 Task: Find connections with filter location El Oued with filter topic #Bestadvicewith filter profile language English with filter current company Shyam Steel Industries Limited with filter school Hindusthan College of Engineering and Technology with filter industry Wholesale Paper Products with filter service category Writing with filter keywords title Credit Counselor
Action: Mouse moved to (541, 718)
Screenshot: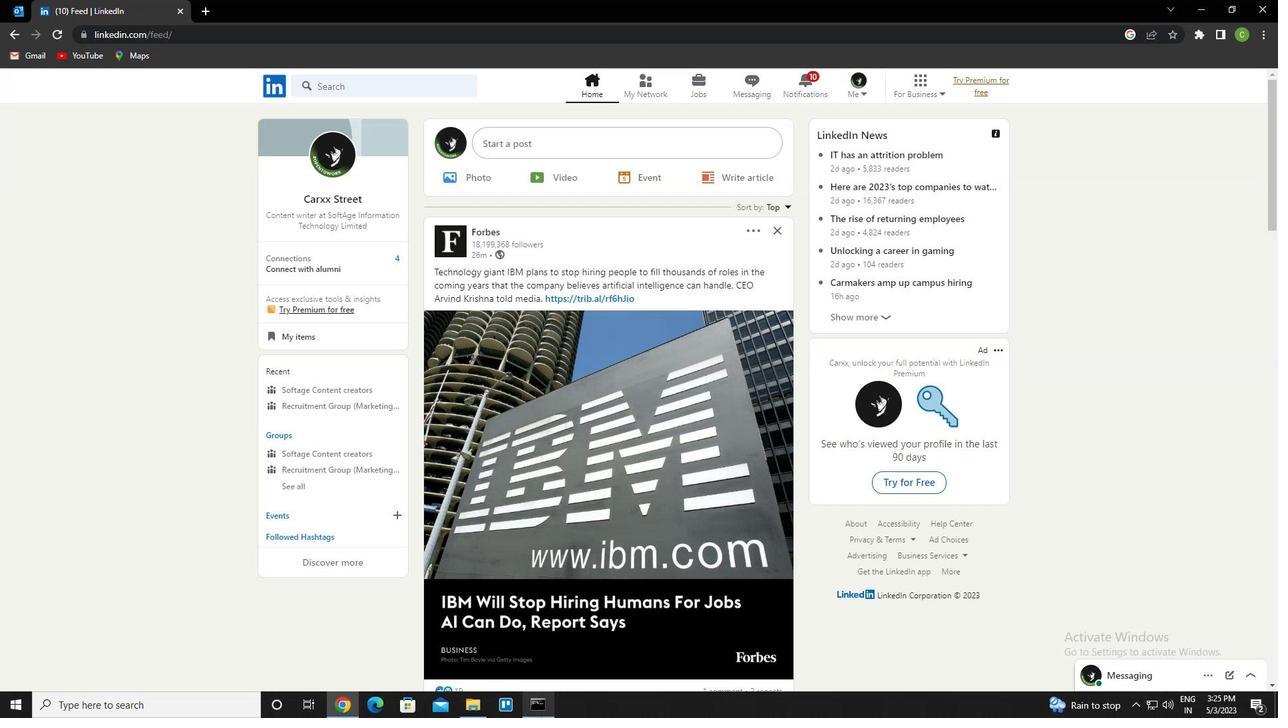 
Action: Mouse scrolled (541, 718) with delta (0, 0)
Screenshot: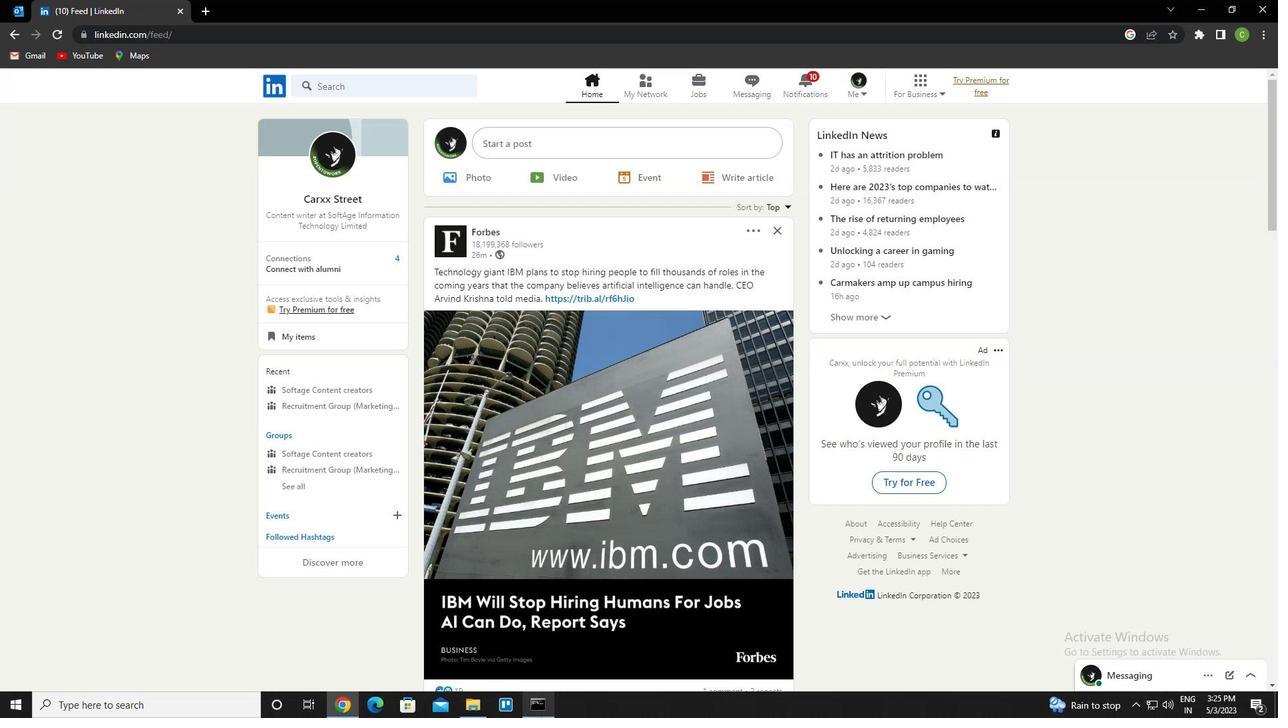 
Action: Mouse moved to (654, 95)
Screenshot: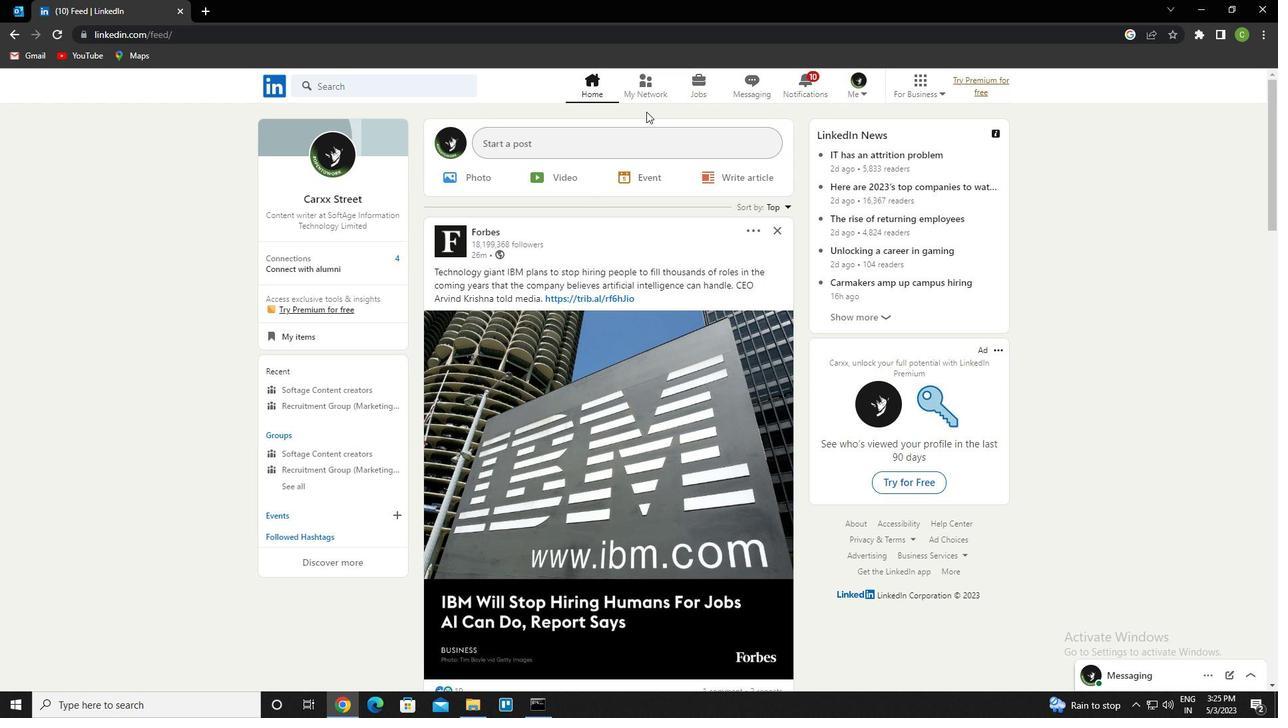 
Action: Mouse pressed left at (654, 95)
Screenshot: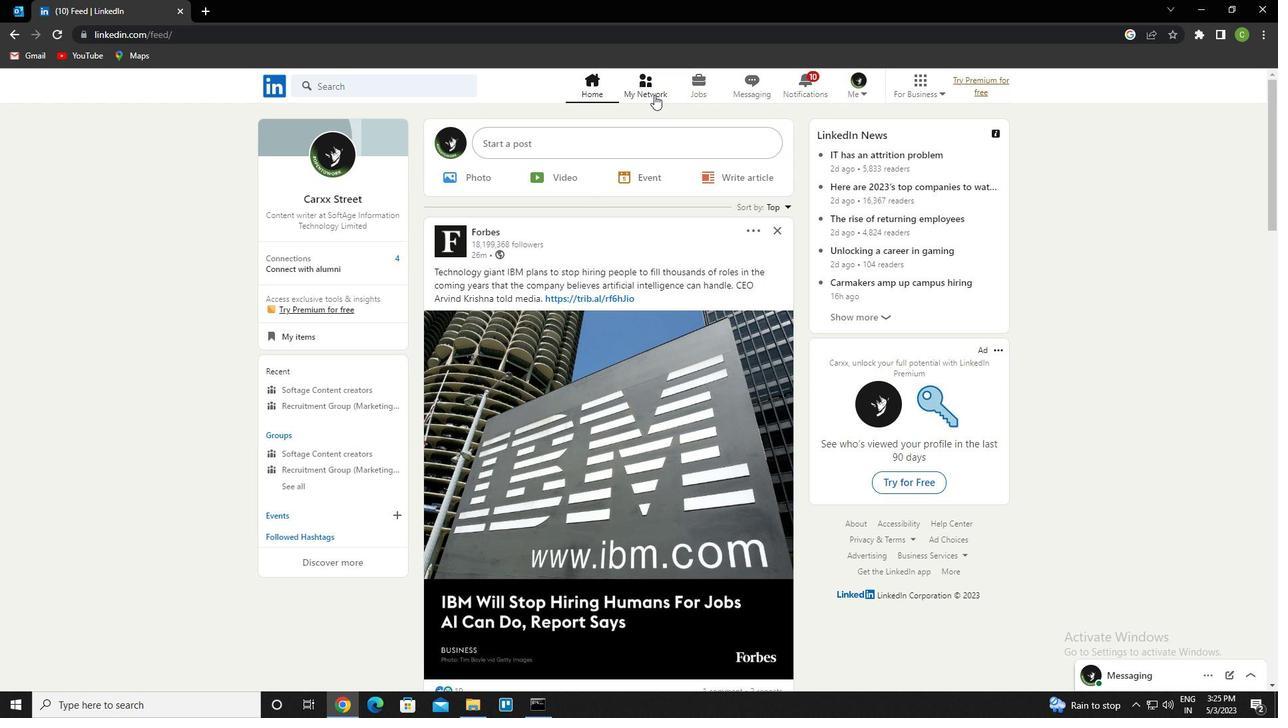 
Action: Mouse moved to (416, 159)
Screenshot: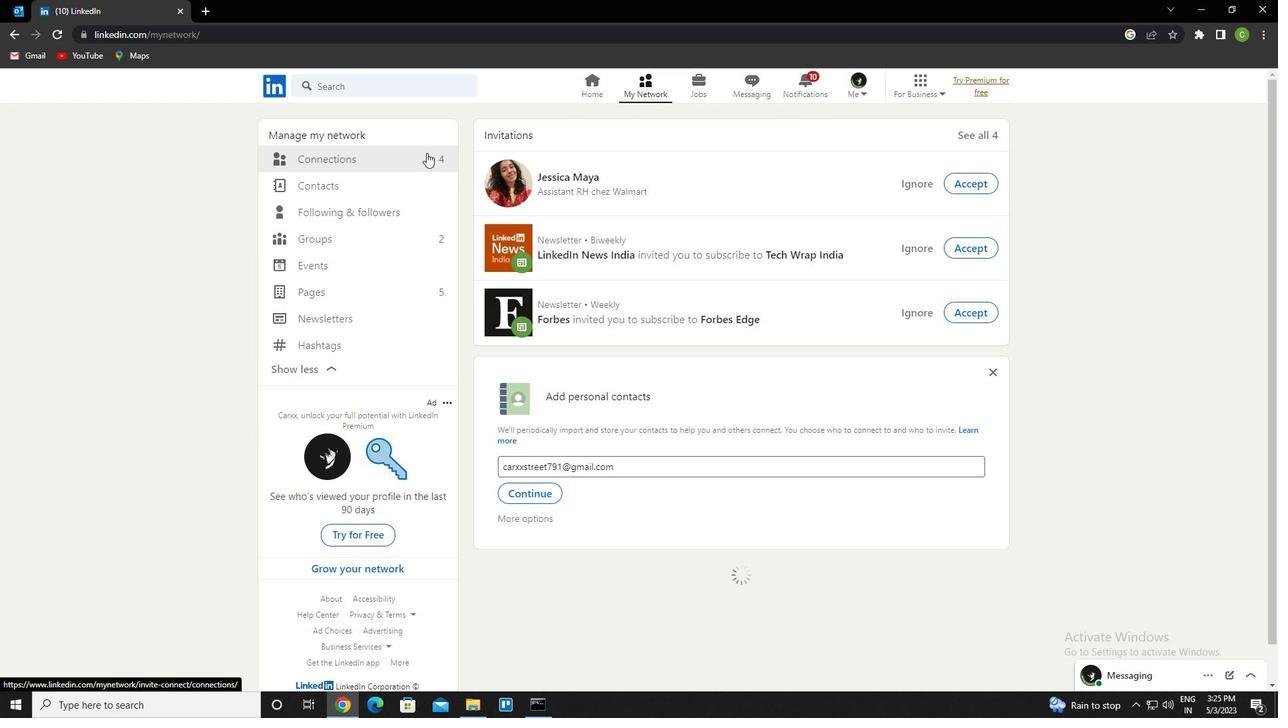 
Action: Mouse pressed left at (416, 159)
Screenshot: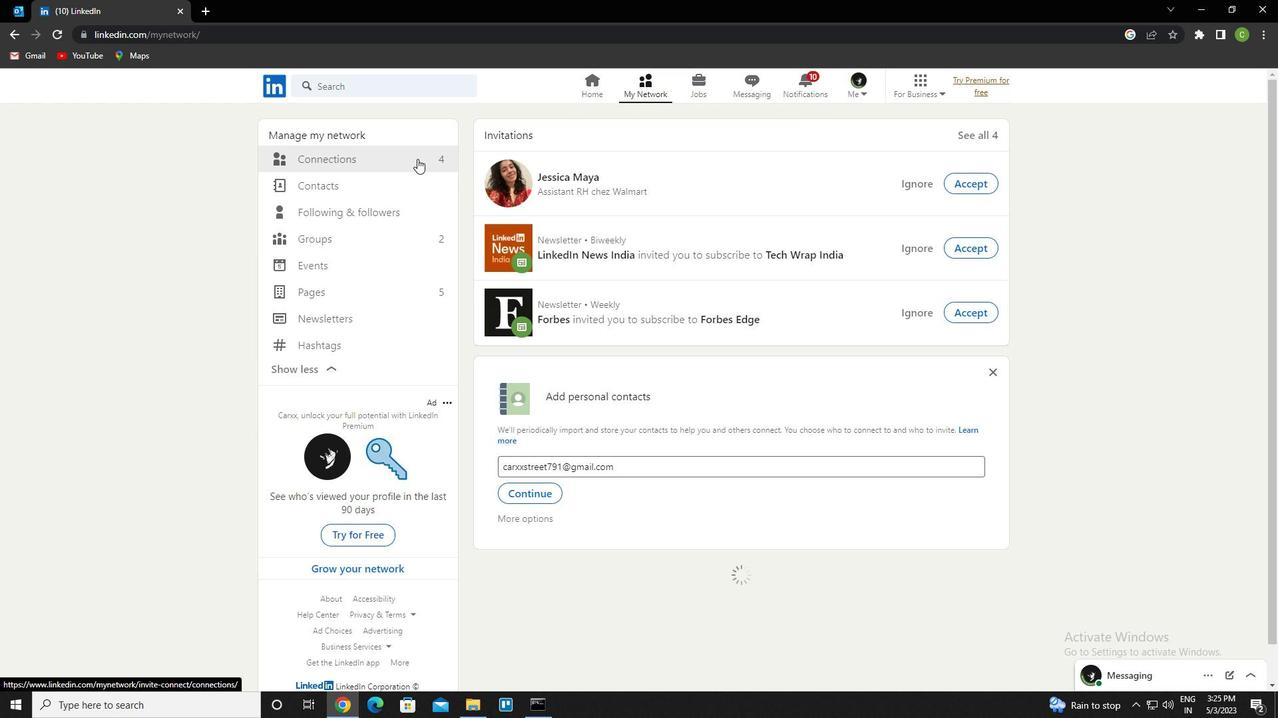 
Action: Mouse moved to (751, 162)
Screenshot: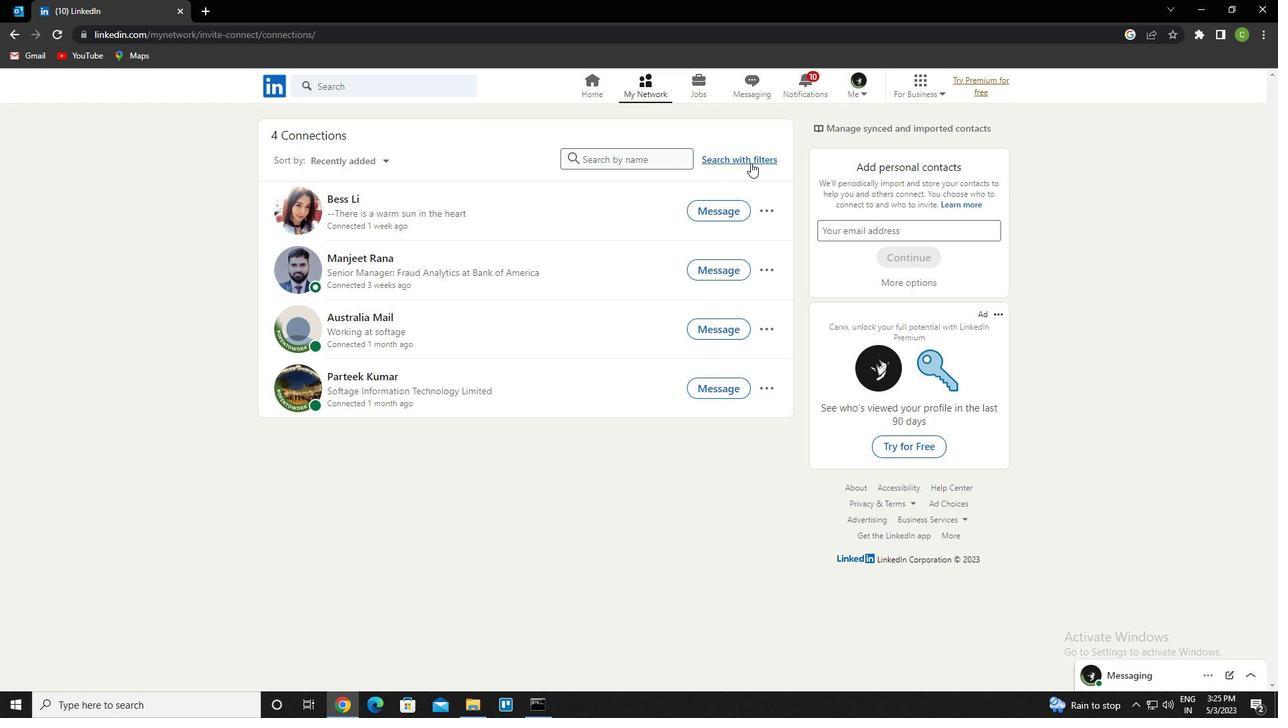 
Action: Mouse pressed left at (751, 162)
Screenshot: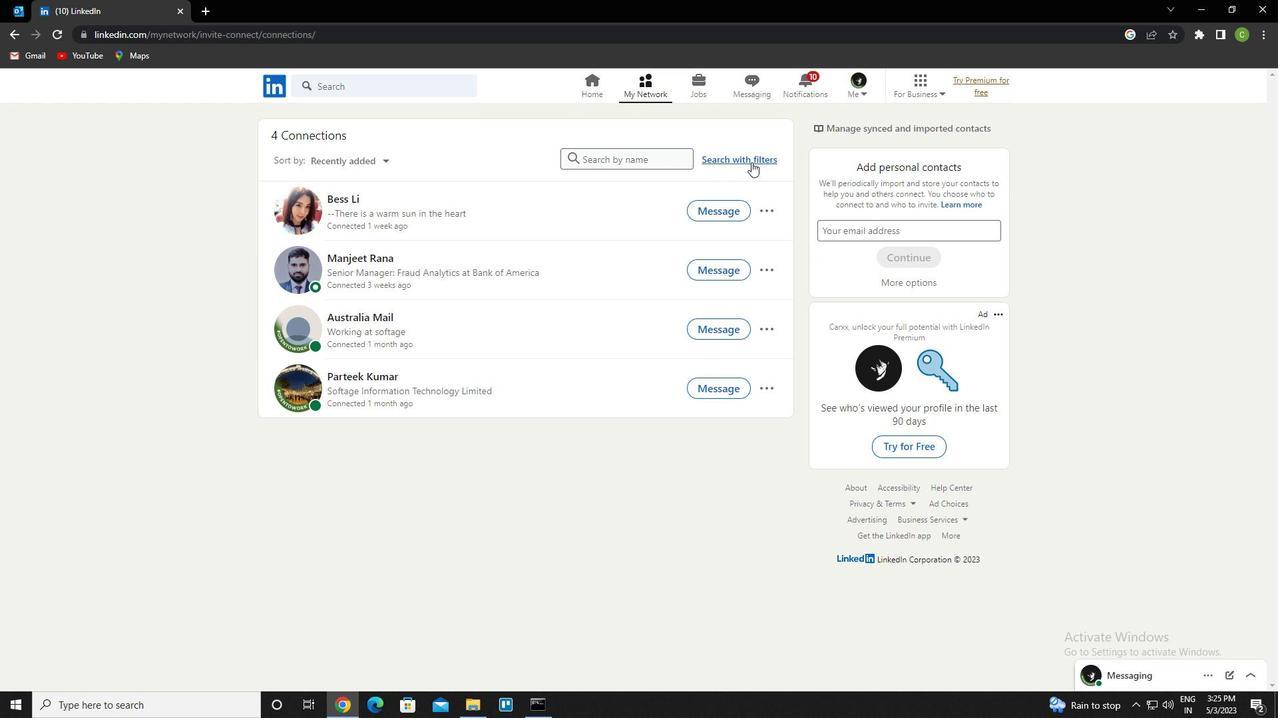 
Action: Mouse moved to (687, 127)
Screenshot: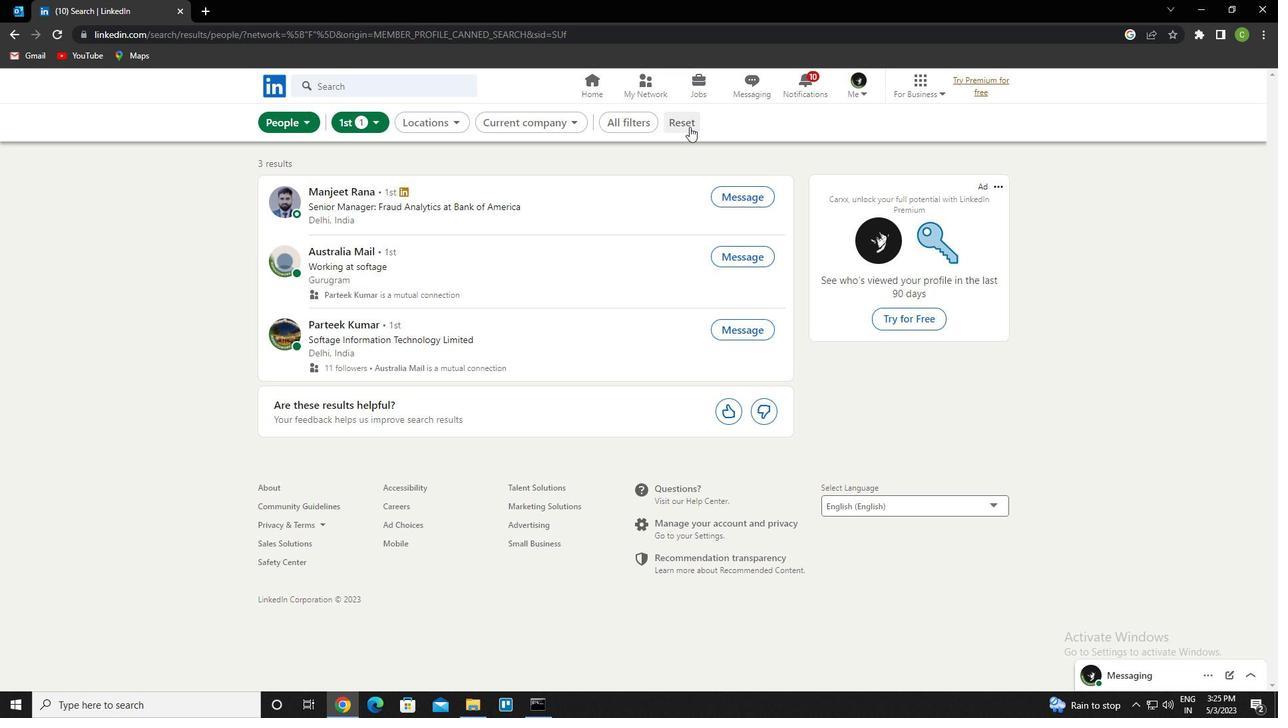 
Action: Mouse pressed left at (687, 127)
Screenshot: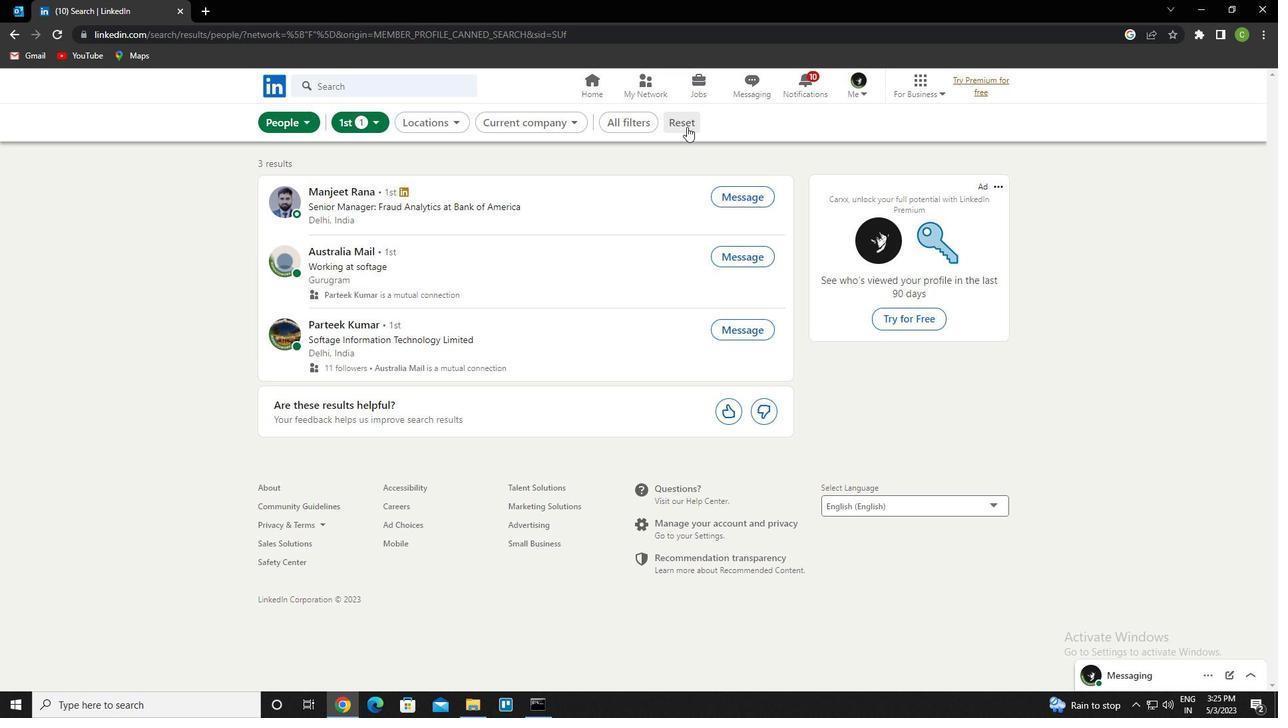 
Action: Mouse moved to (673, 126)
Screenshot: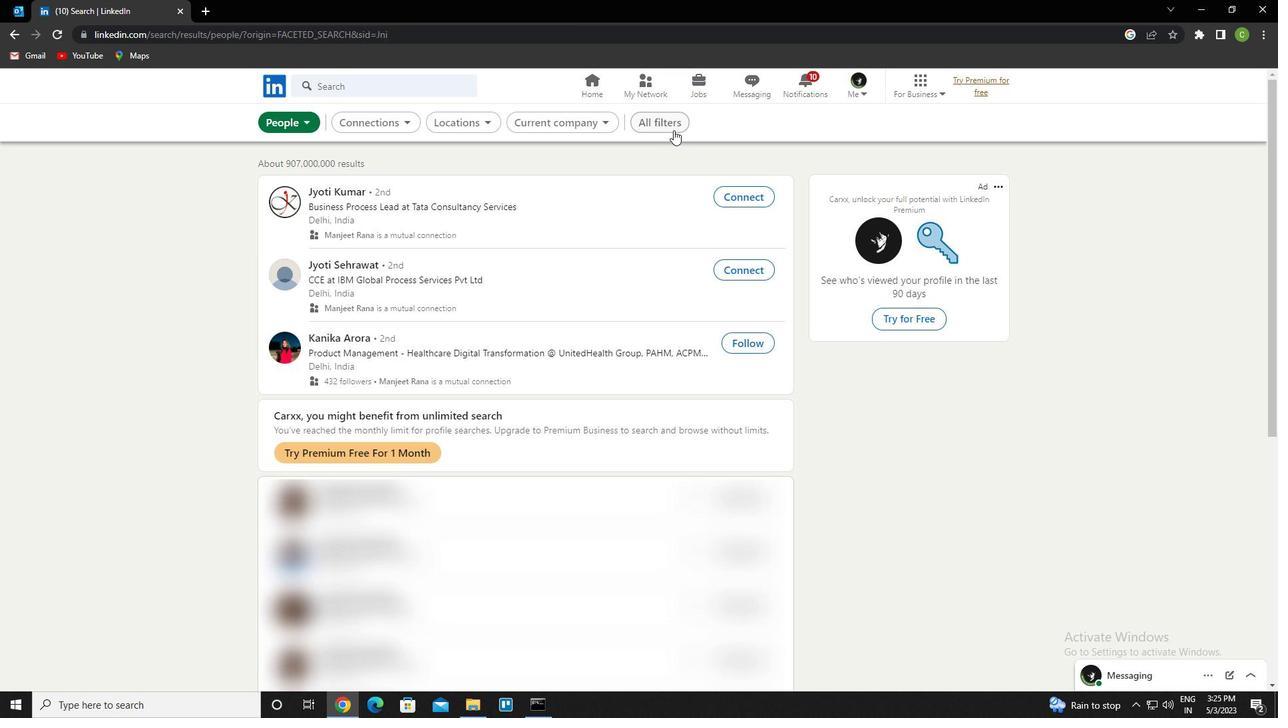 
Action: Mouse pressed left at (673, 126)
Screenshot: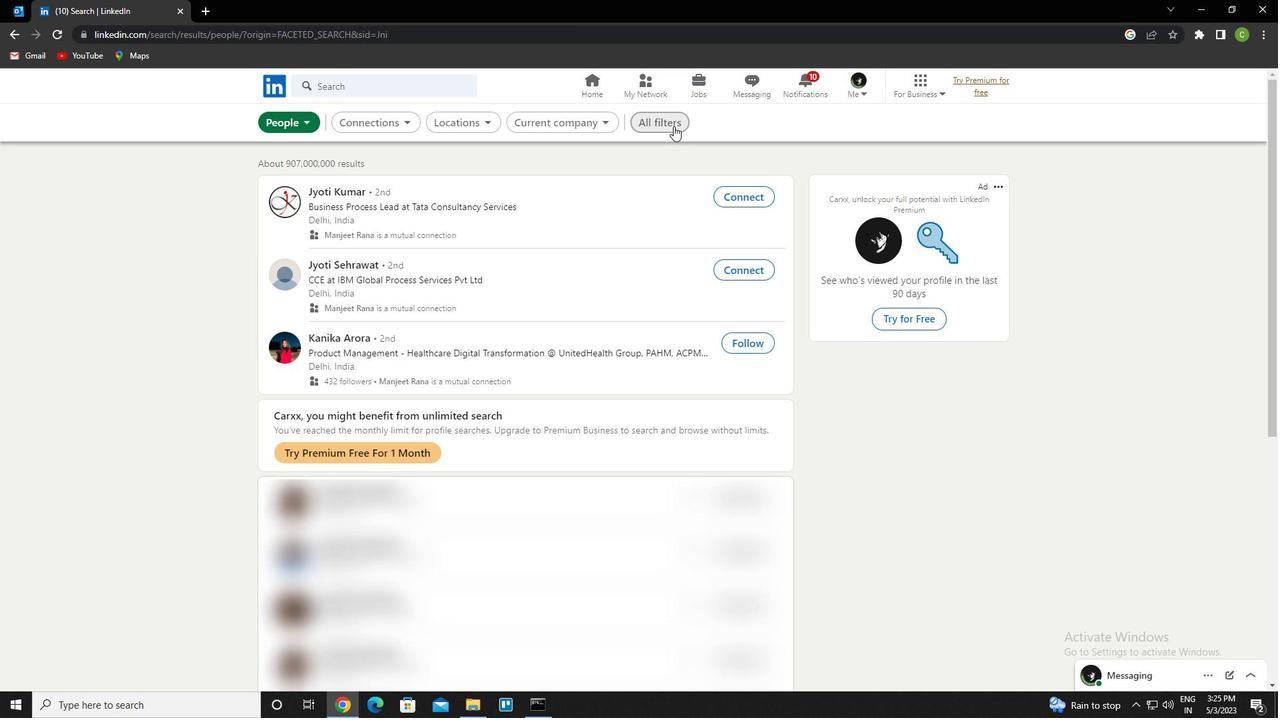 
Action: Mouse moved to (1138, 422)
Screenshot: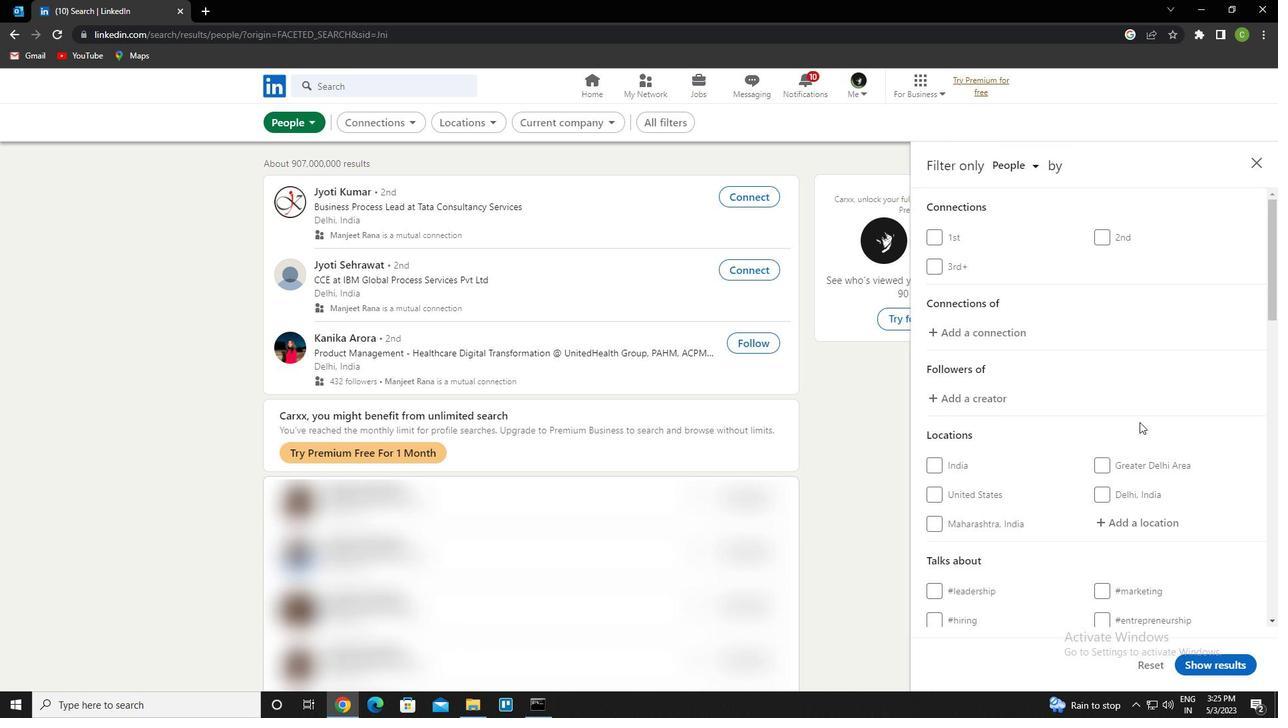 
Action: Mouse scrolled (1138, 422) with delta (0, 0)
Screenshot: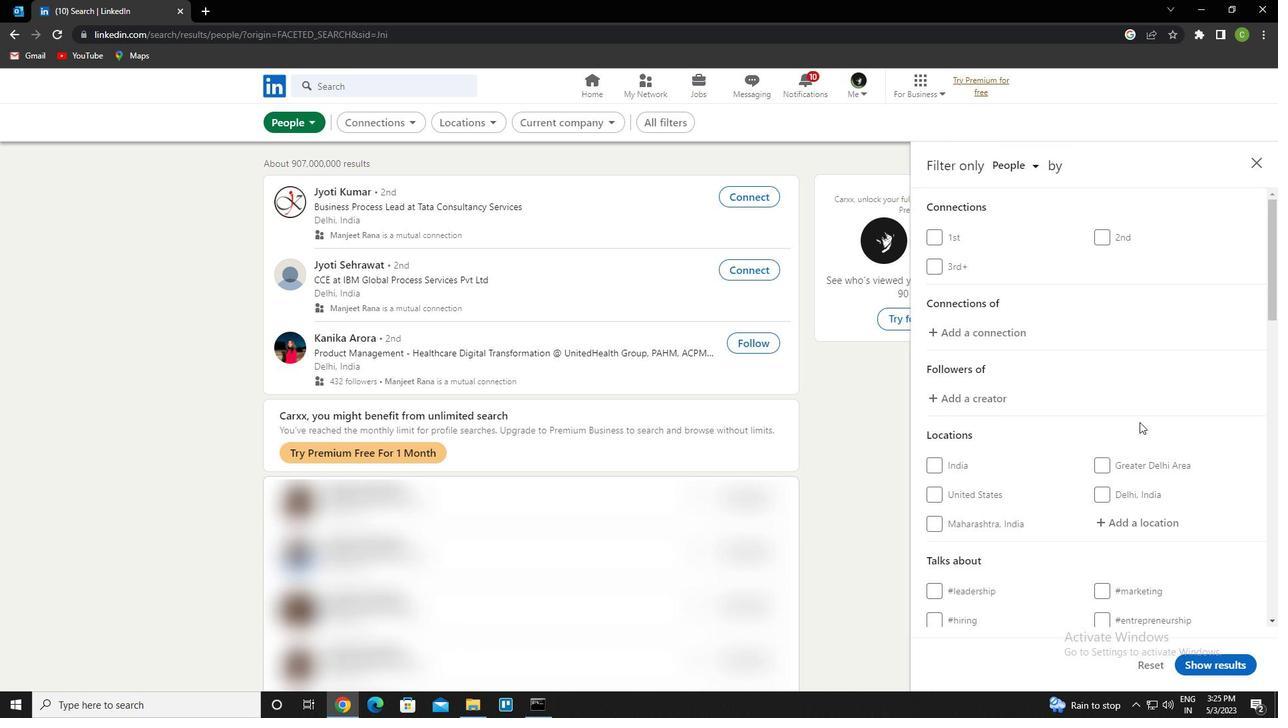 
Action: Mouse moved to (1137, 424)
Screenshot: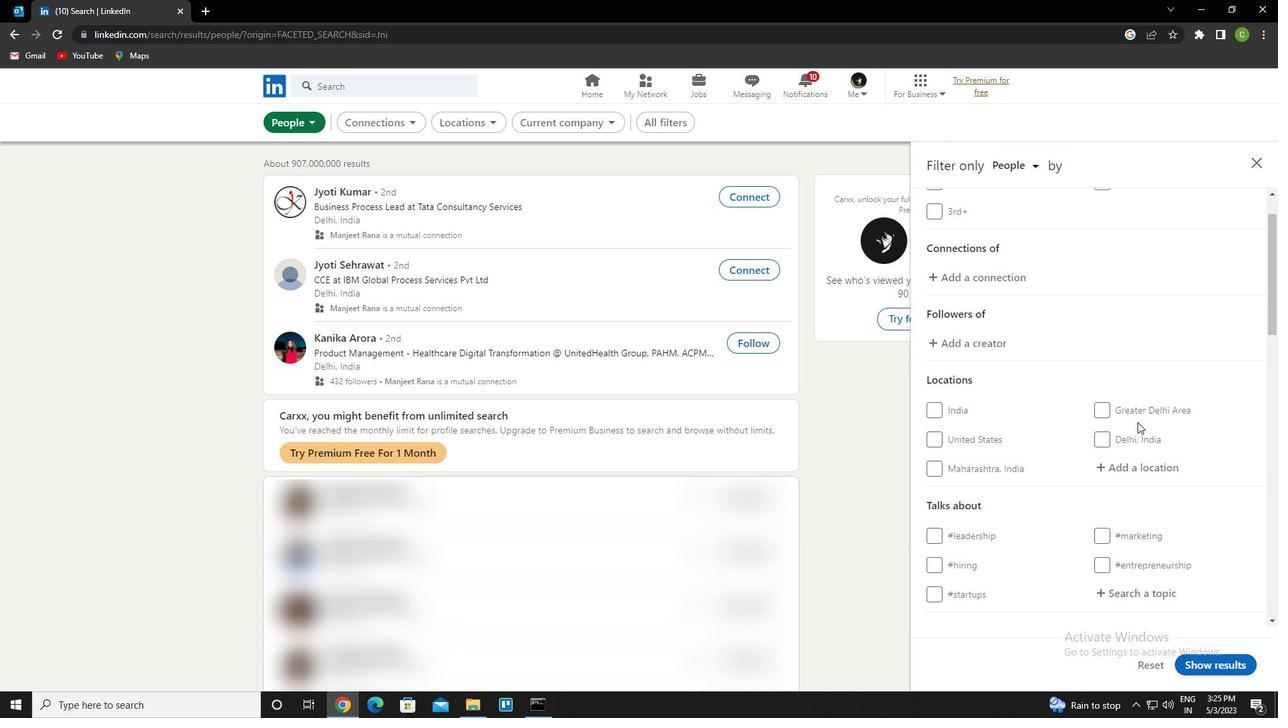 
Action: Mouse scrolled (1137, 423) with delta (0, 0)
Screenshot: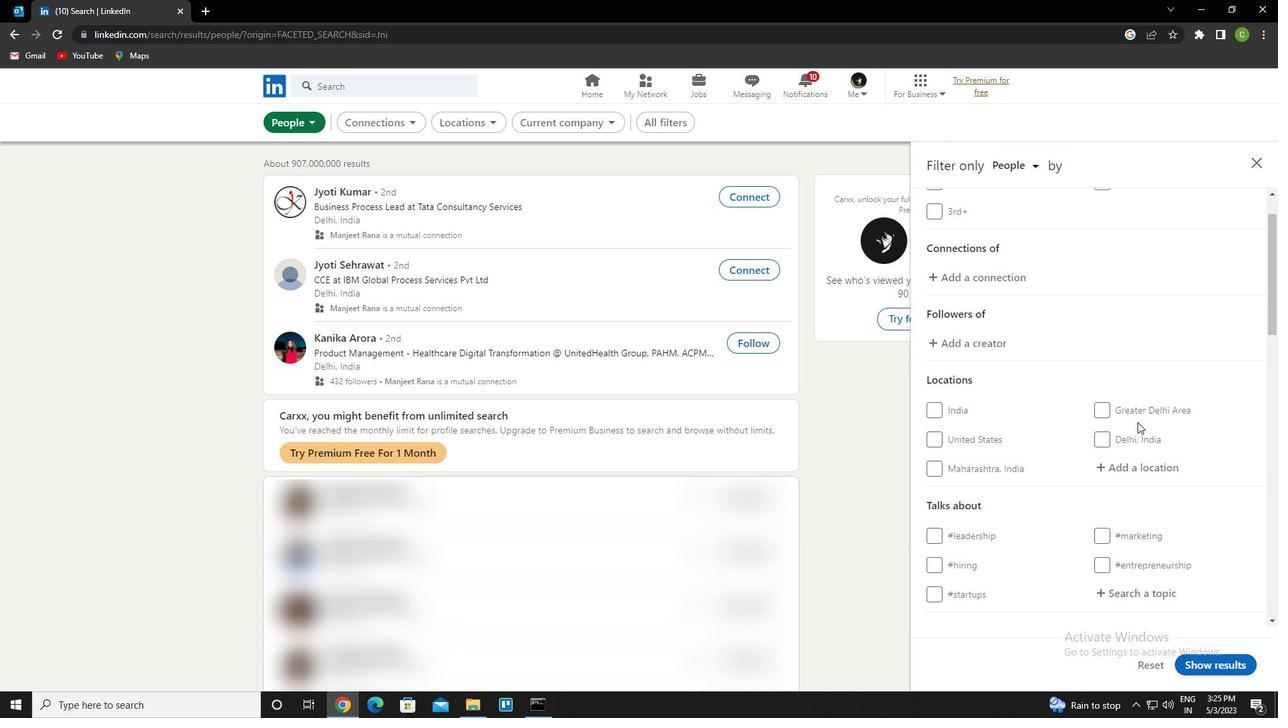 
Action: Mouse moved to (1136, 424)
Screenshot: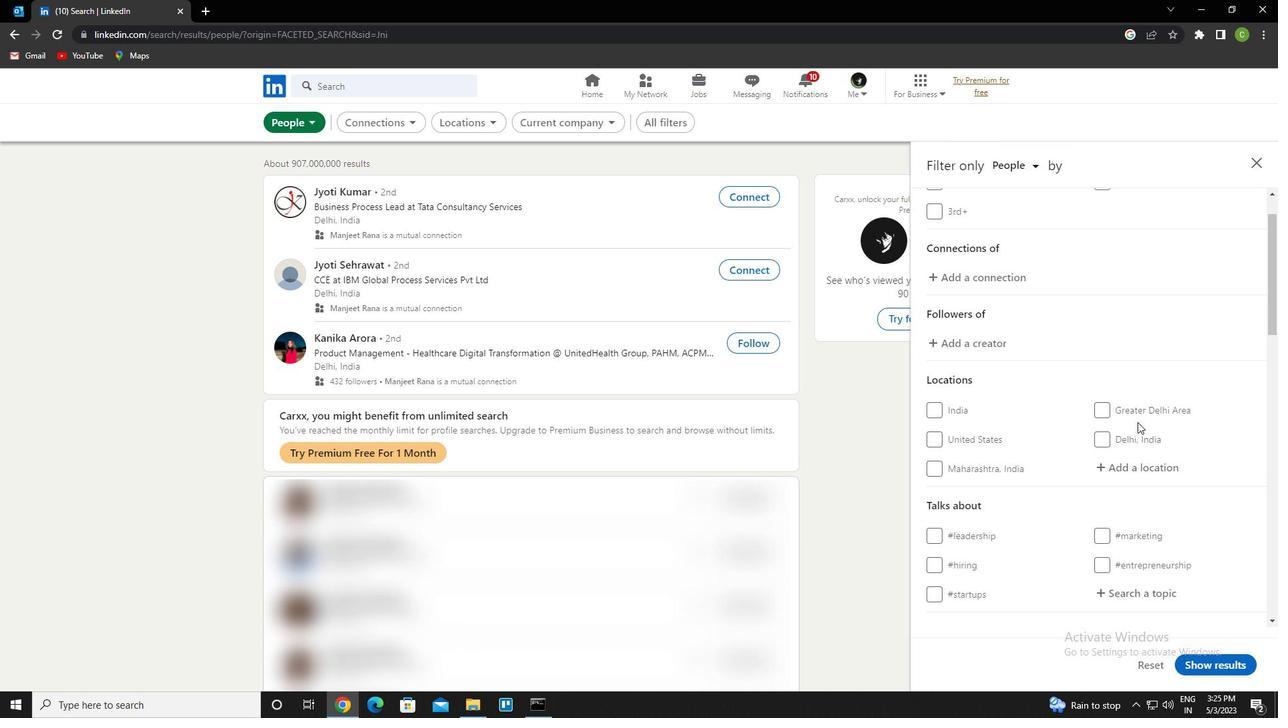 
Action: Mouse scrolled (1136, 423) with delta (0, 0)
Screenshot: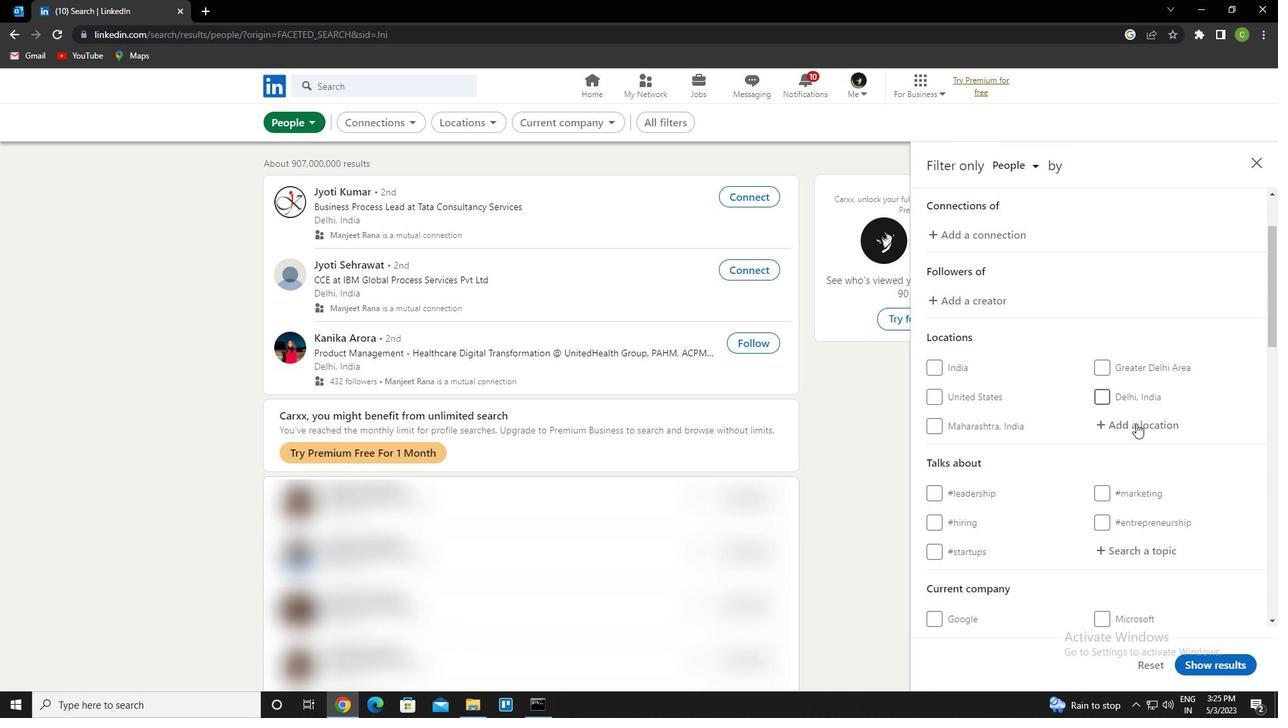 
Action: Mouse moved to (1147, 325)
Screenshot: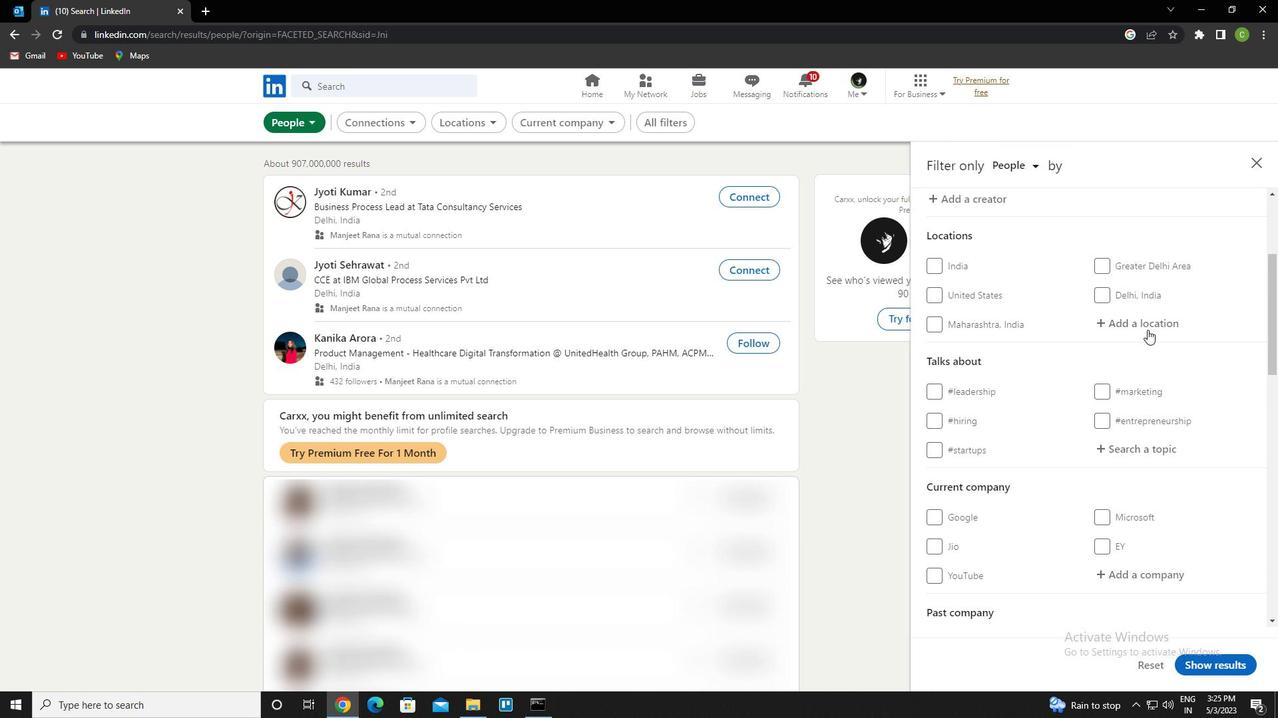
Action: Mouse pressed left at (1147, 325)
Screenshot: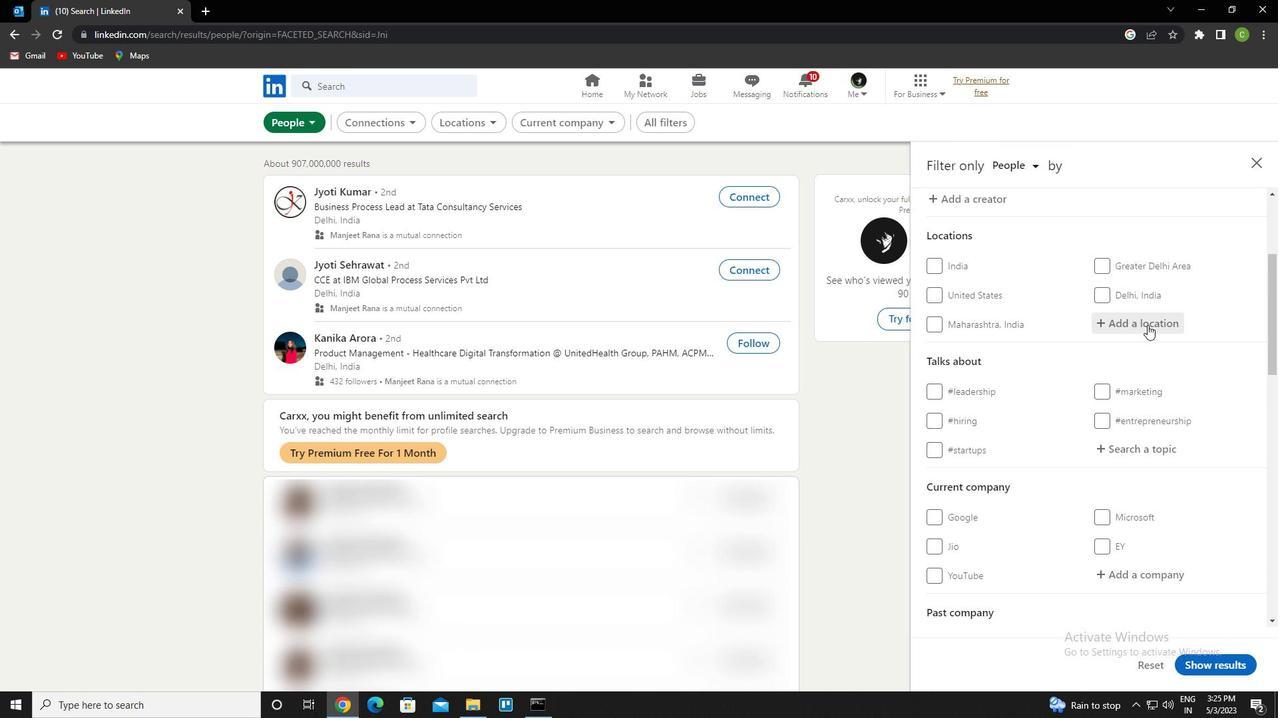 
Action: Key pressed <Key.caps_lock>
Screenshot: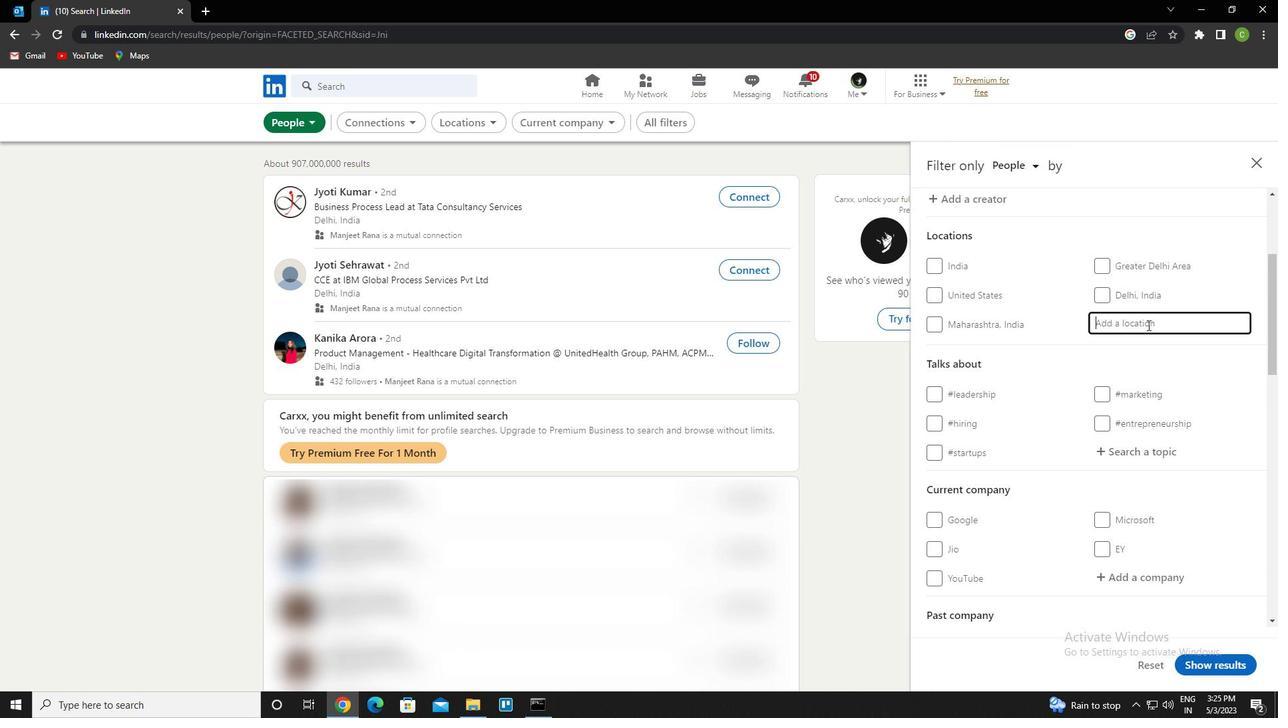 
Action: Mouse moved to (1149, 324)
Screenshot: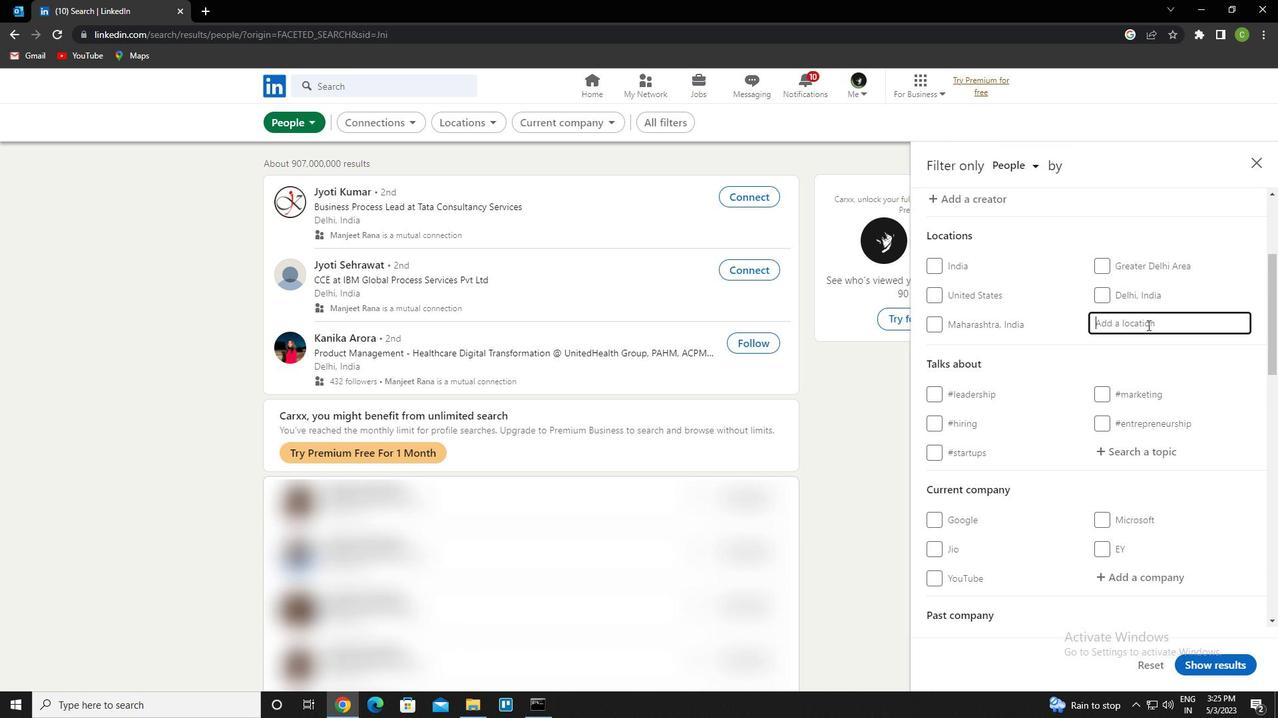 
Action: Key pressed e<Key.caps_lock>l<Key.space><Key.caps_lock>o<Key.caps_lock>ued<Key.left><Key.down><Key.enter>
Screenshot: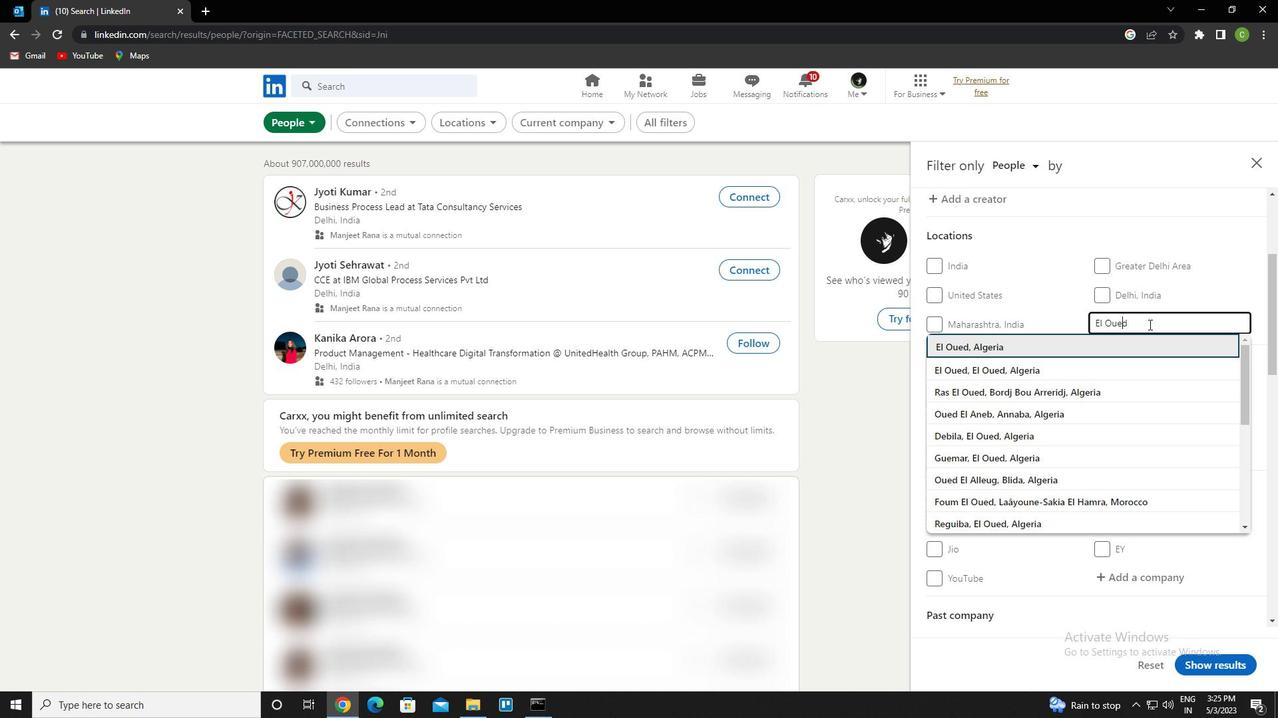 
Action: Mouse scrolled (1149, 324) with delta (0, 0)
Screenshot: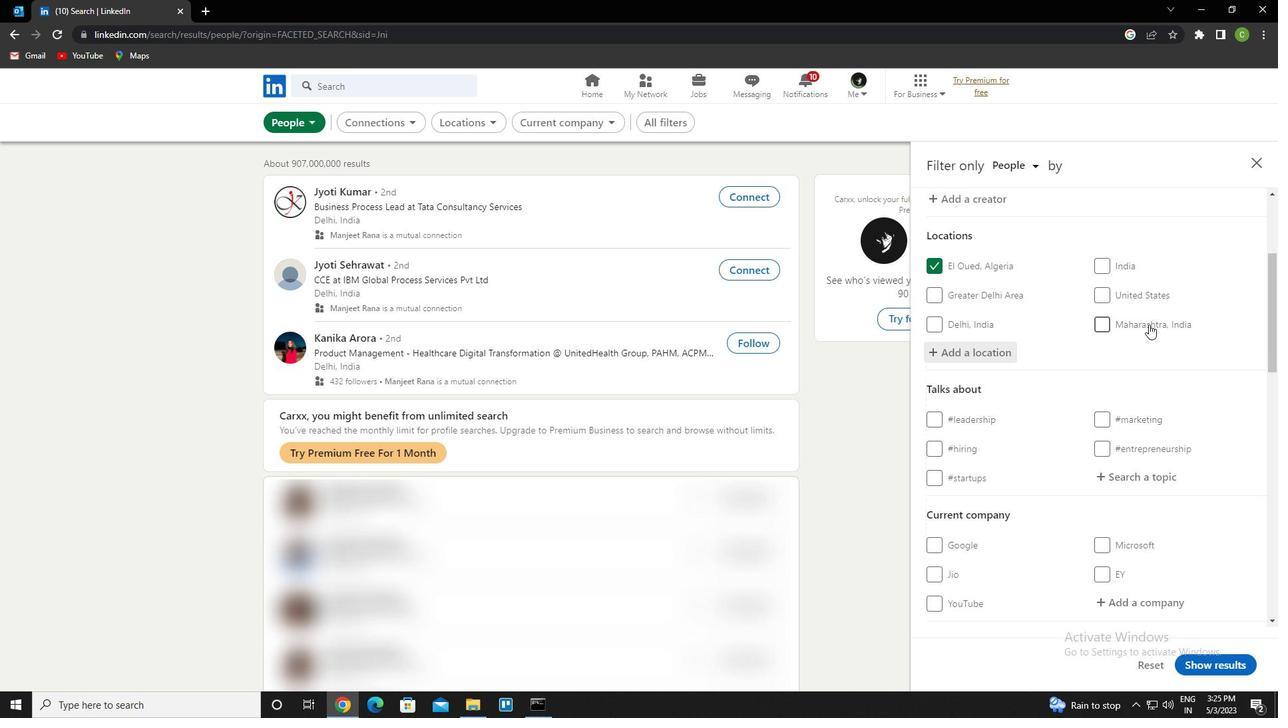 
Action: Mouse scrolled (1149, 324) with delta (0, 0)
Screenshot: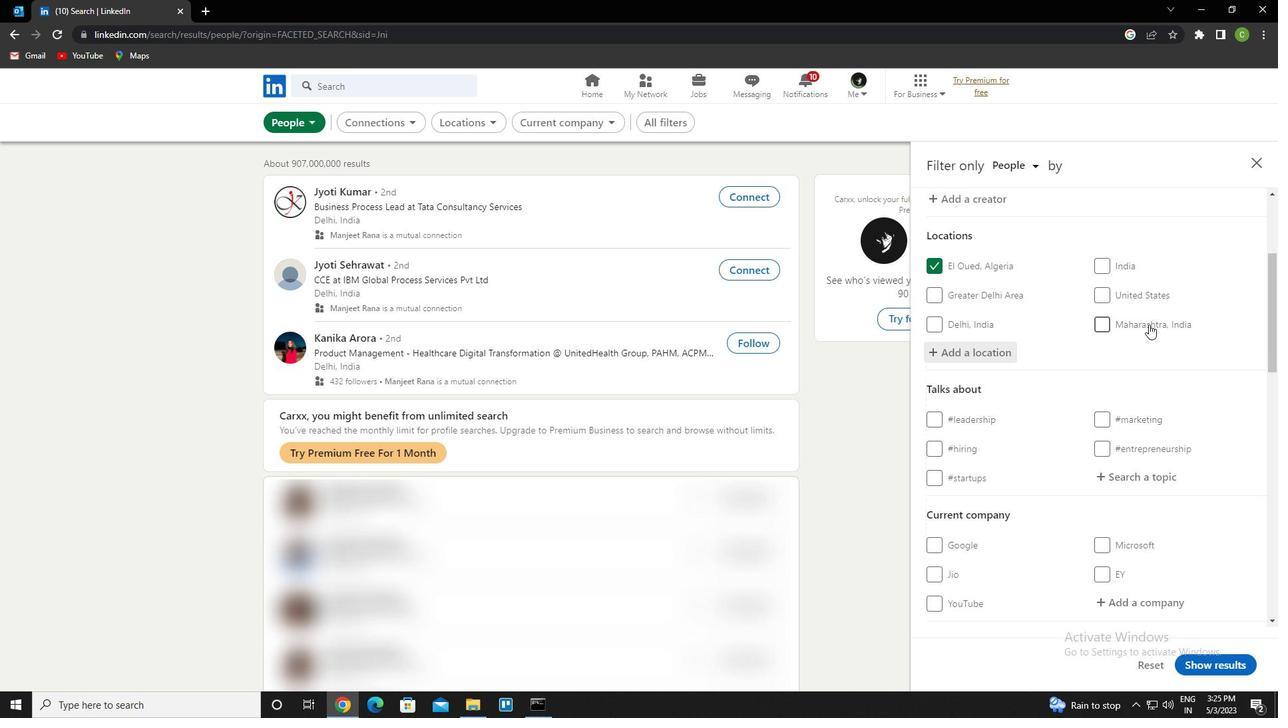 
Action: Mouse moved to (1141, 353)
Screenshot: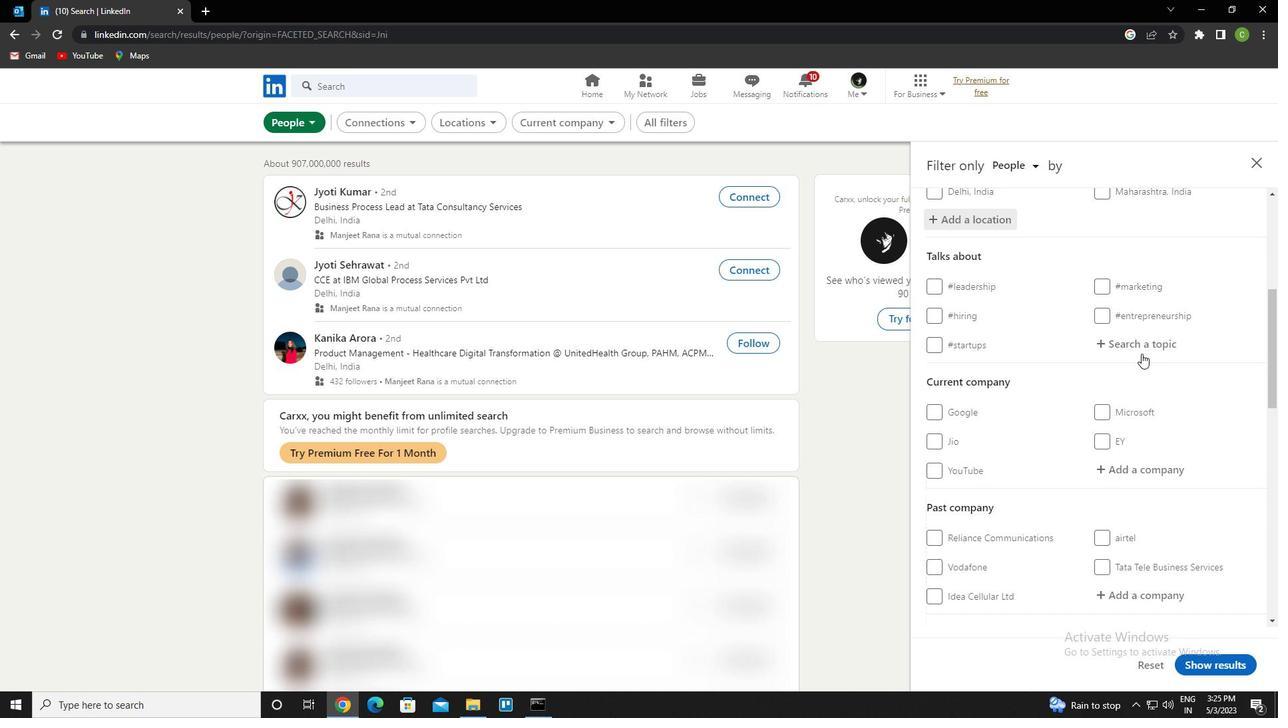 
Action: Mouse pressed left at (1141, 353)
Screenshot: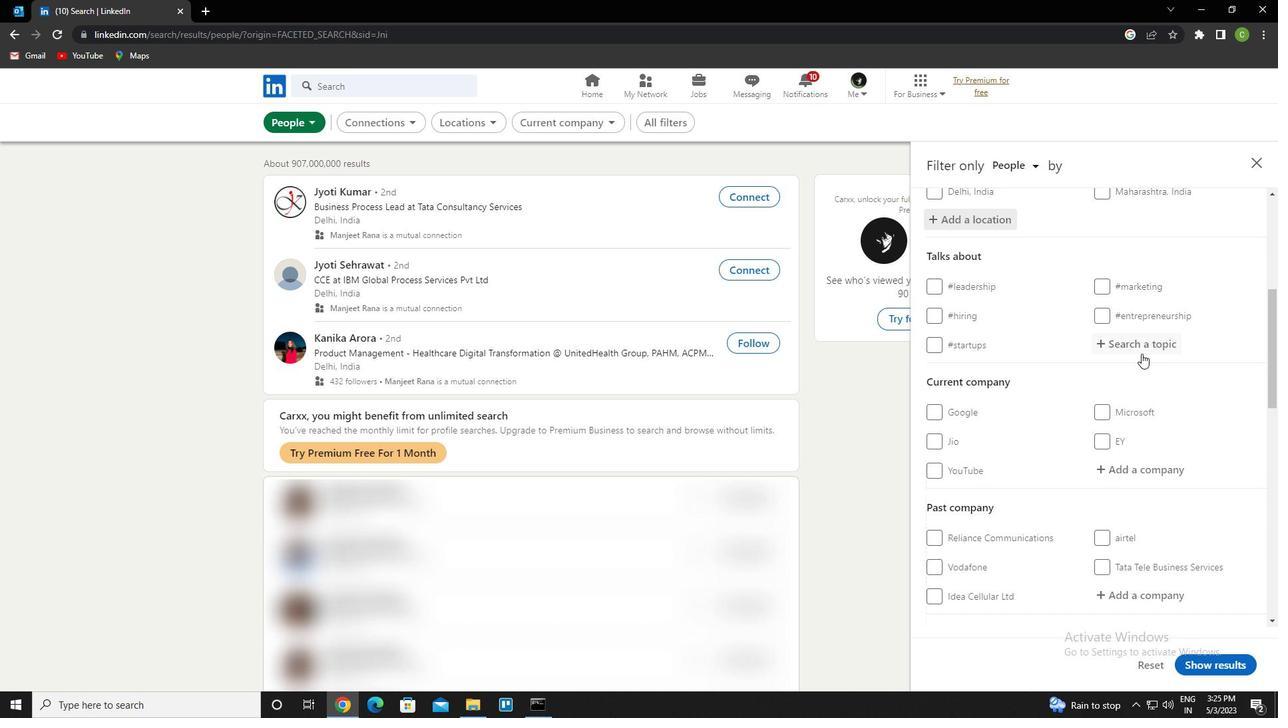 
Action: Key pressed <Key.caps_lock>b<Key.caps_lock>estadvice<Key.down><Key.enter>
Screenshot: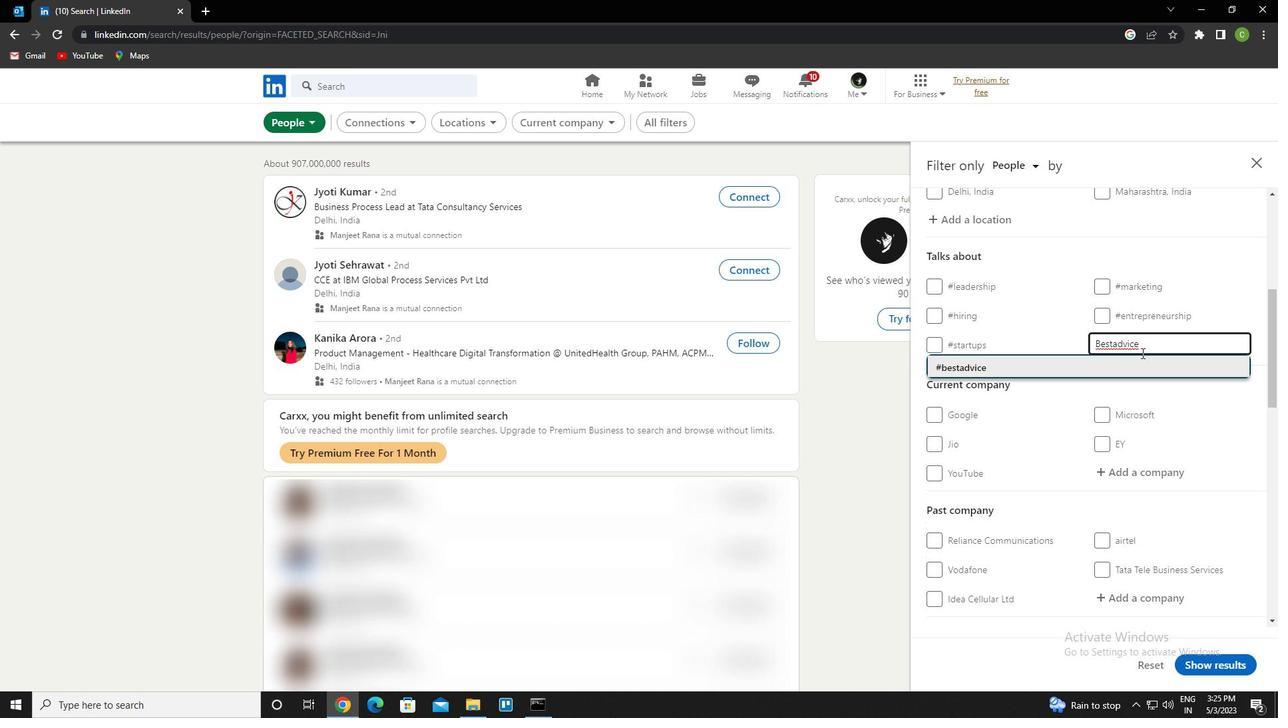
Action: Mouse moved to (1153, 344)
Screenshot: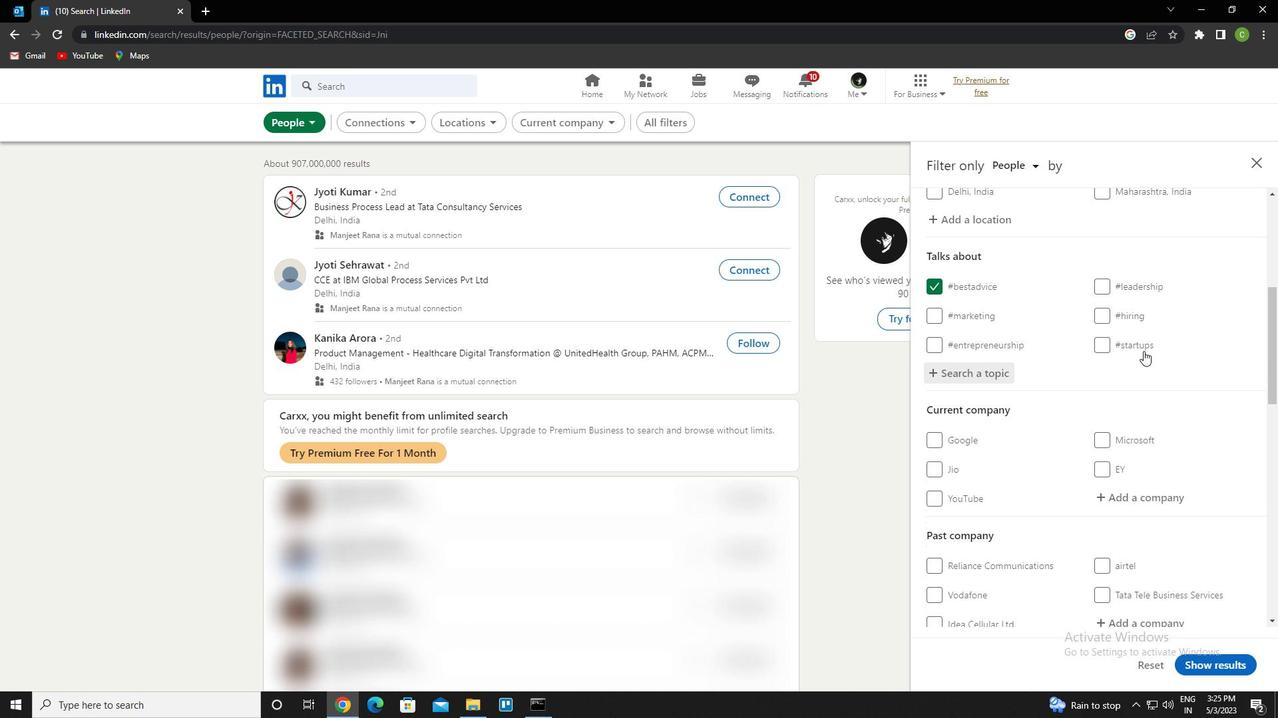 
Action: Mouse scrolled (1153, 344) with delta (0, 0)
Screenshot: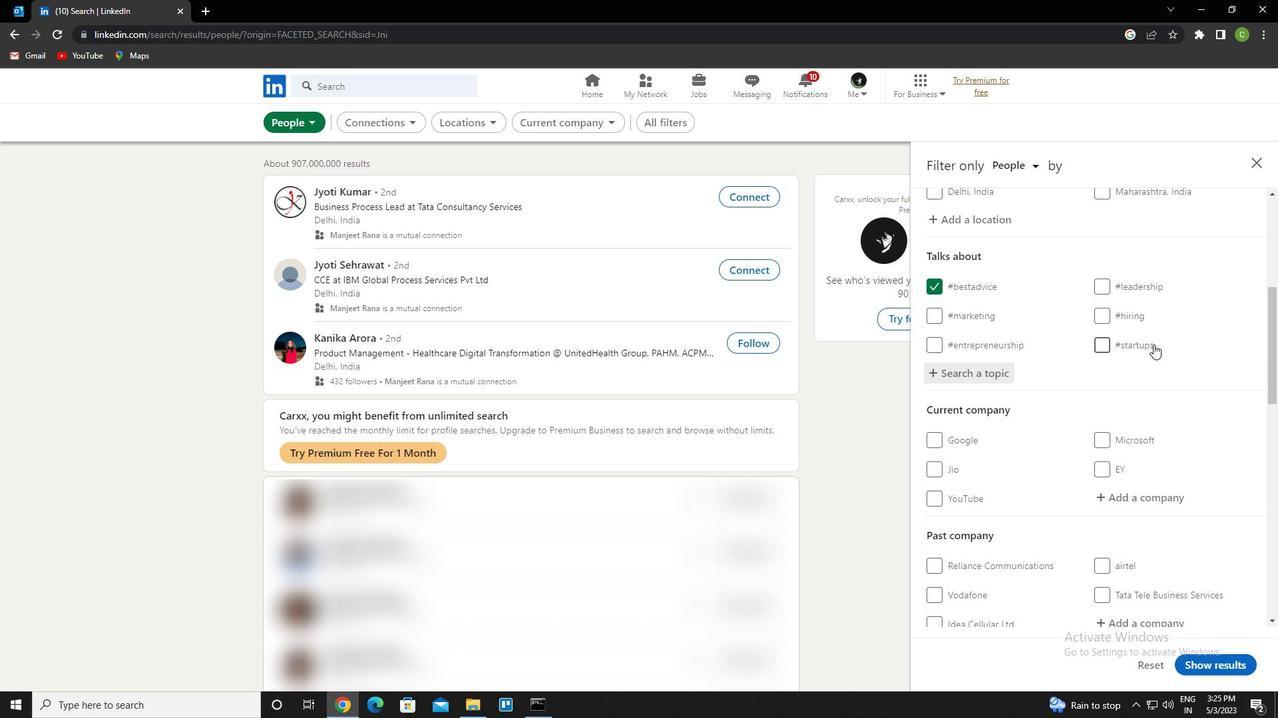 
Action: Mouse scrolled (1153, 344) with delta (0, 0)
Screenshot: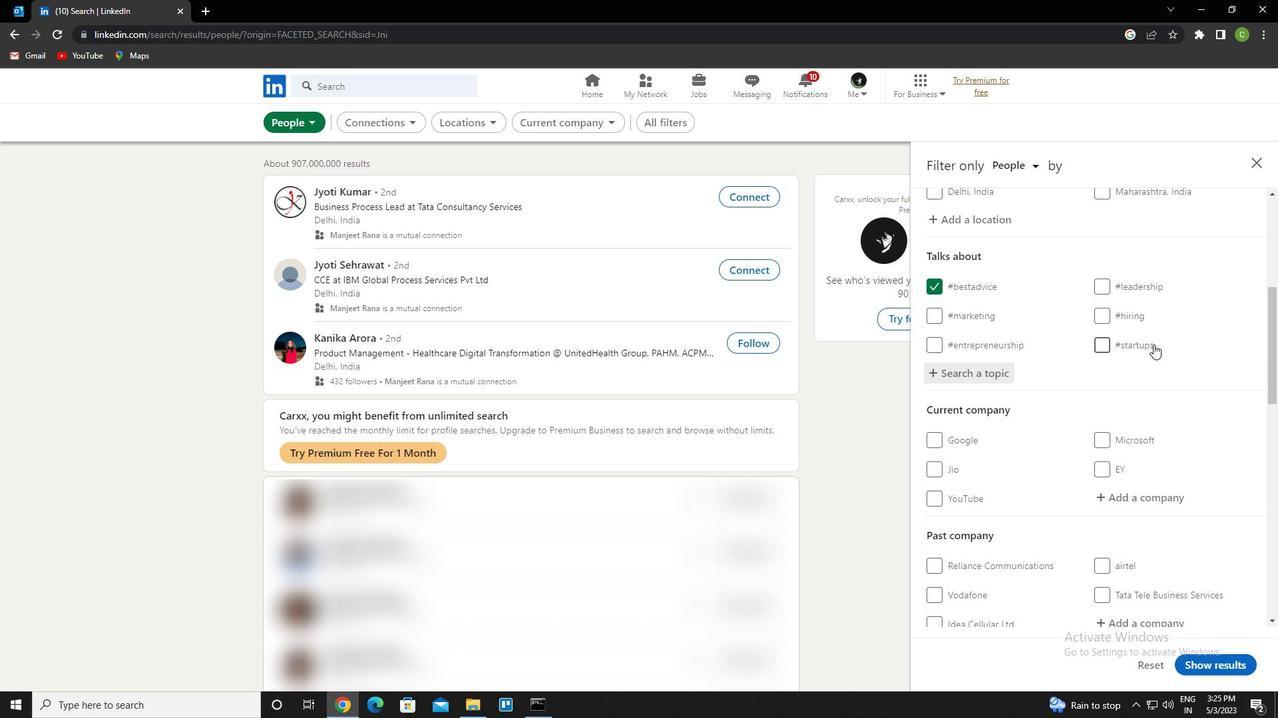 
Action: Mouse scrolled (1153, 344) with delta (0, 0)
Screenshot: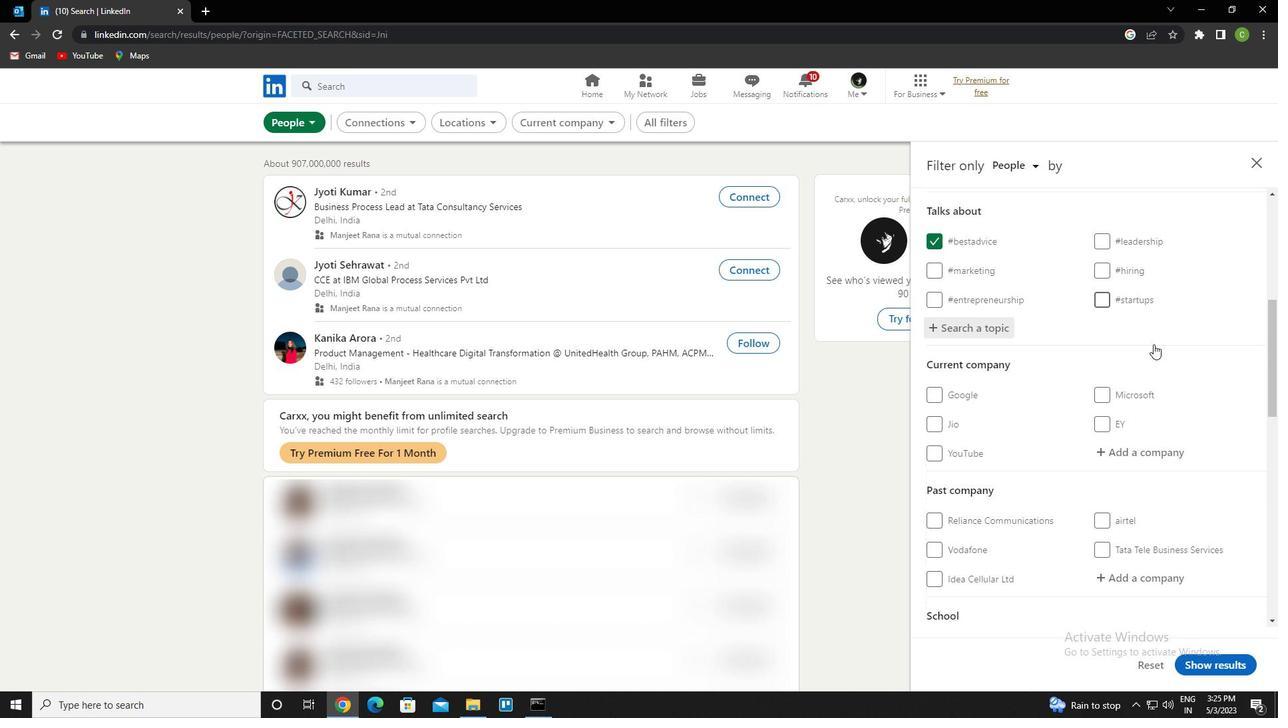 
Action: Mouse scrolled (1153, 344) with delta (0, 0)
Screenshot: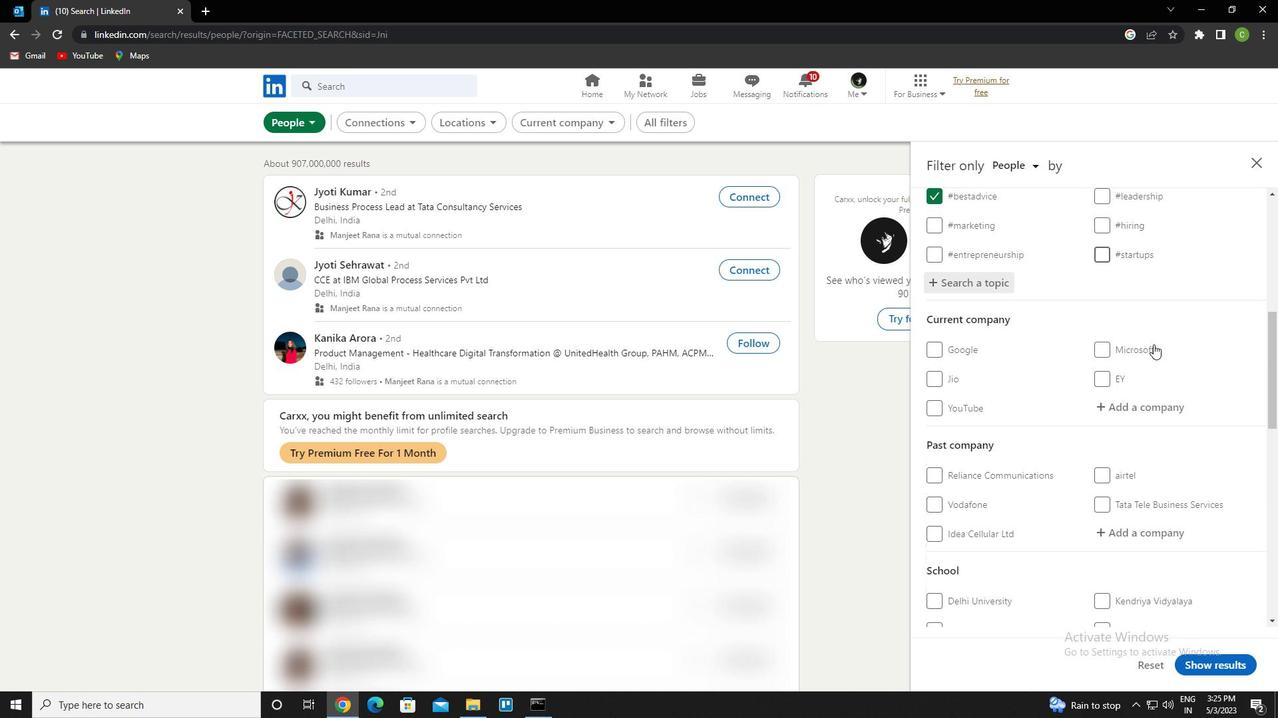 
Action: Mouse scrolled (1153, 344) with delta (0, 0)
Screenshot: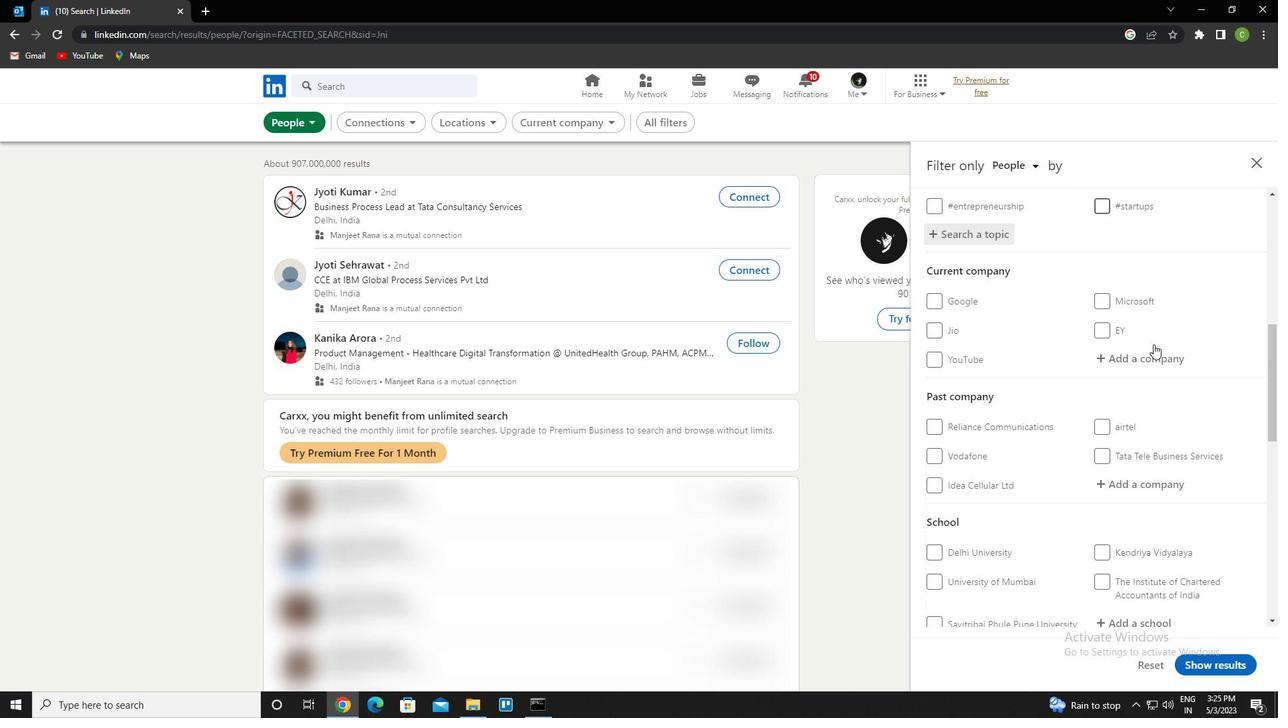 
Action: Mouse scrolled (1153, 344) with delta (0, 0)
Screenshot: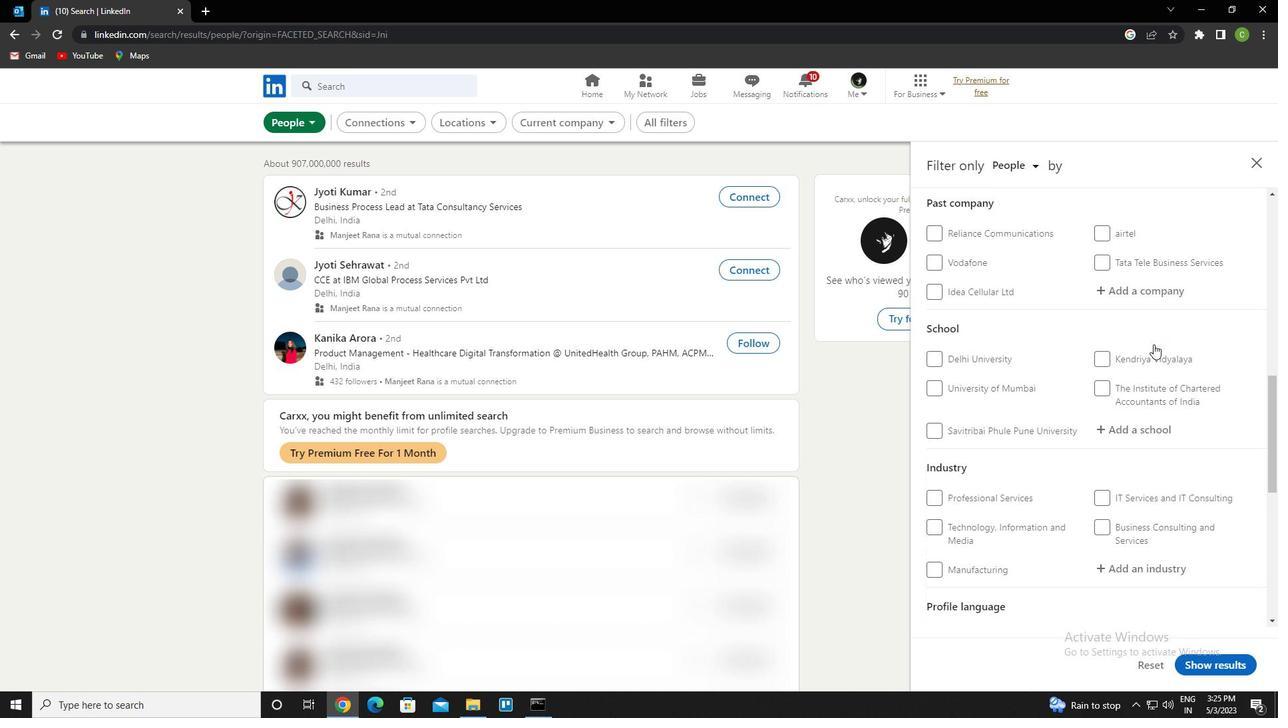 
Action: Mouse moved to (1153, 344)
Screenshot: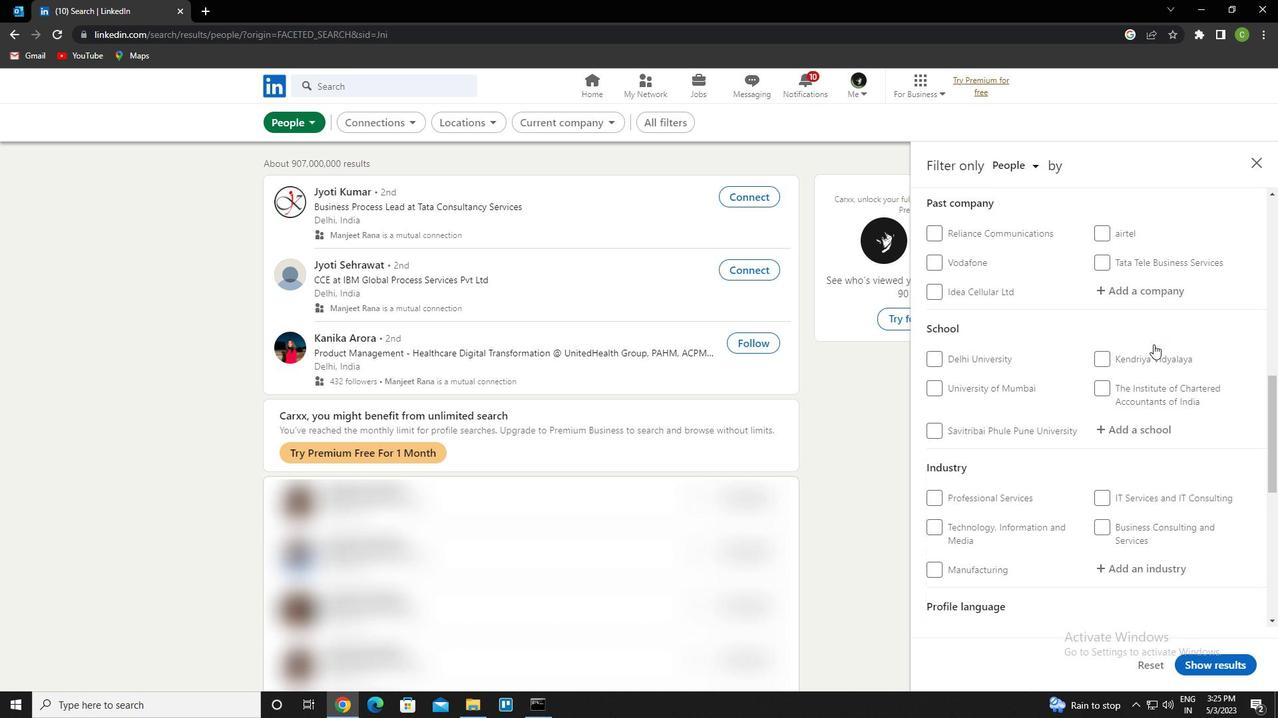 
Action: Mouse scrolled (1153, 344) with delta (0, 0)
Screenshot: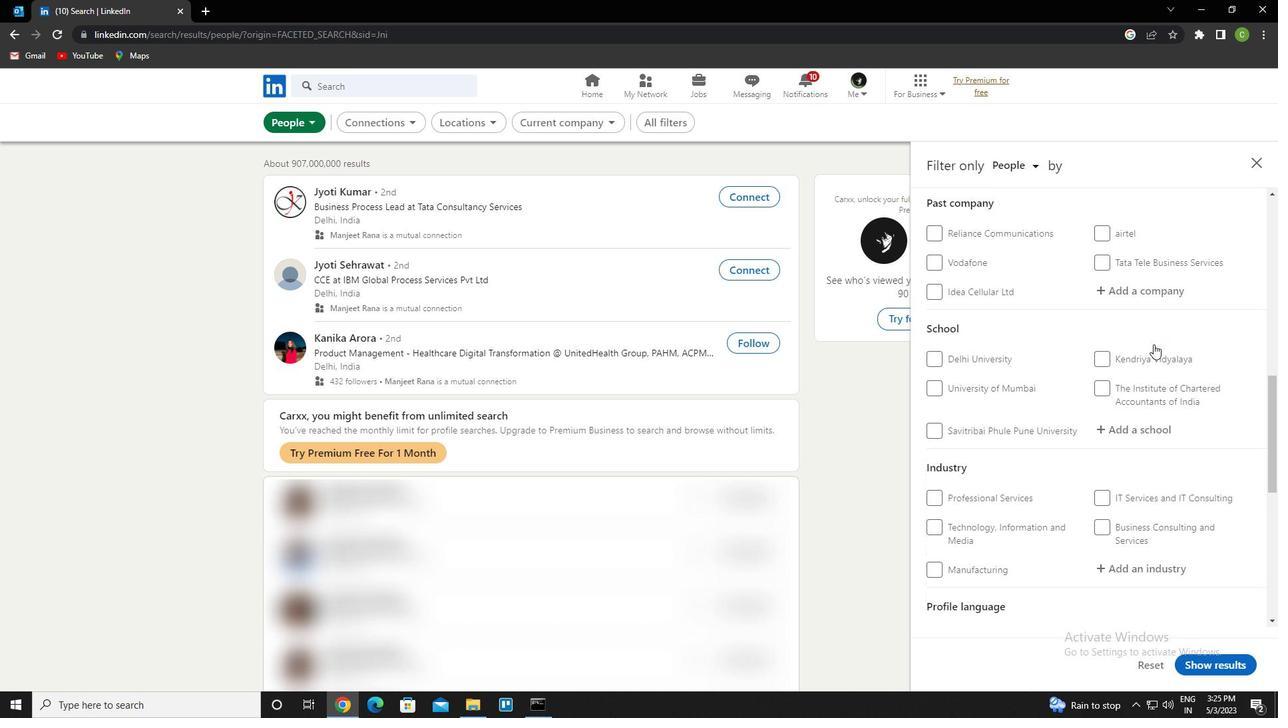 
Action: Mouse scrolled (1153, 344) with delta (0, 0)
Screenshot: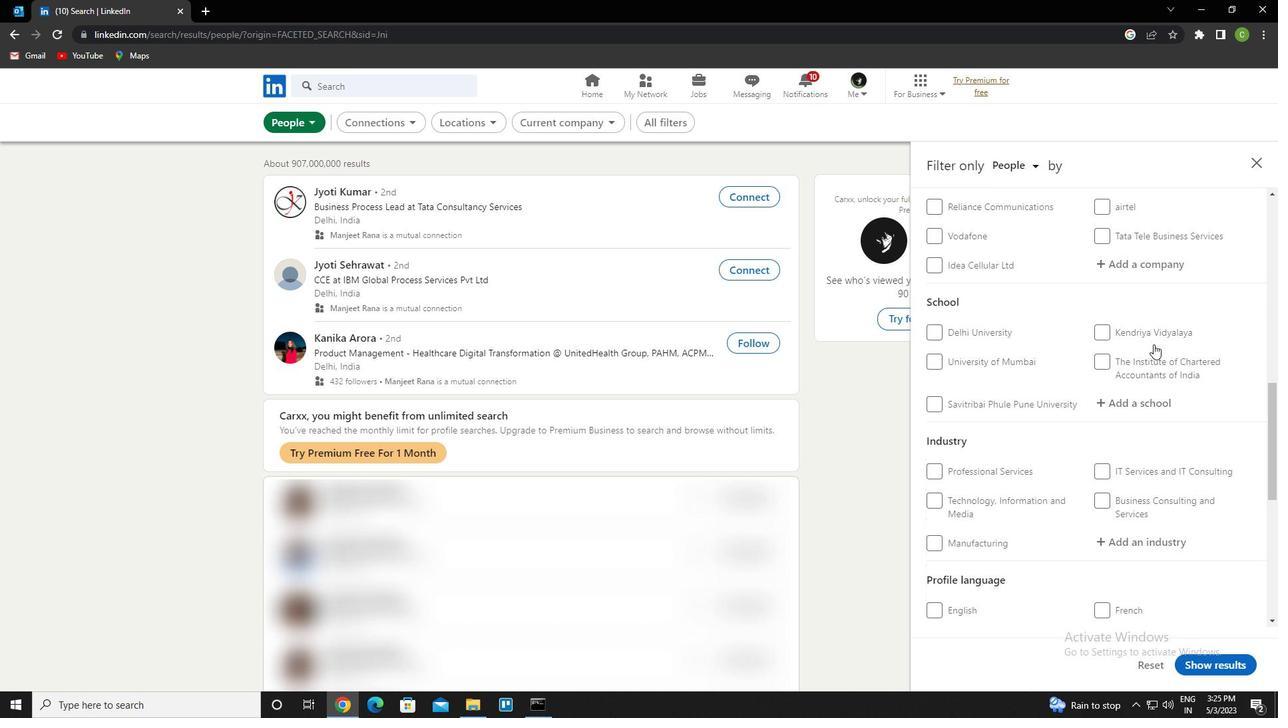 
Action: Mouse scrolled (1153, 344) with delta (0, 0)
Screenshot: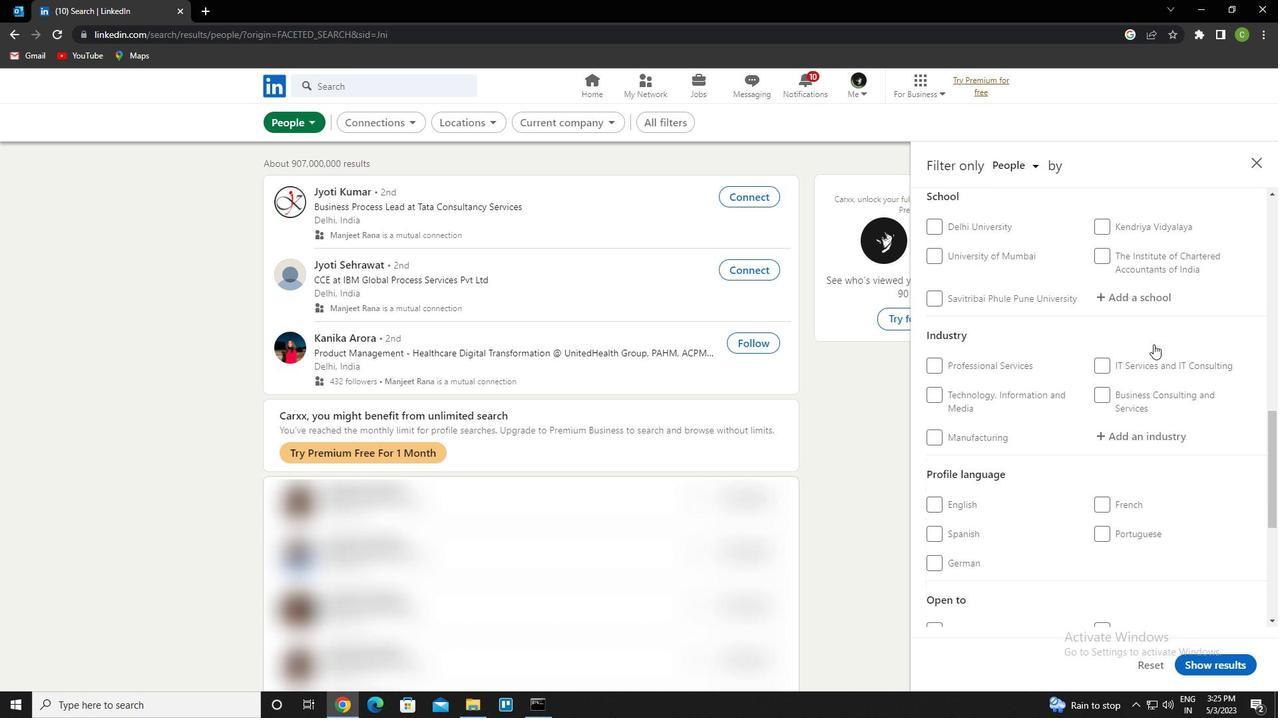 
Action: Mouse moved to (1143, 359)
Screenshot: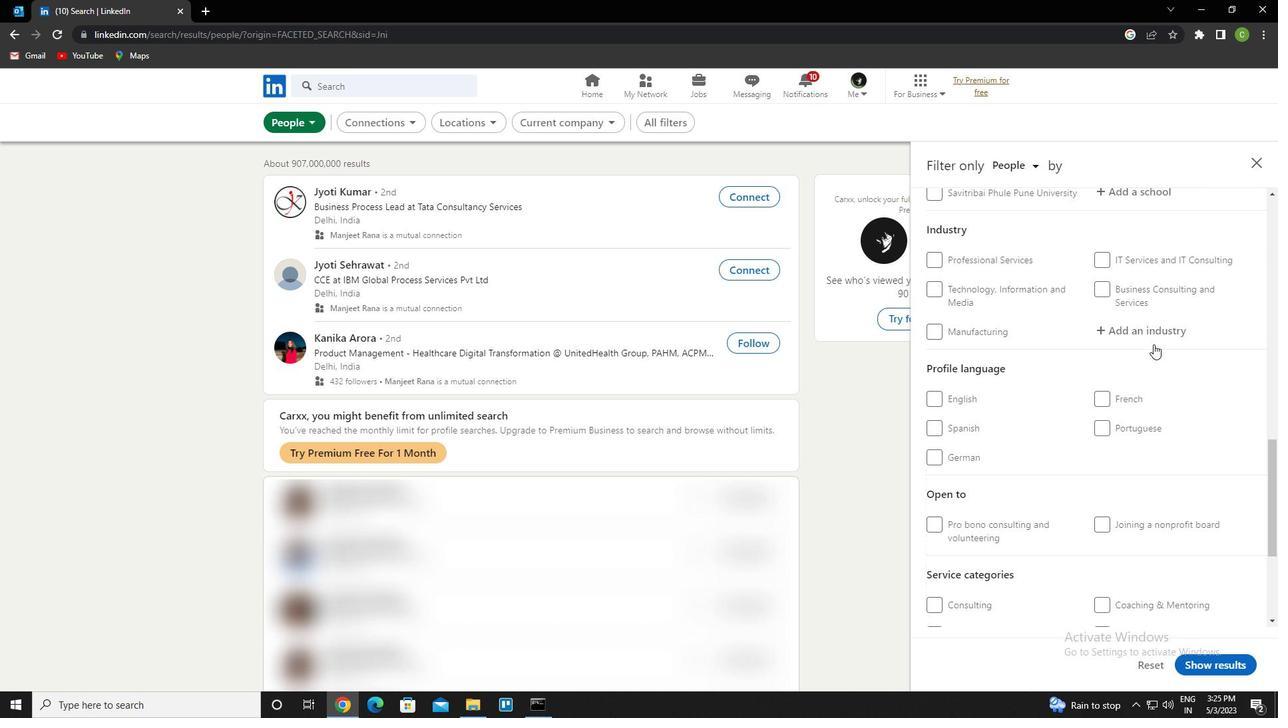 
Action: Mouse scrolled (1143, 358) with delta (0, 0)
Screenshot: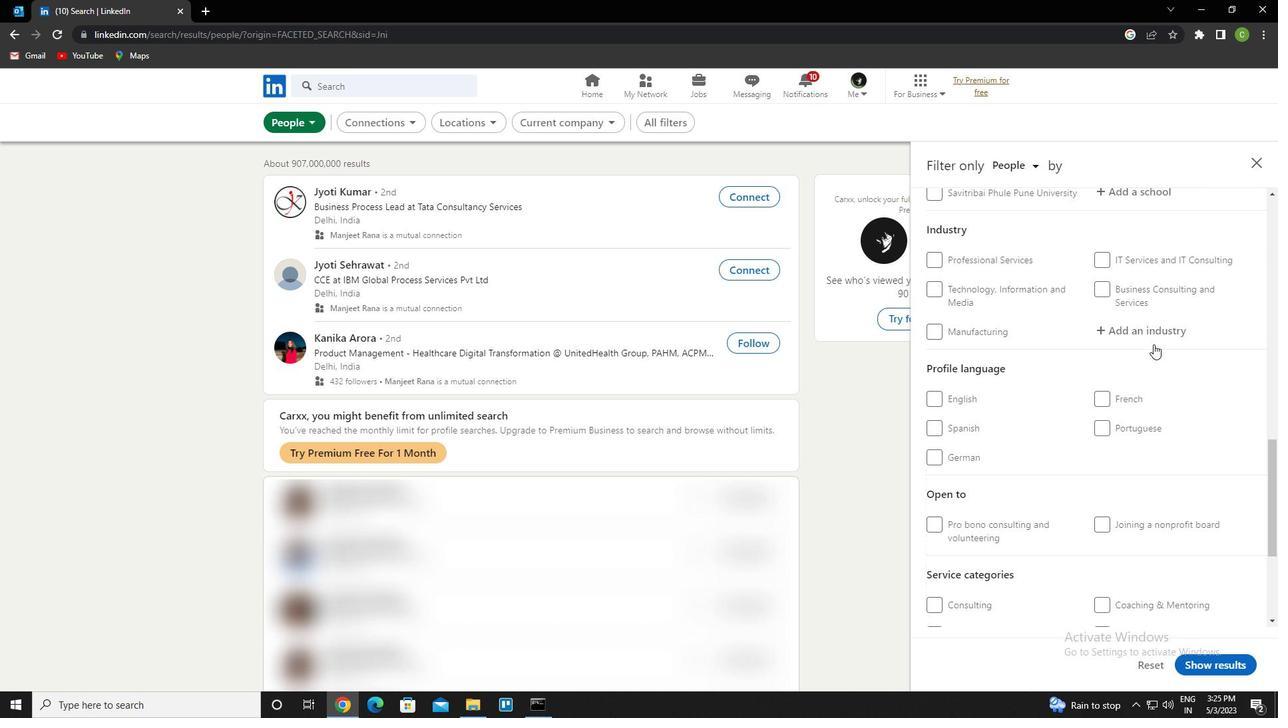 
Action: Mouse moved to (931, 310)
Screenshot: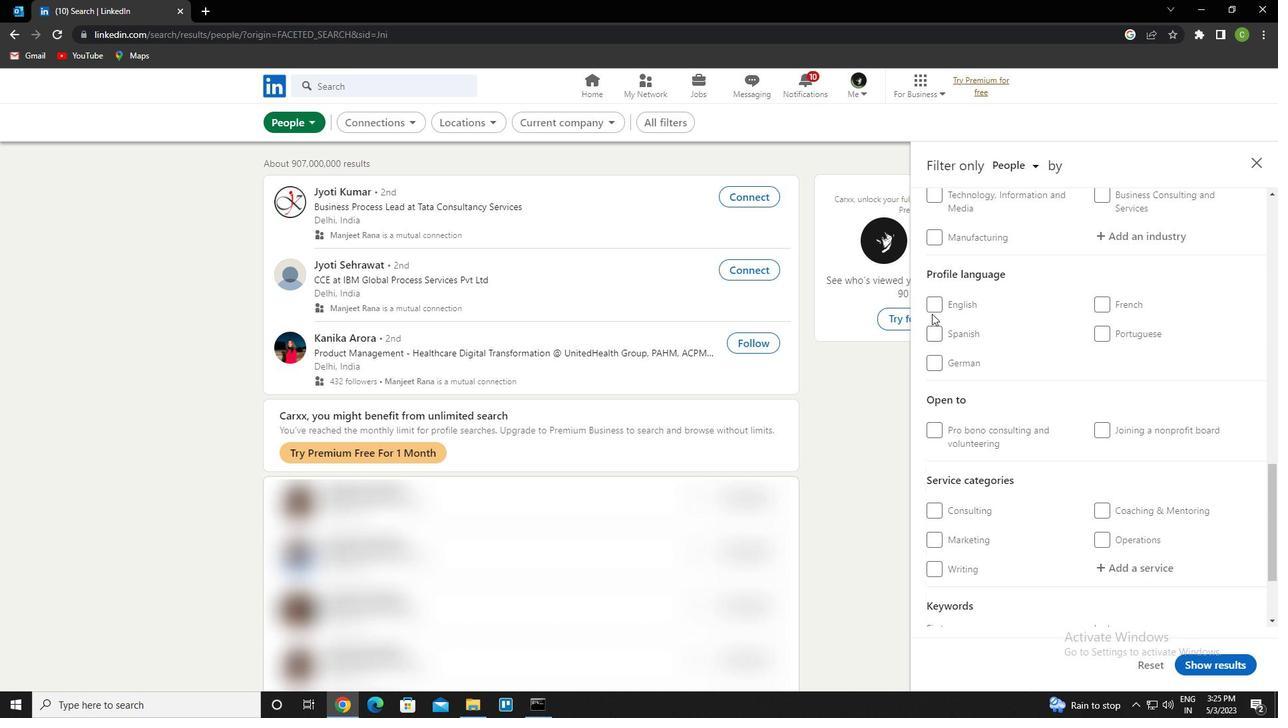 
Action: Mouse pressed left at (931, 310)
Screenshot: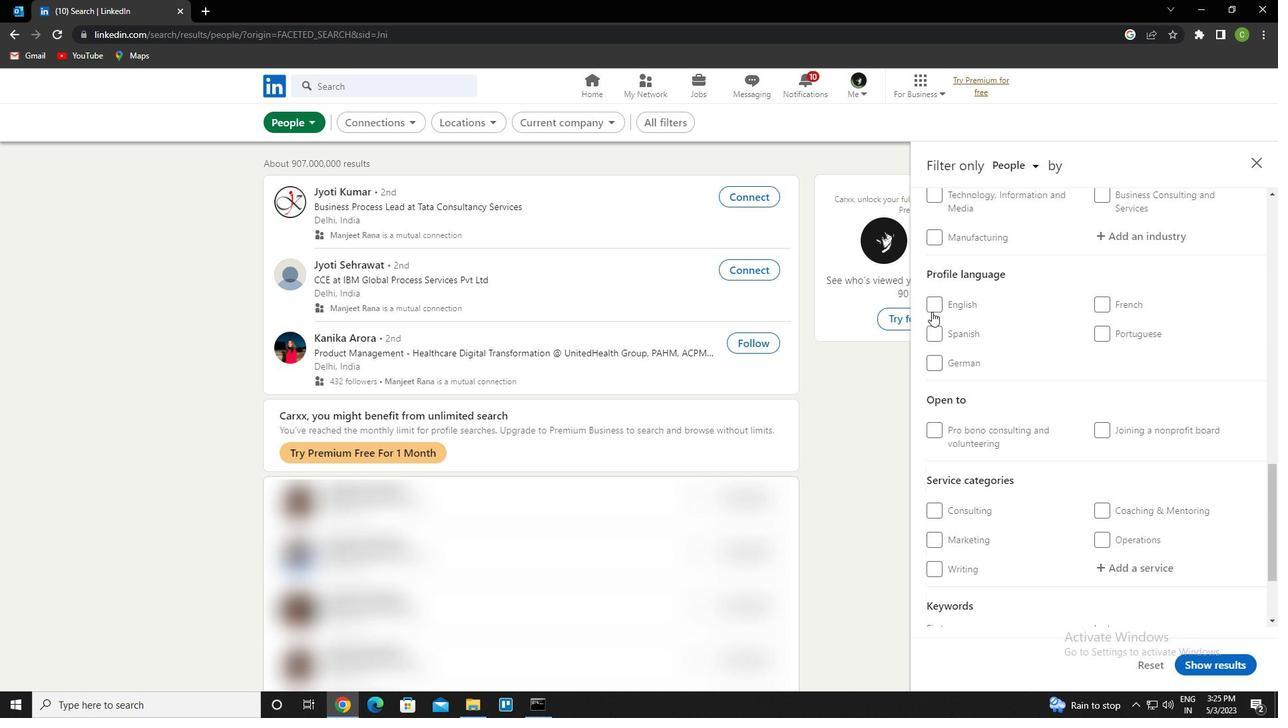 
Action: Mouse moved to (1013, 392)
Screenshot: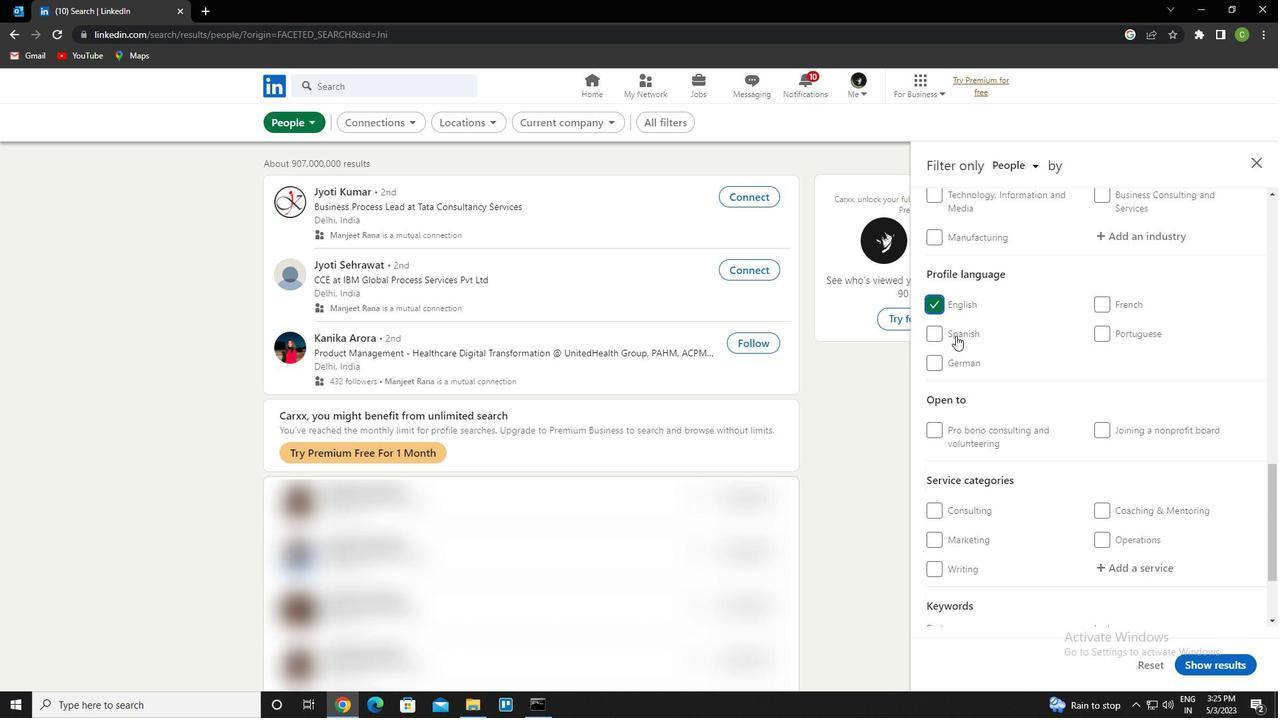 
Action: Mouse scrolled (1013, 392) with delta (0, 0)
Screenshot: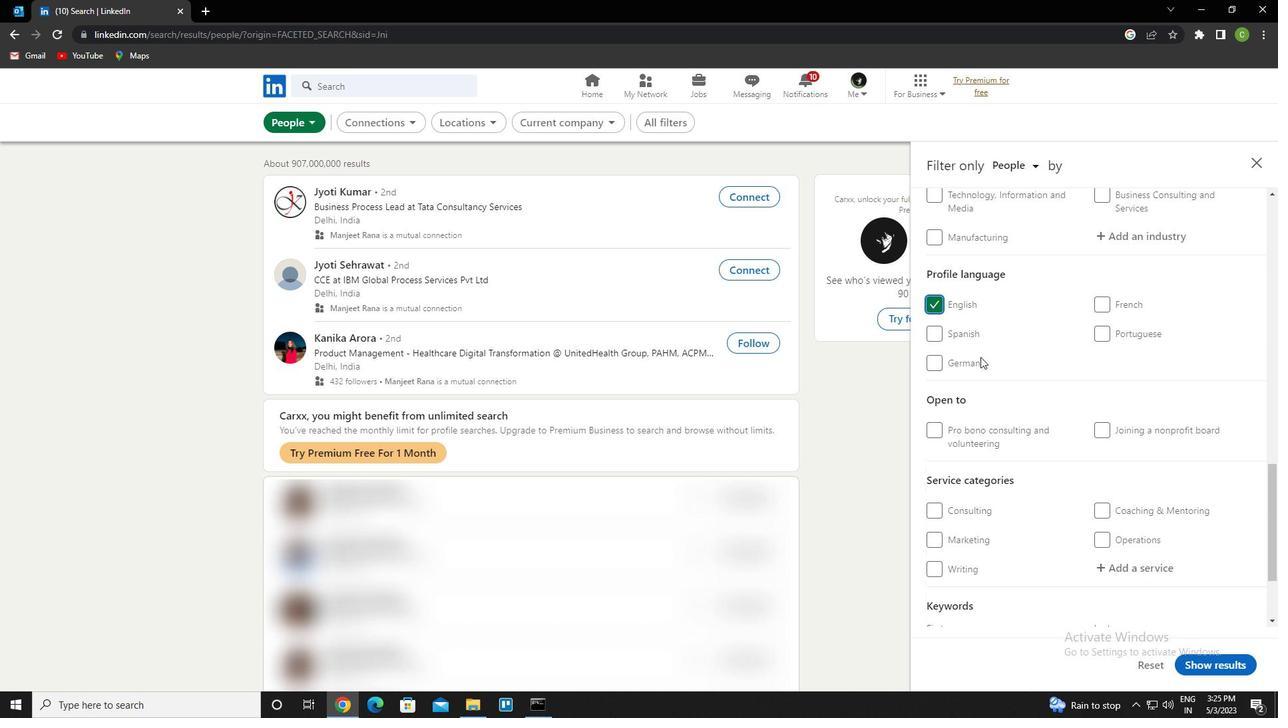 
Action: Mouse scrolled (1013, 392) with delta (0, 0)
Screenshot: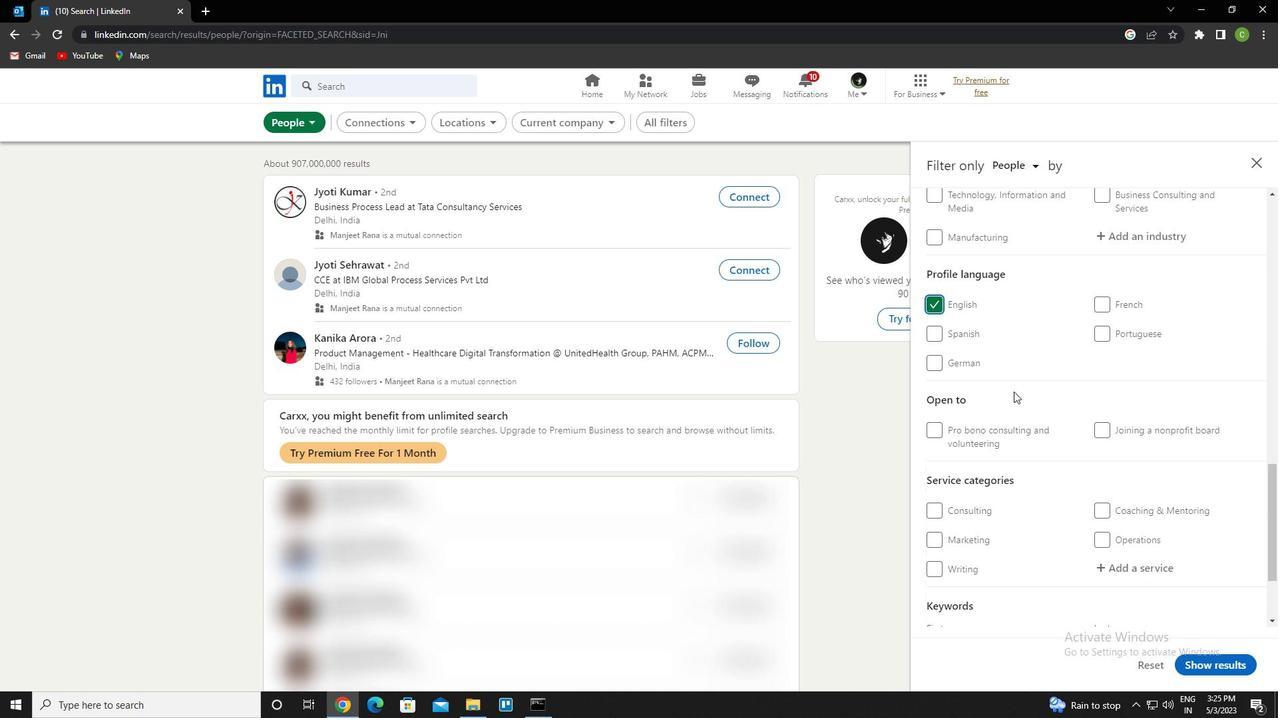 
Action: Mouse scrolled (1013, 392) with delta (0, 0)
Screenshot: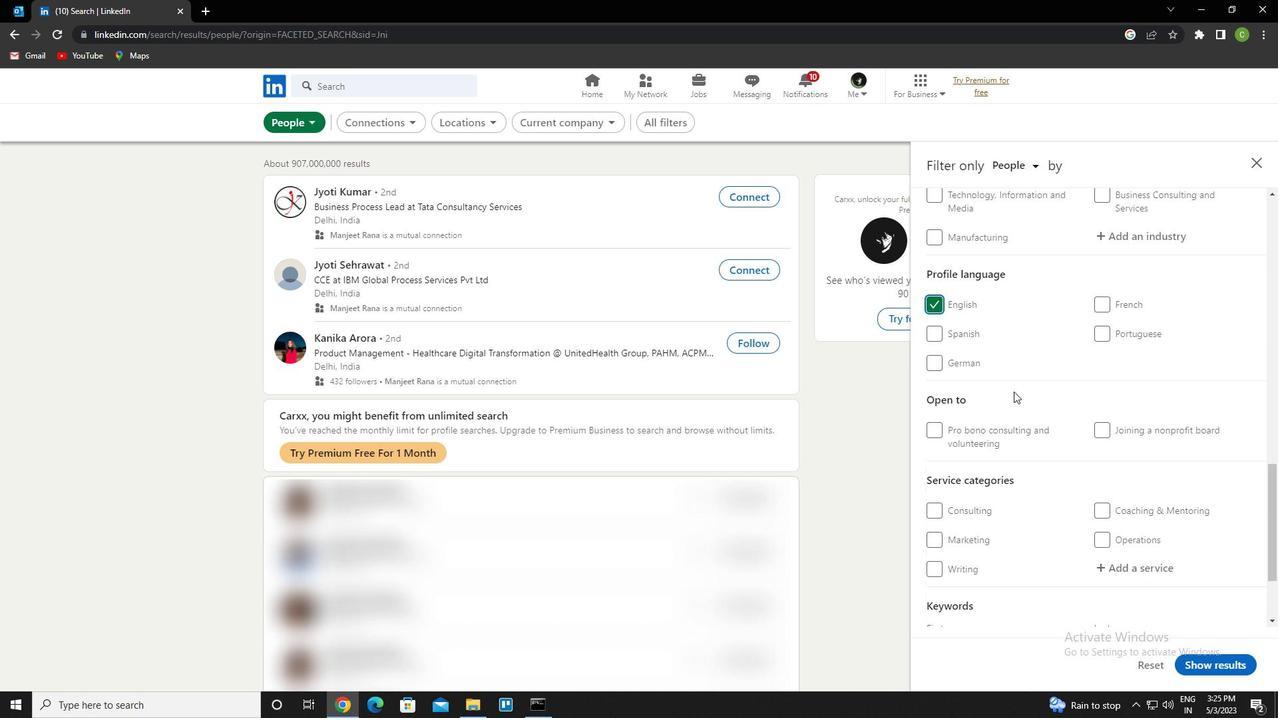 
Action: Mouse scrolled (1013, 392) with delta (0, 0)
Screenshot: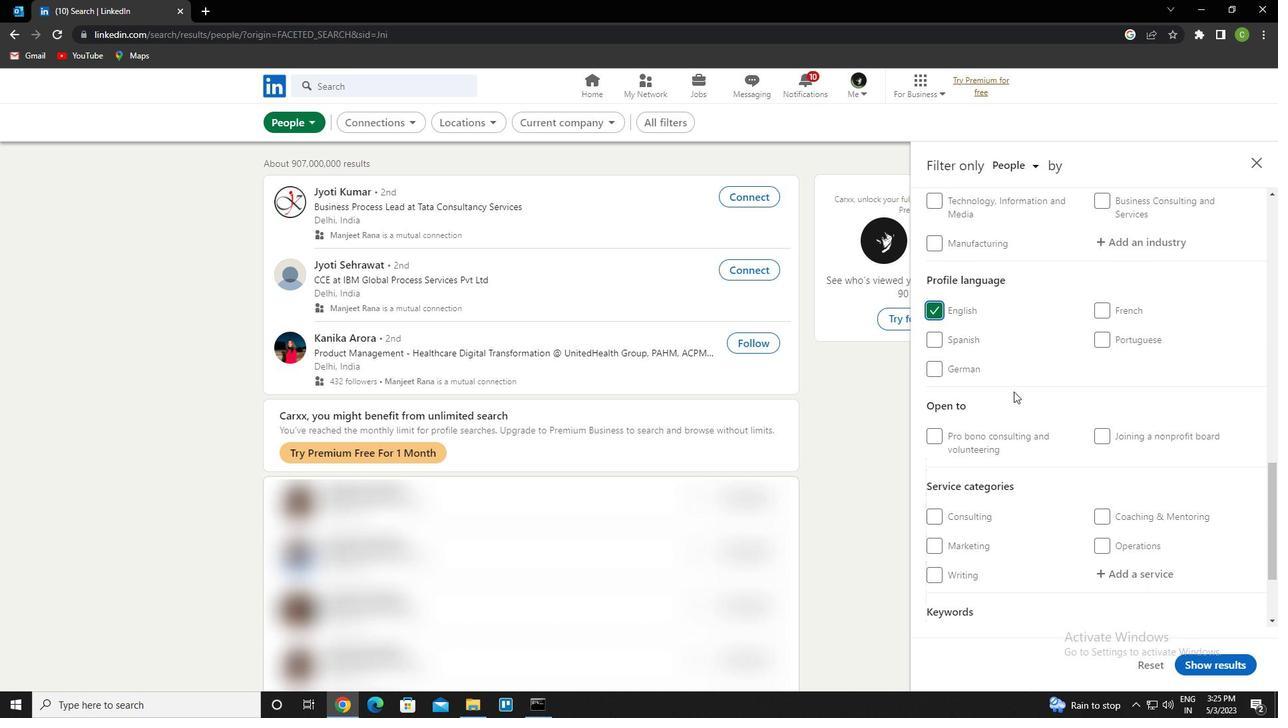 
Action: Mouse scrolled (1013, 392) with delta (0, 0)
Screenshot: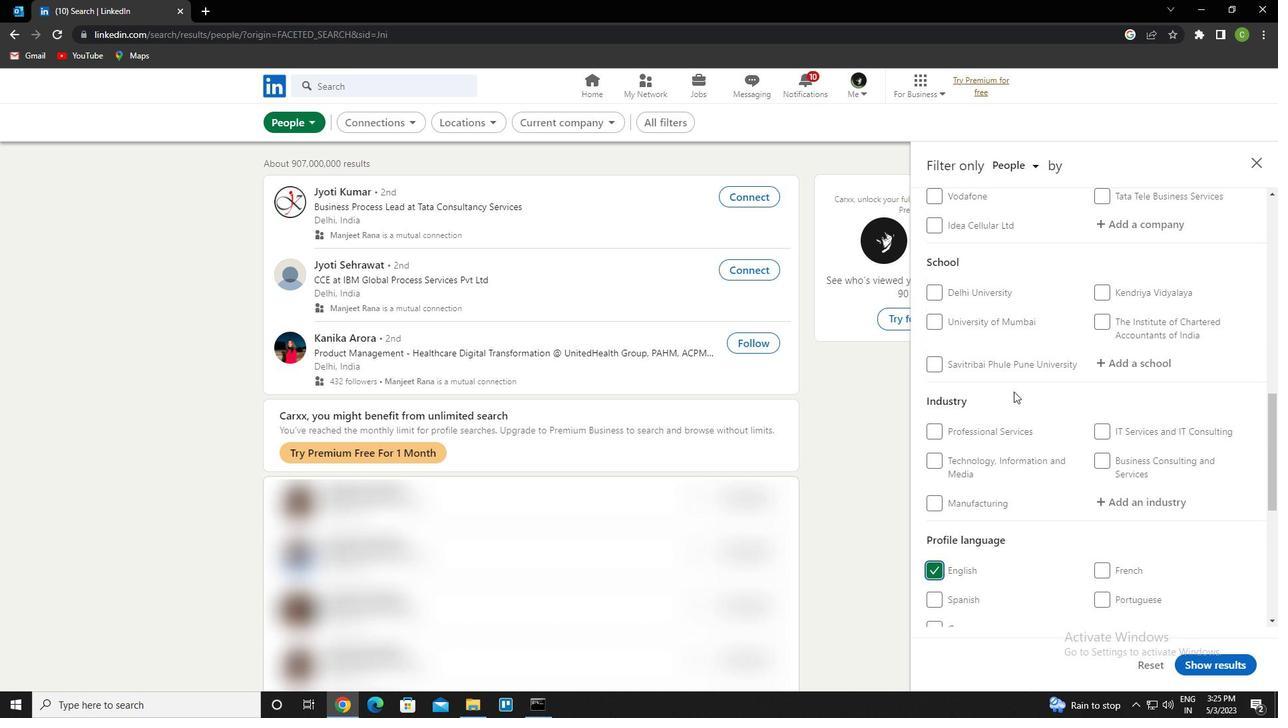 
Action: Mouse scrolled (1013, 392) with delta (0, 0)
Screenshot: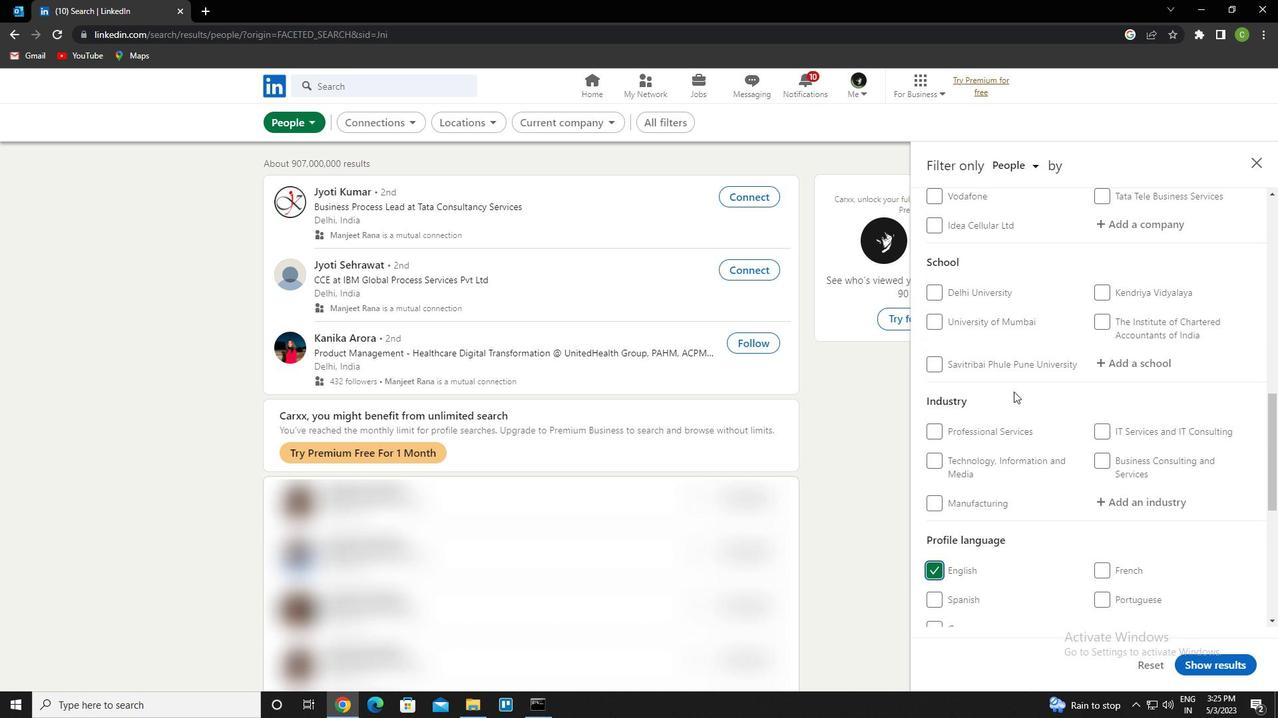 
Action: Mouse scrolled (1013, 392) with delta (0, 0)
Screenshot: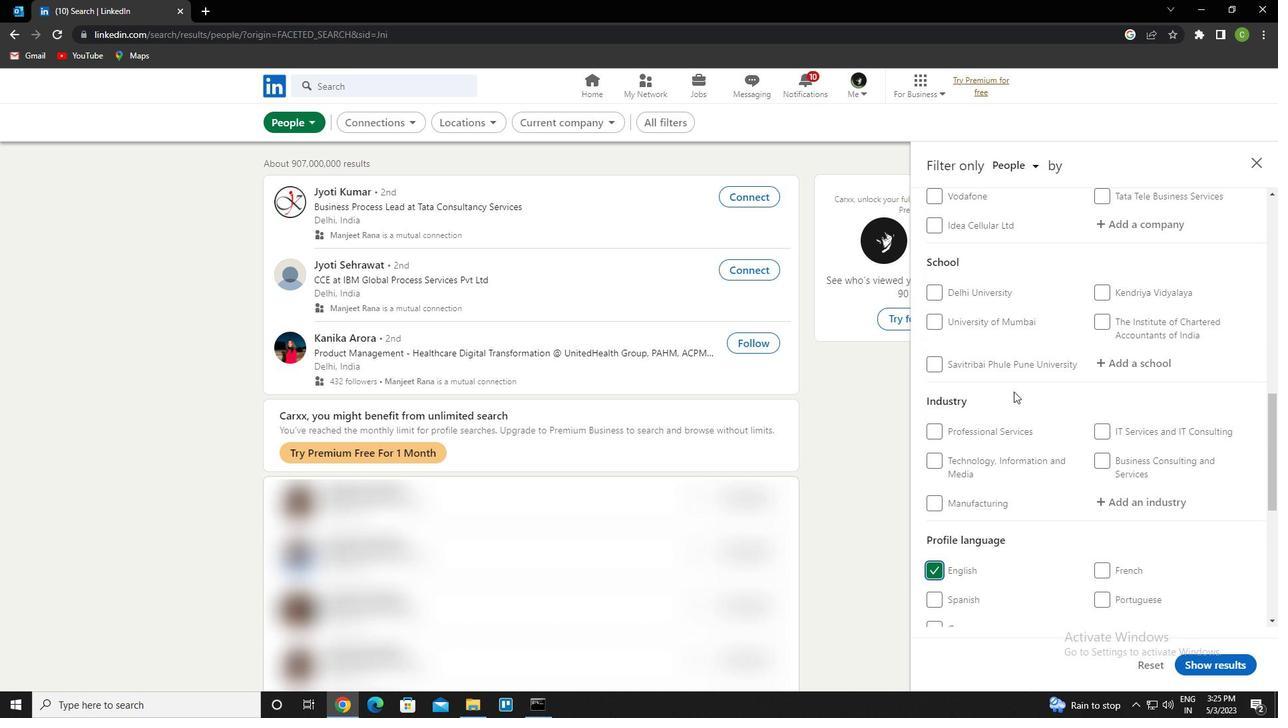 
Action: Mouse moved to (1013, 391)
Screenshot: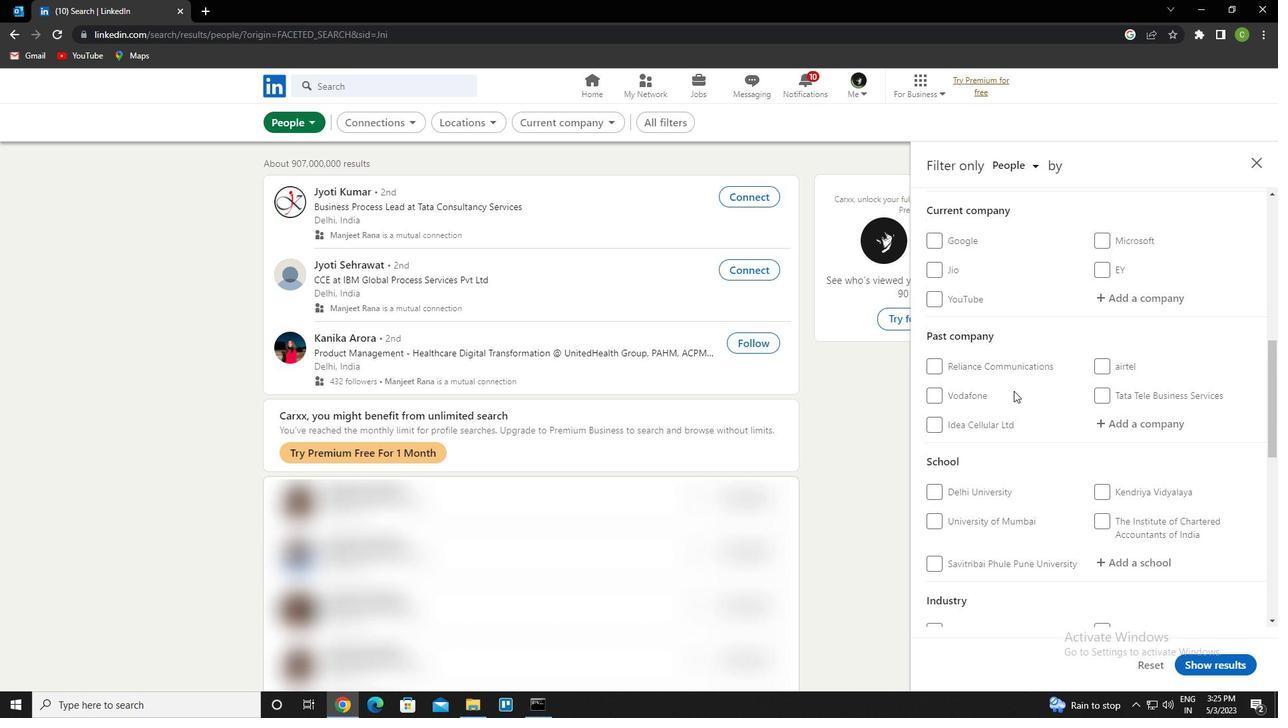 
Action: Mouse scrolled (1013, 392) with delta (0, 0)
Screenshot: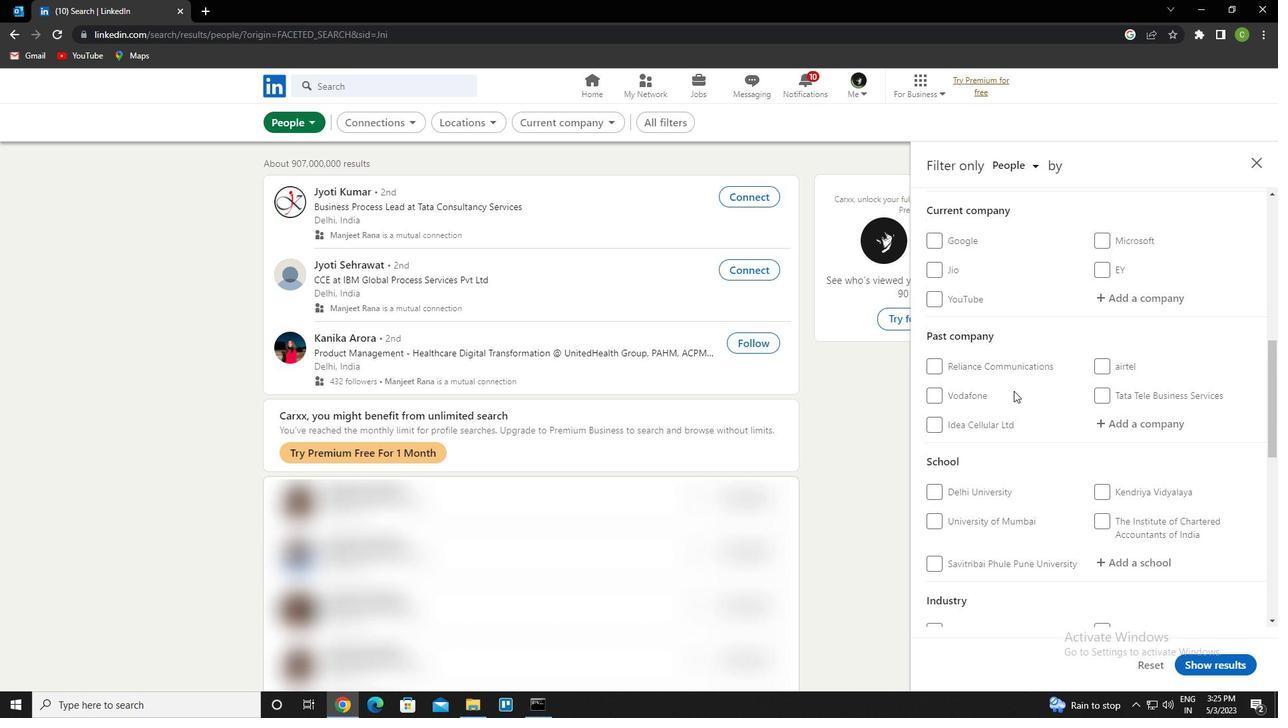 
Action: Mouse moved to (1107, 369)
Screenshot: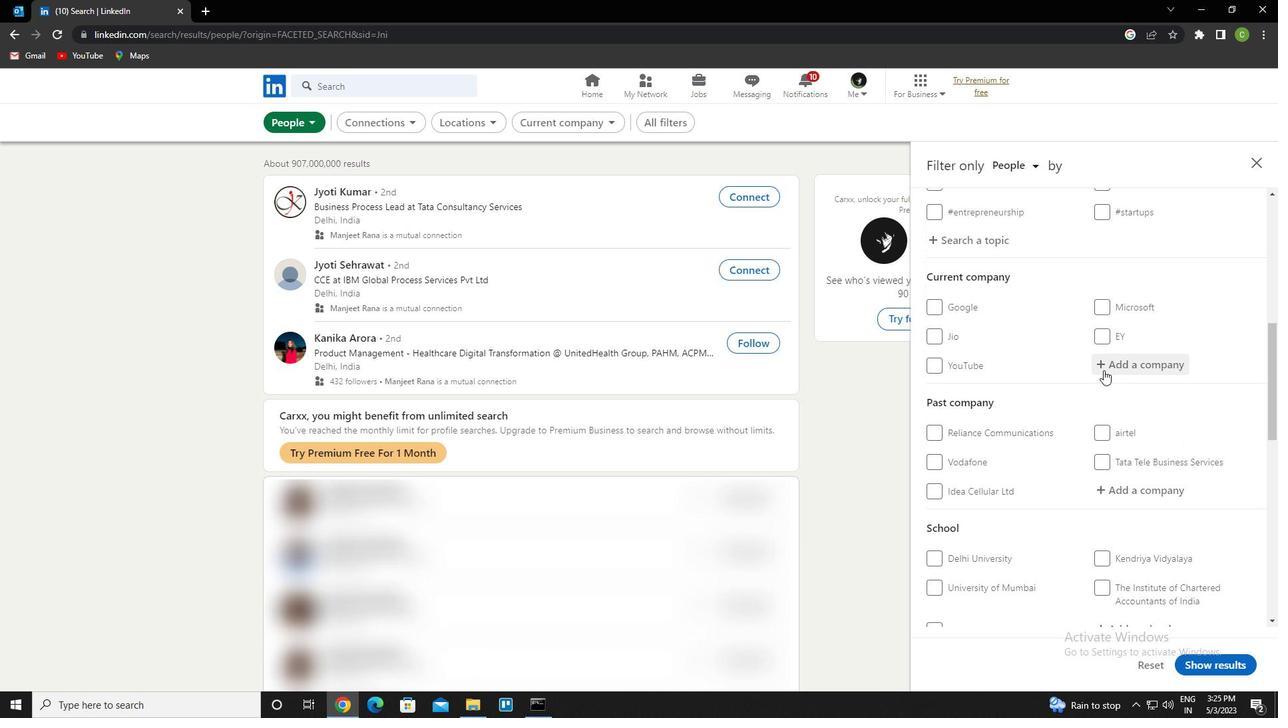 
Action: Mouse pressed left at (1107, 369)
Screenshot: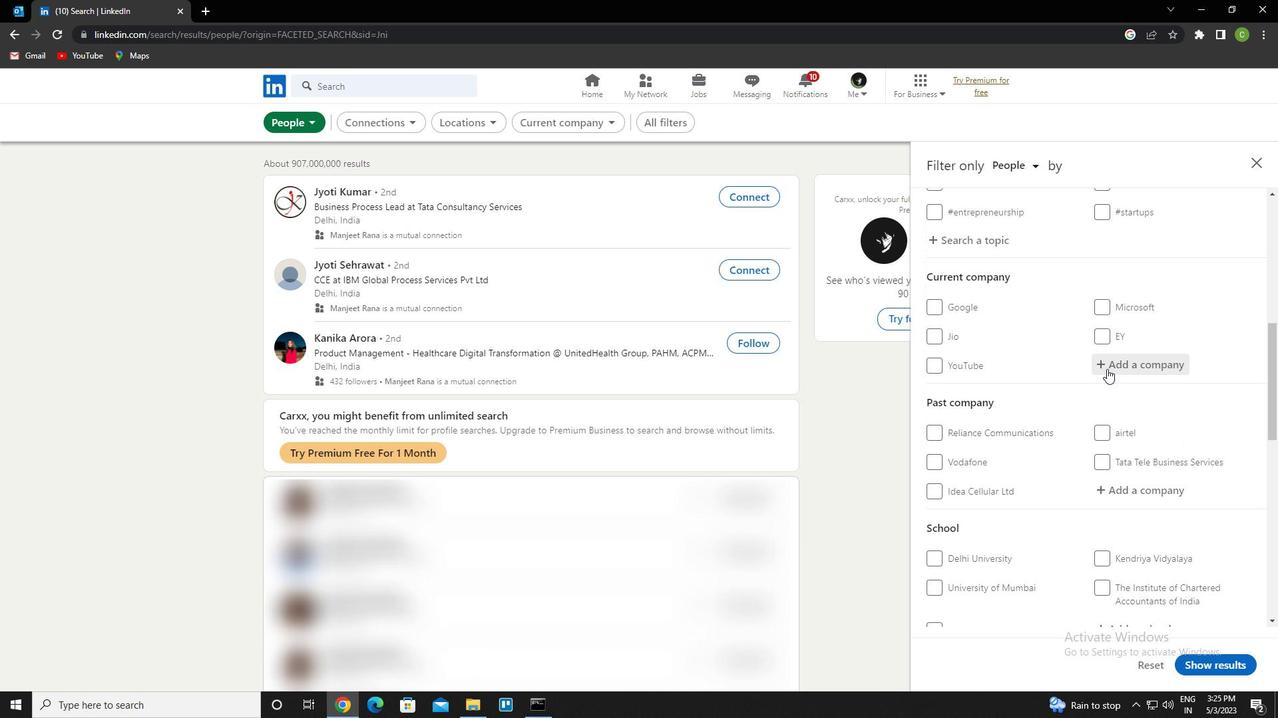 
Action: Key pressed <Key.caps_lock>s<Key.caps_lock>hyam<Key.space>steel<Key.space>indus<Key.down><Key.enter>
Screenshot: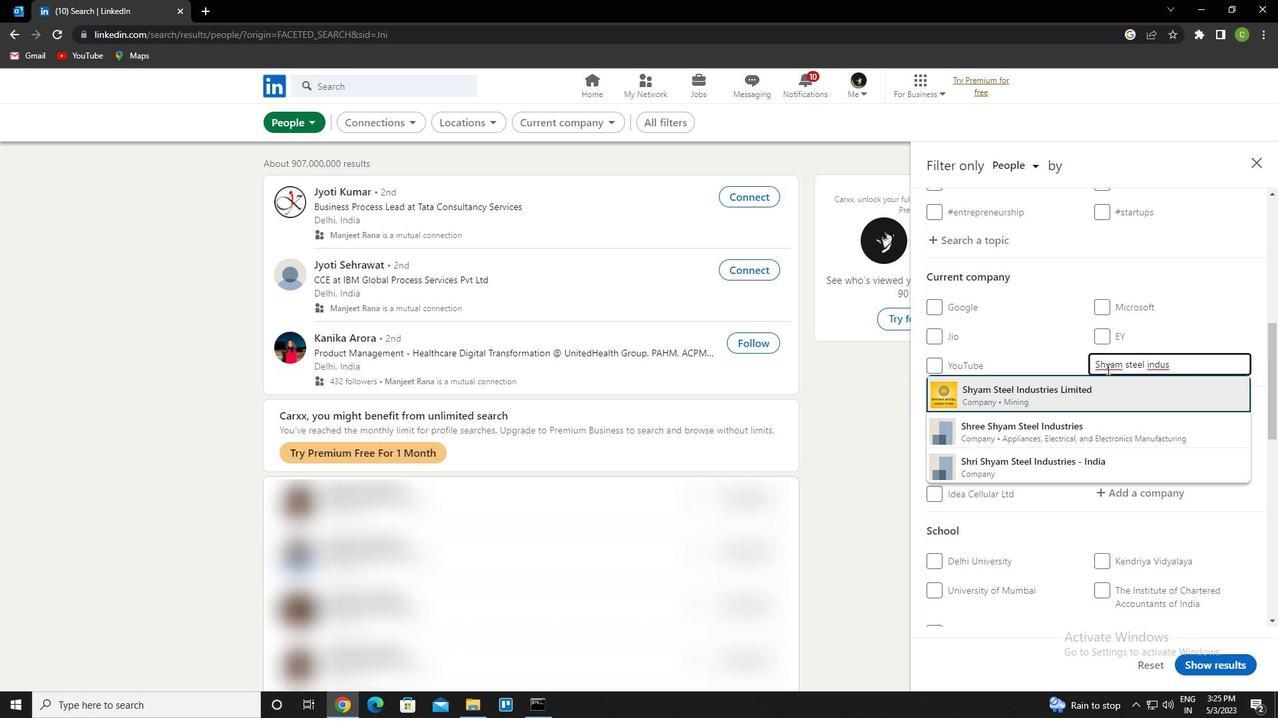 
Action: Mouse scrolled (1107, 368) with delta (0, 0)
Screenshot: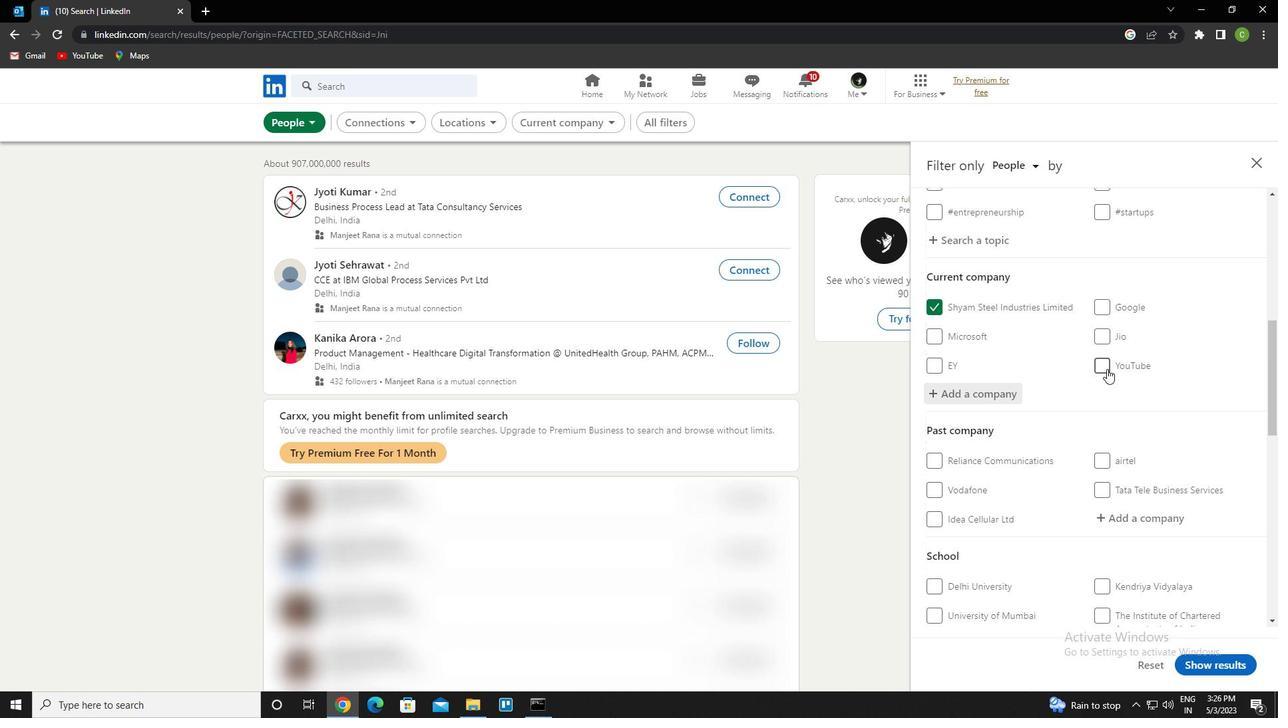 
Action: Mouse scrolled (1107, 368) with delta (0, 0)
Screenshot: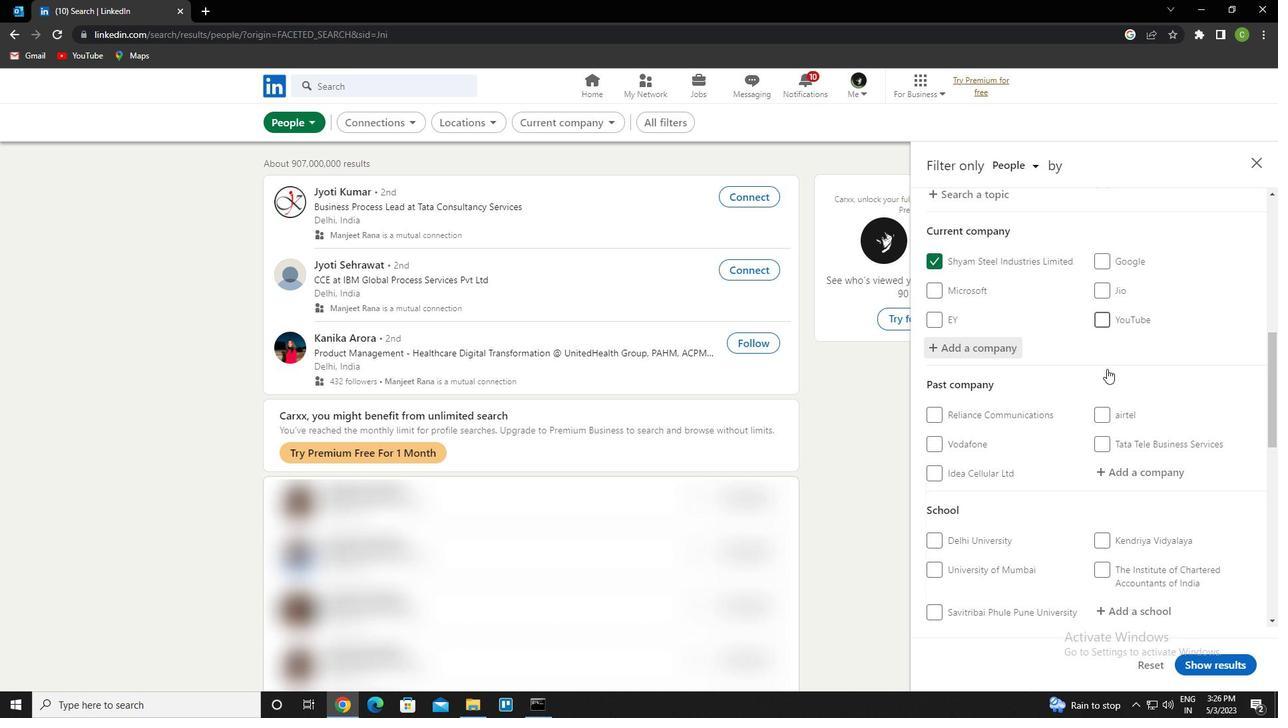 
Action: Mouse scrolled (1107, 368) with delta (0, 0)
Screenshot: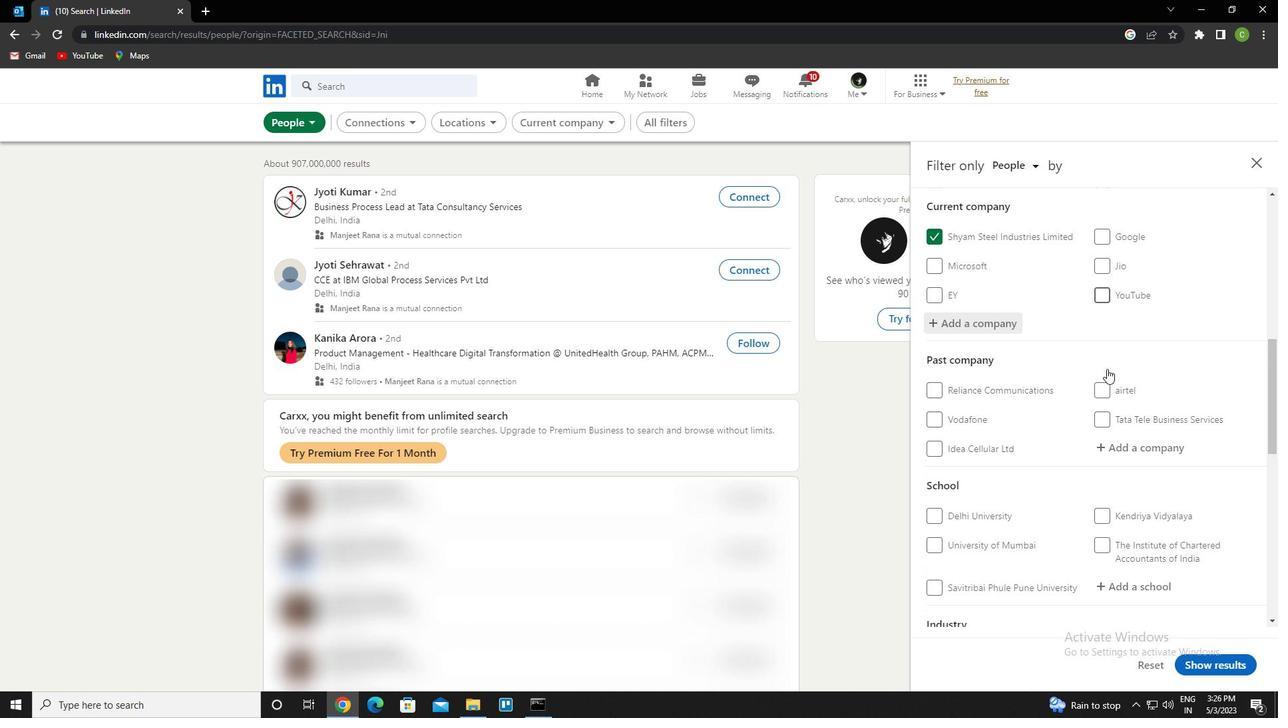 
Action: Mouse scrolled (1107, 368) with delta (0, 0)
Screenshot: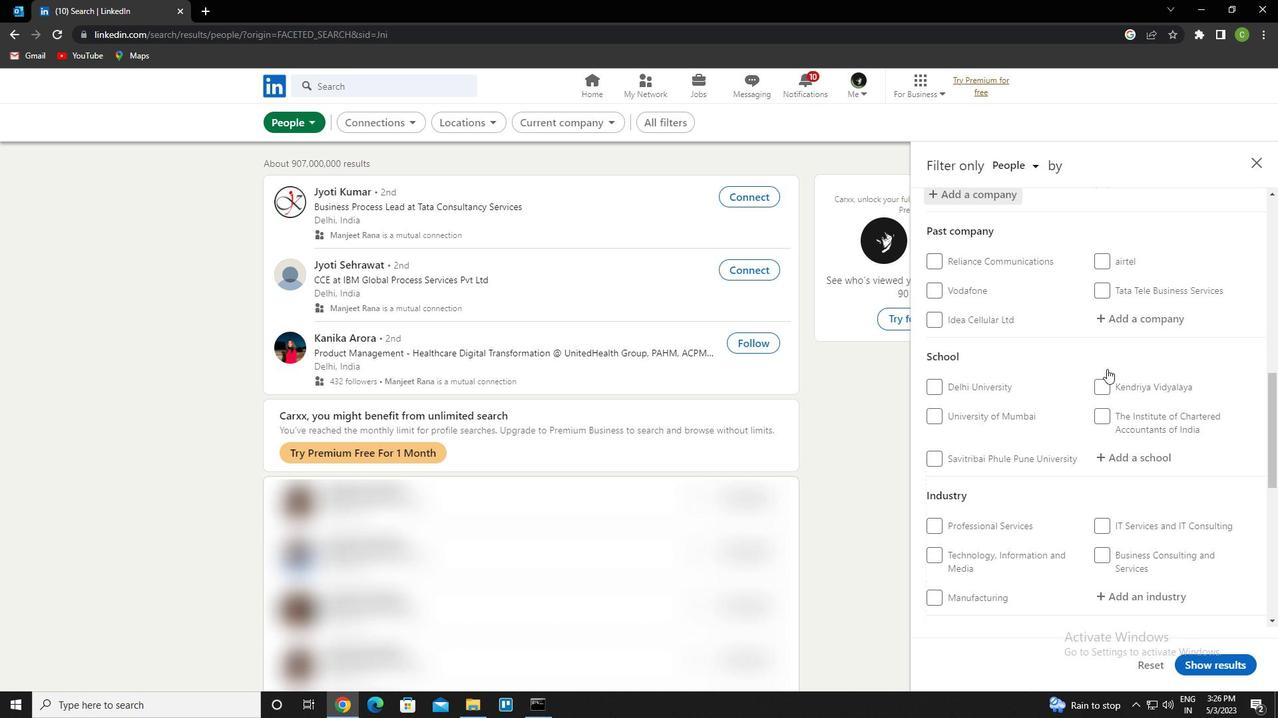 
Action: Mouse moved to (1116, 386)
Screenshot: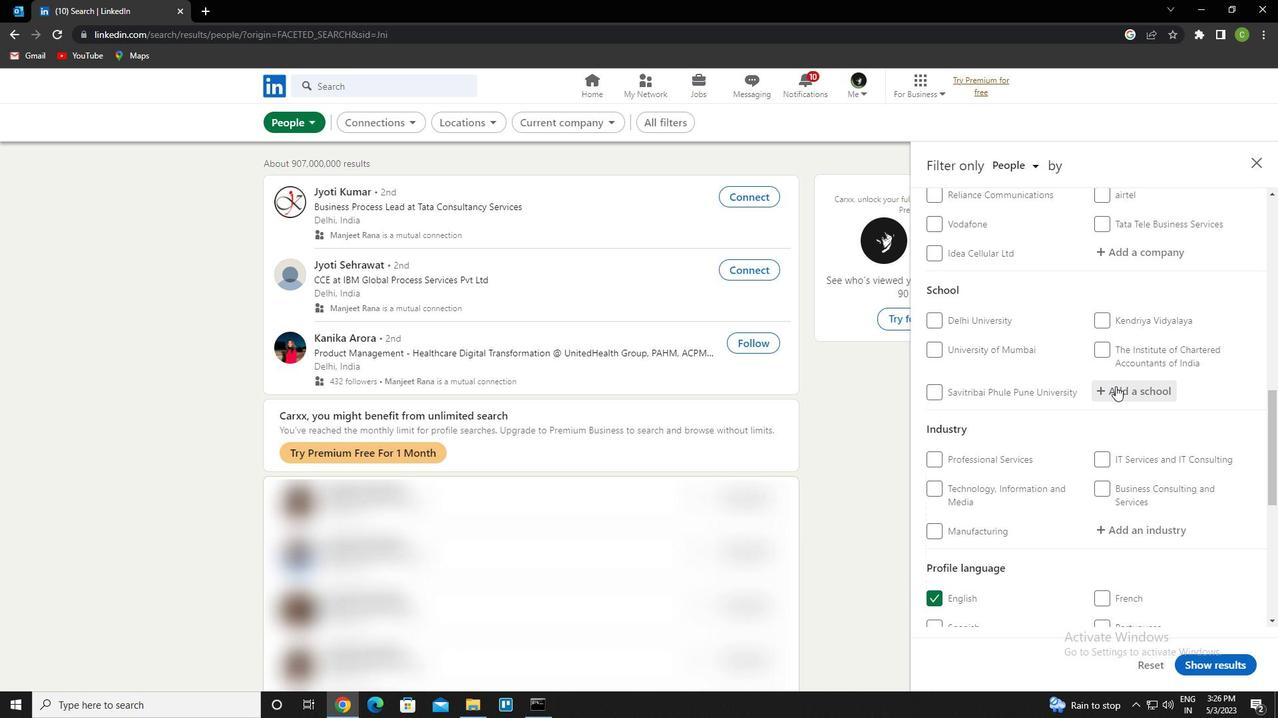 
Action: Mouse pressed left at (1116, 386)
Screenshot: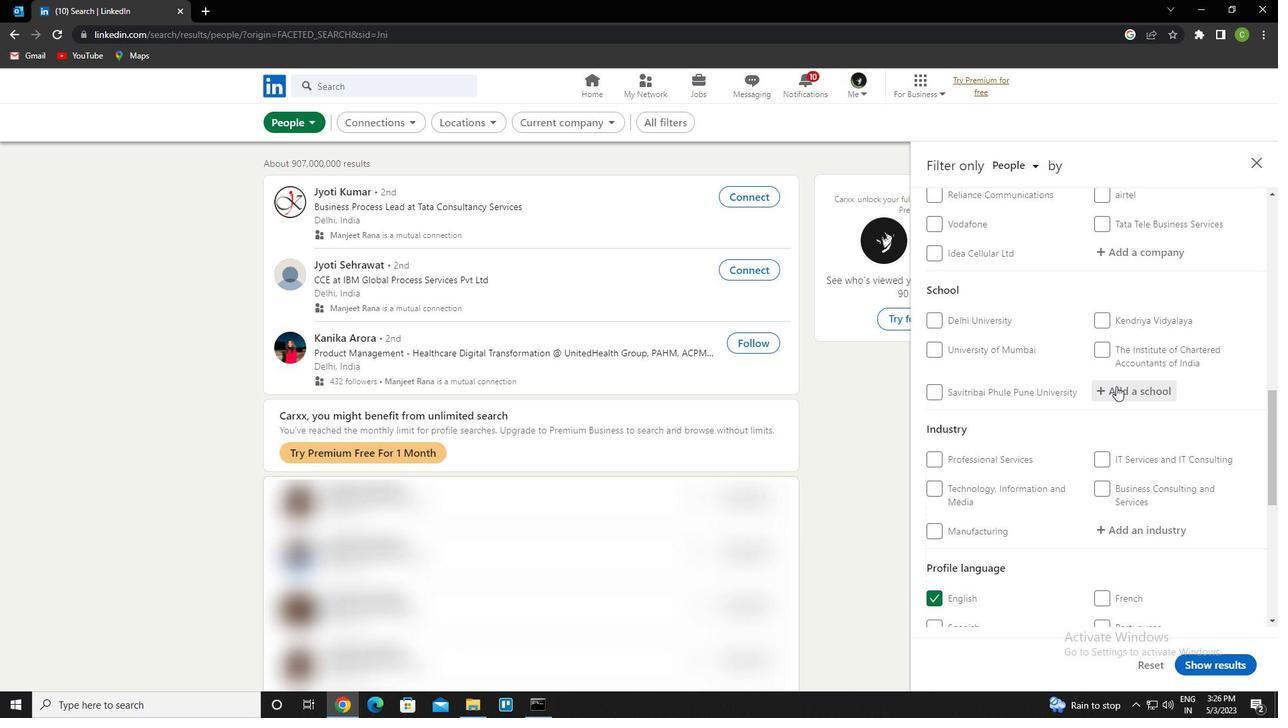 
Action: Key pressed <Key.caps_lock>h<Key.caps_lock>industhan<Key.space>coll<Key.down><Key.enter>
Screenshot: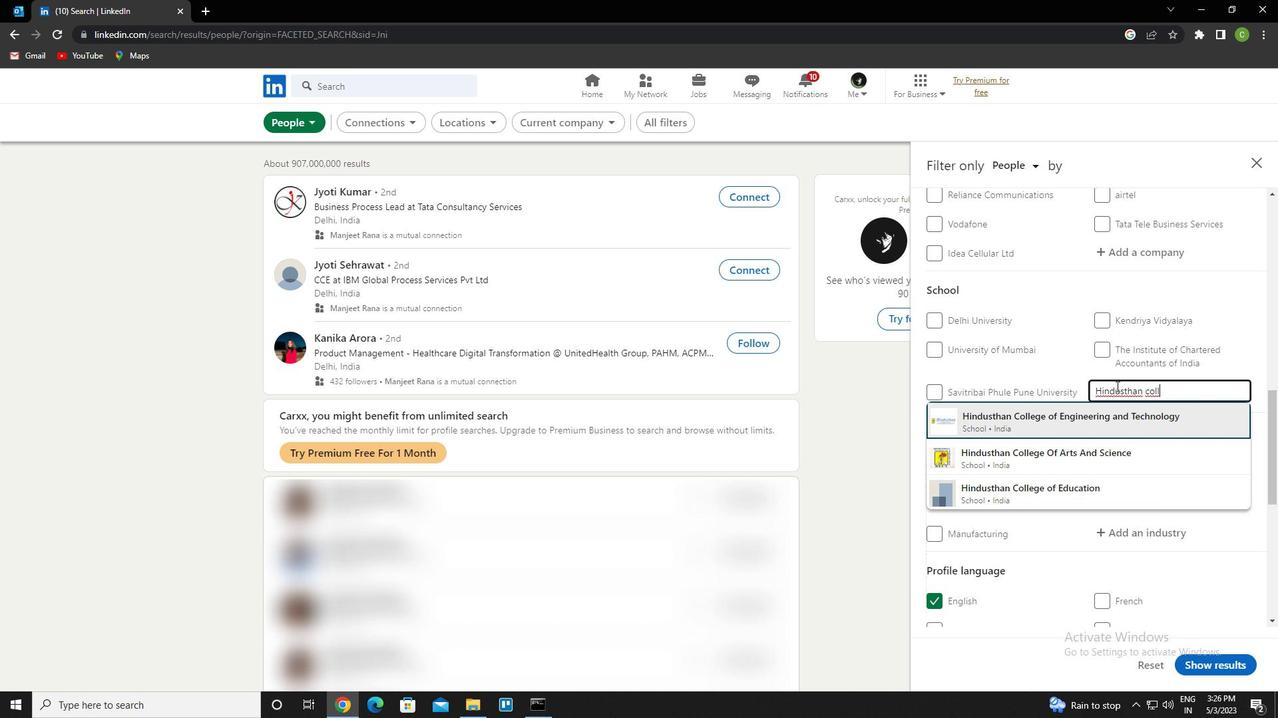 
Action: Mouse moved to (1106, 386)
Screenshot: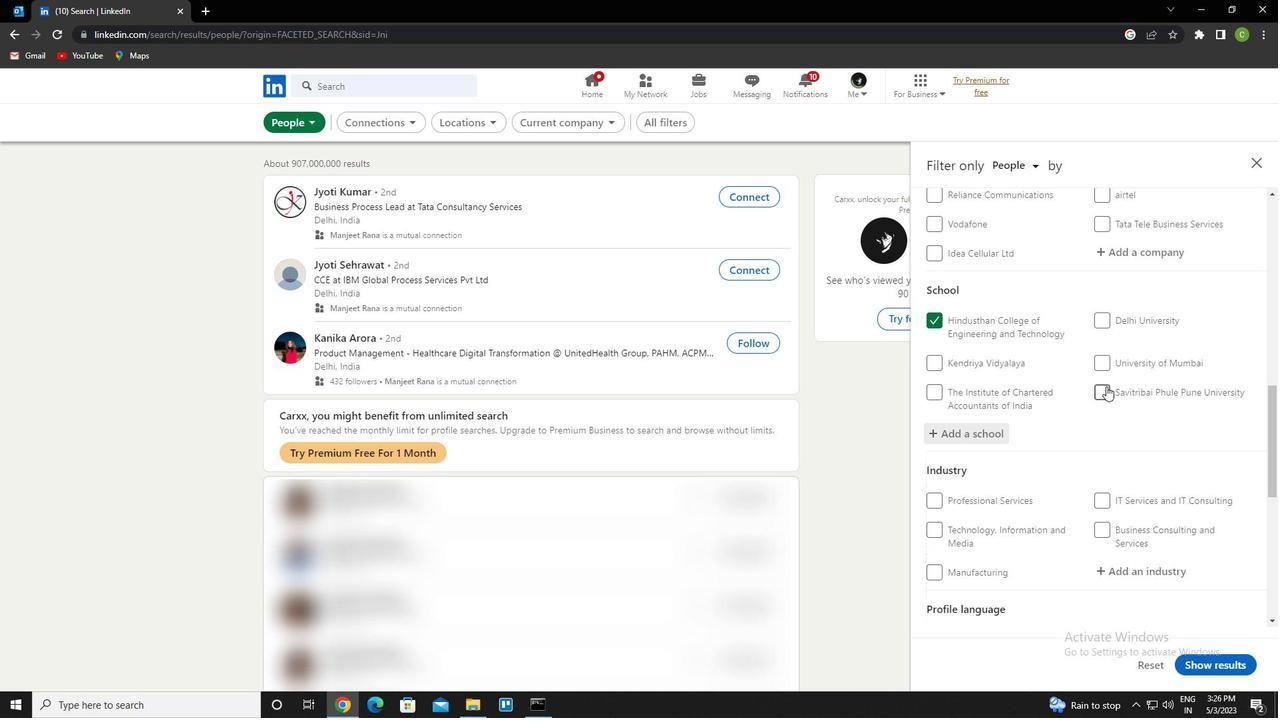 
Action: Mouse scrolled (1106, 386) with delta (0, 0)
Screenshot: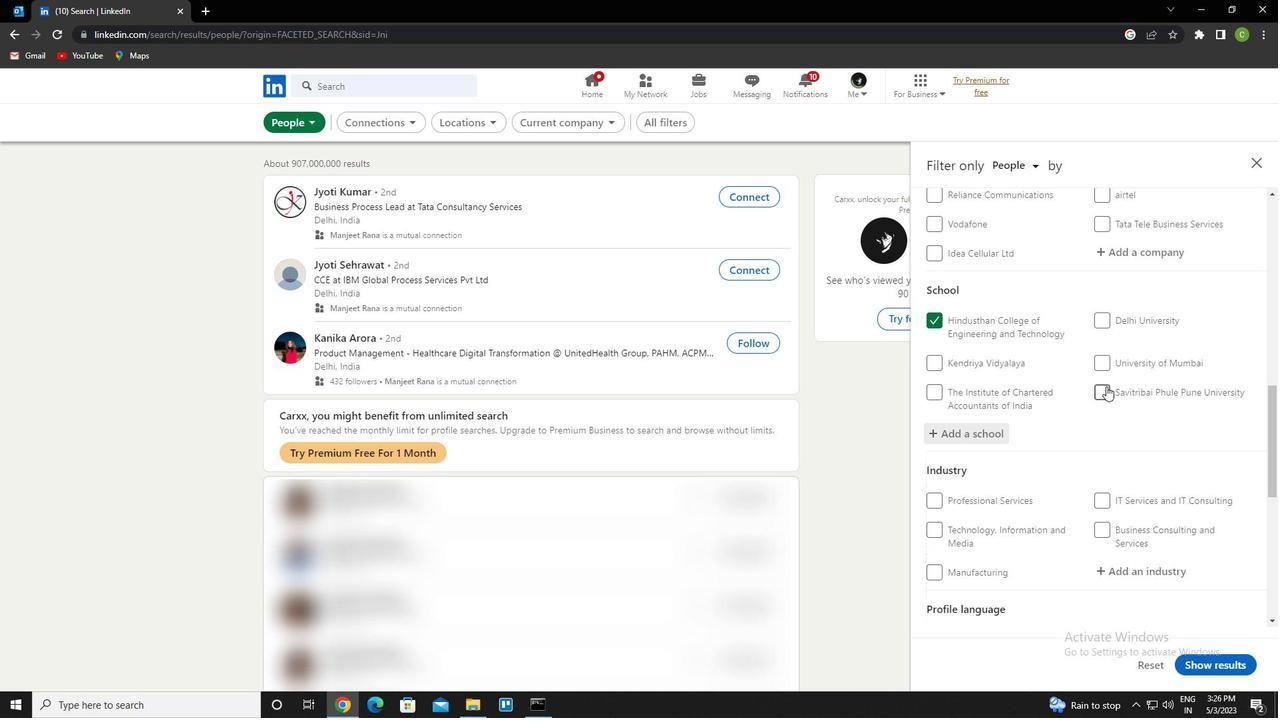 
Action: Mouse scrolled (1106, 386) with delta (0, 0)
Screenshot: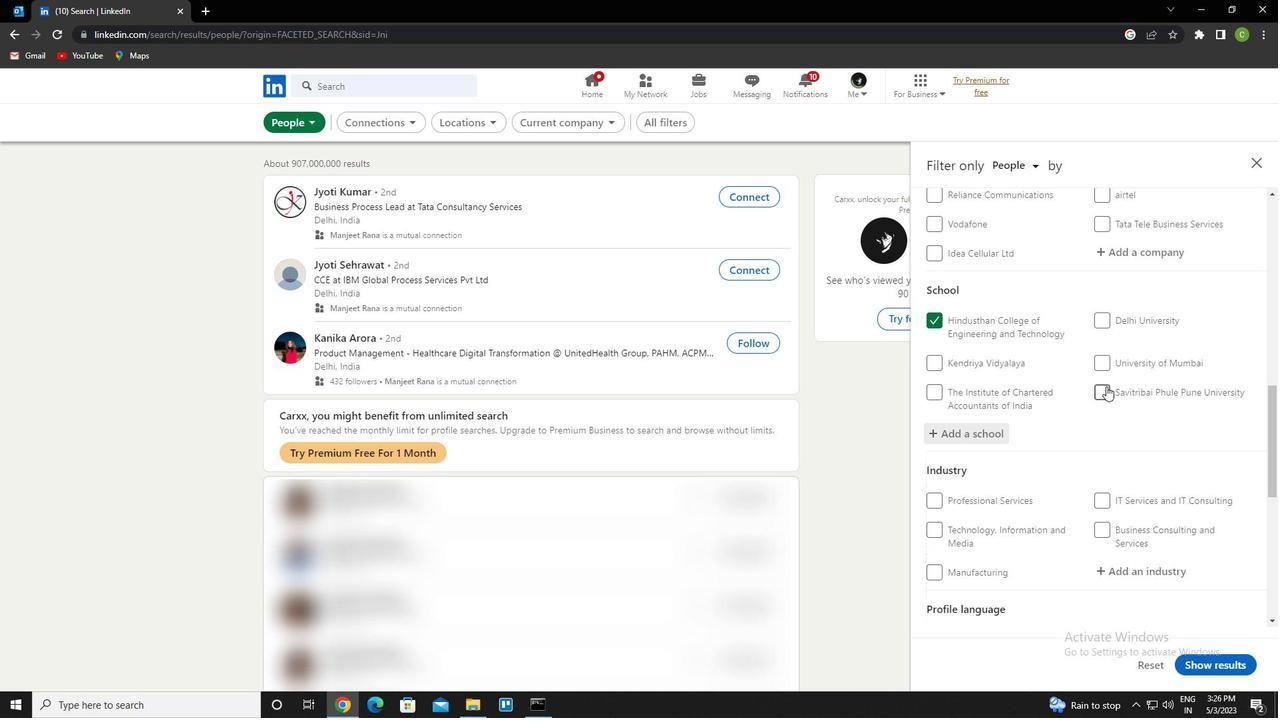 
Action: Mouse moved to (1119, 436)
Screenshot: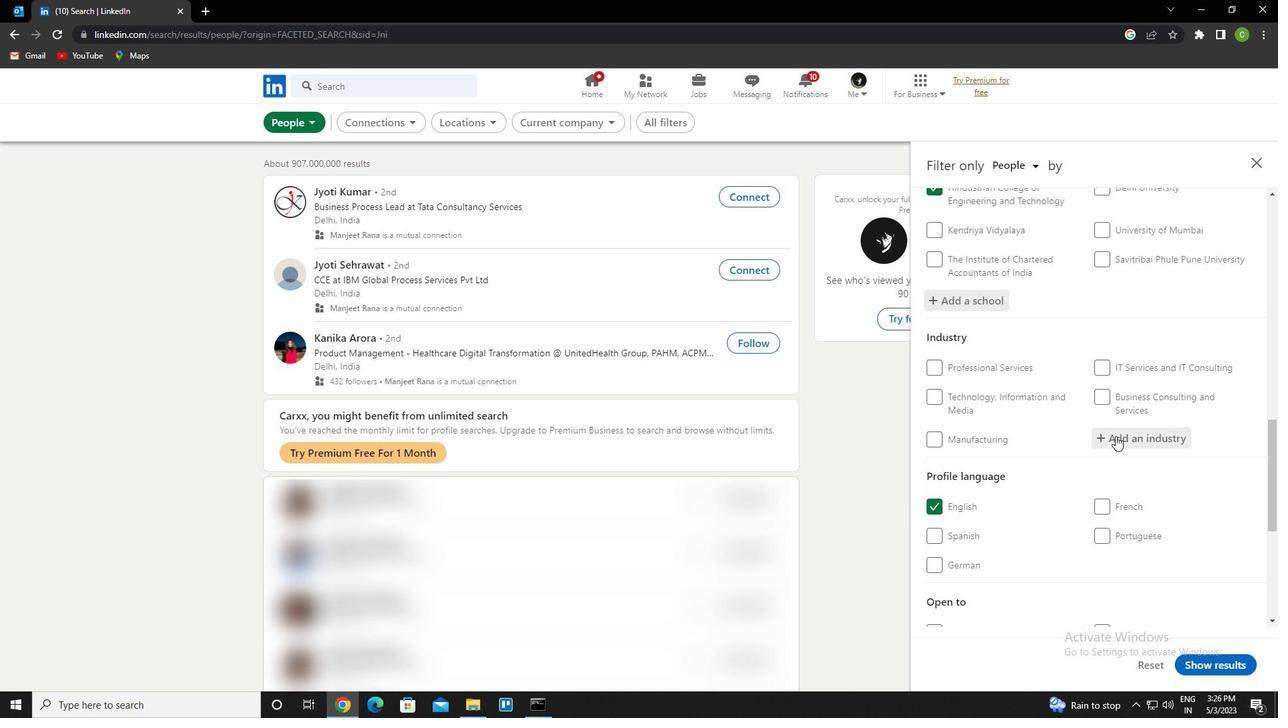 
Action: Mouse pressed left at (1119, 436)
Screenshot: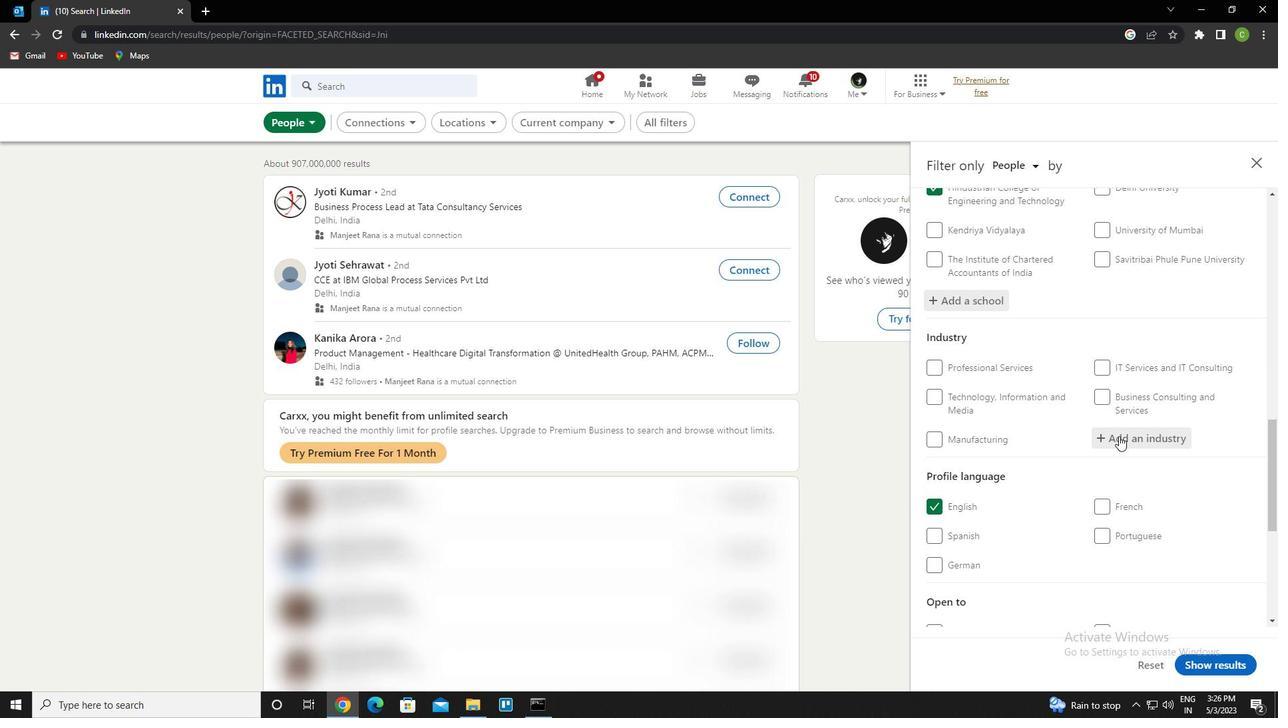
Action: Key pressed <Key.caps_lock>w<Key.caps_lock>holesale<Key.space>pape
Screenshot: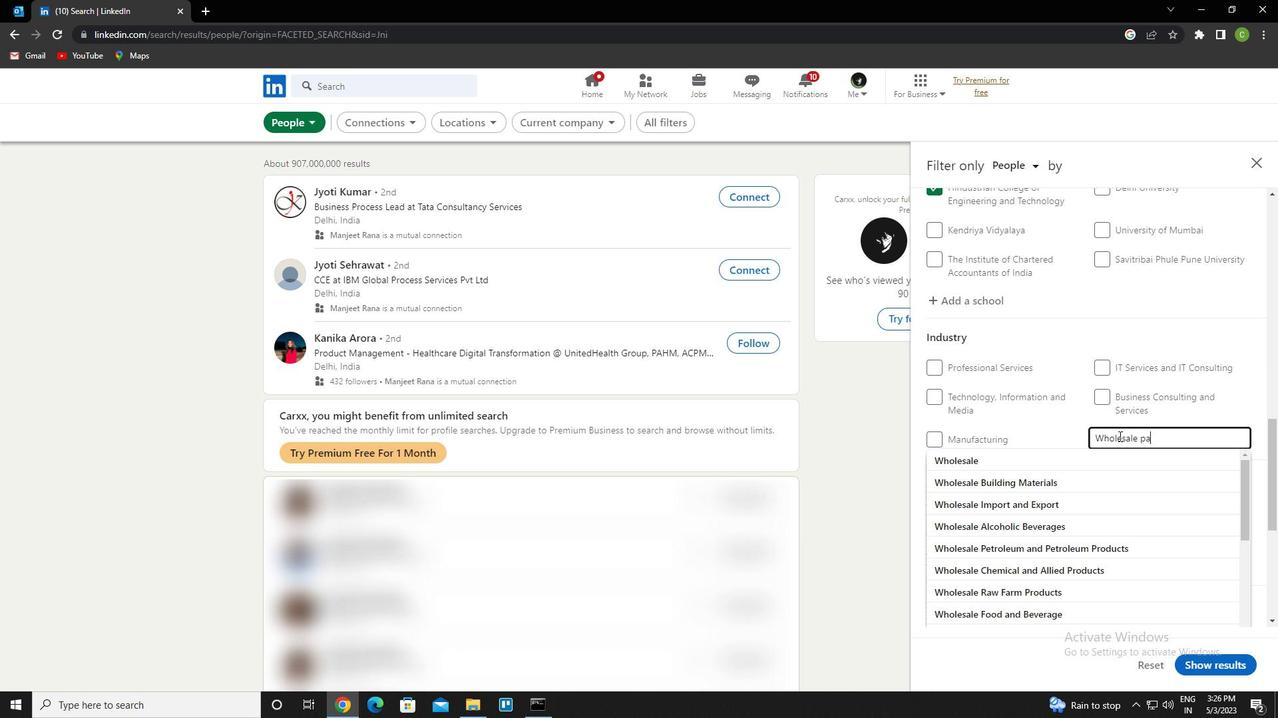 
Action: Mouse moved to (1119, 436)
Screenshot: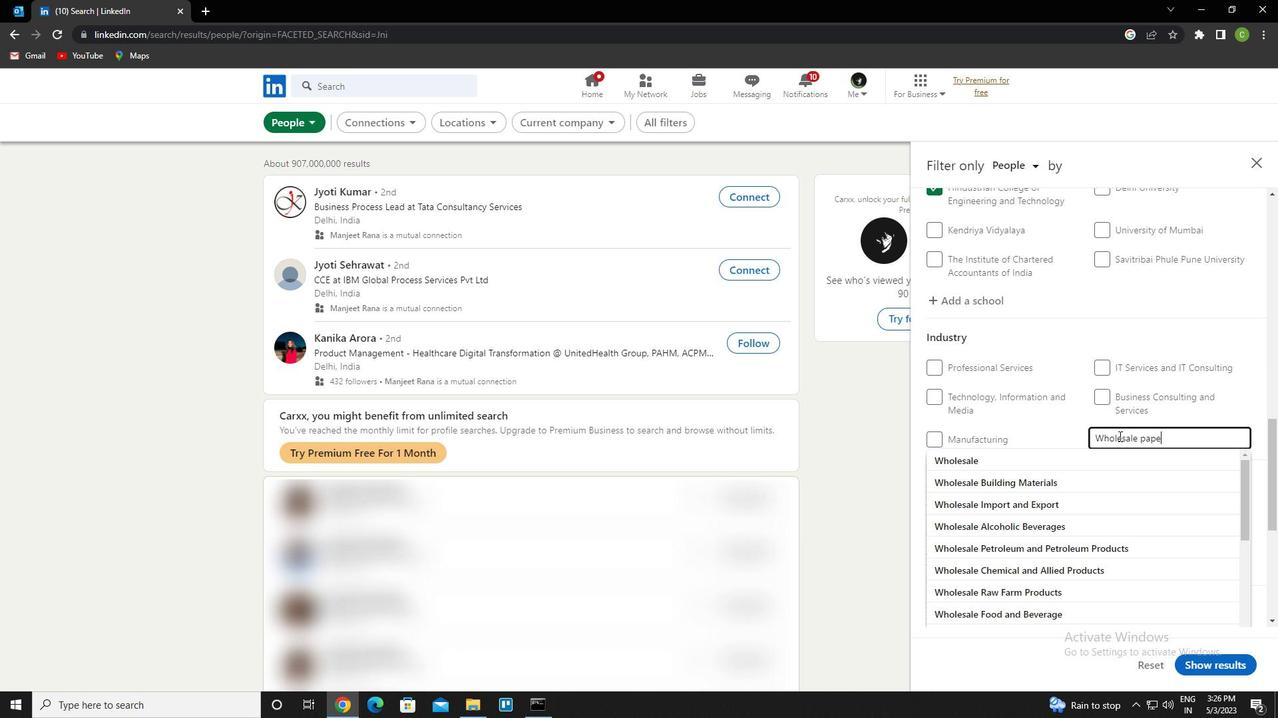 
Action: Key pressed r
Screenshot: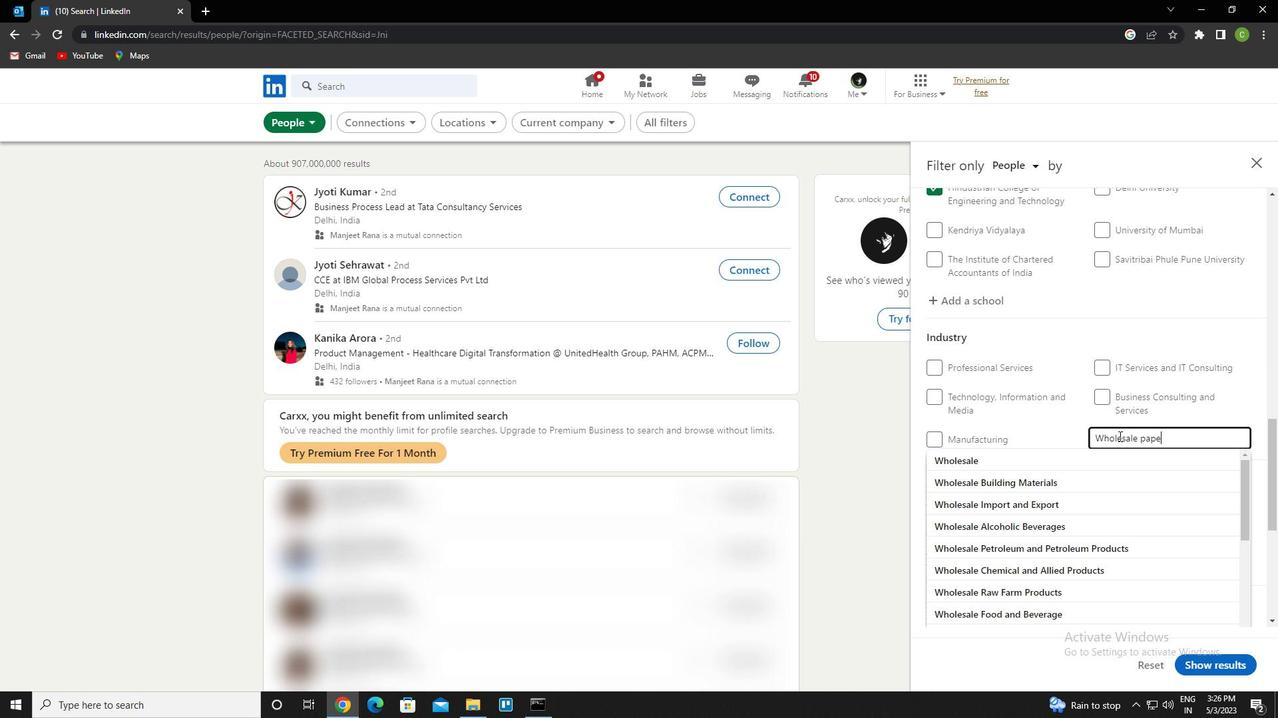 
Action: Mouse moved to (1120, 436)
Screenshot: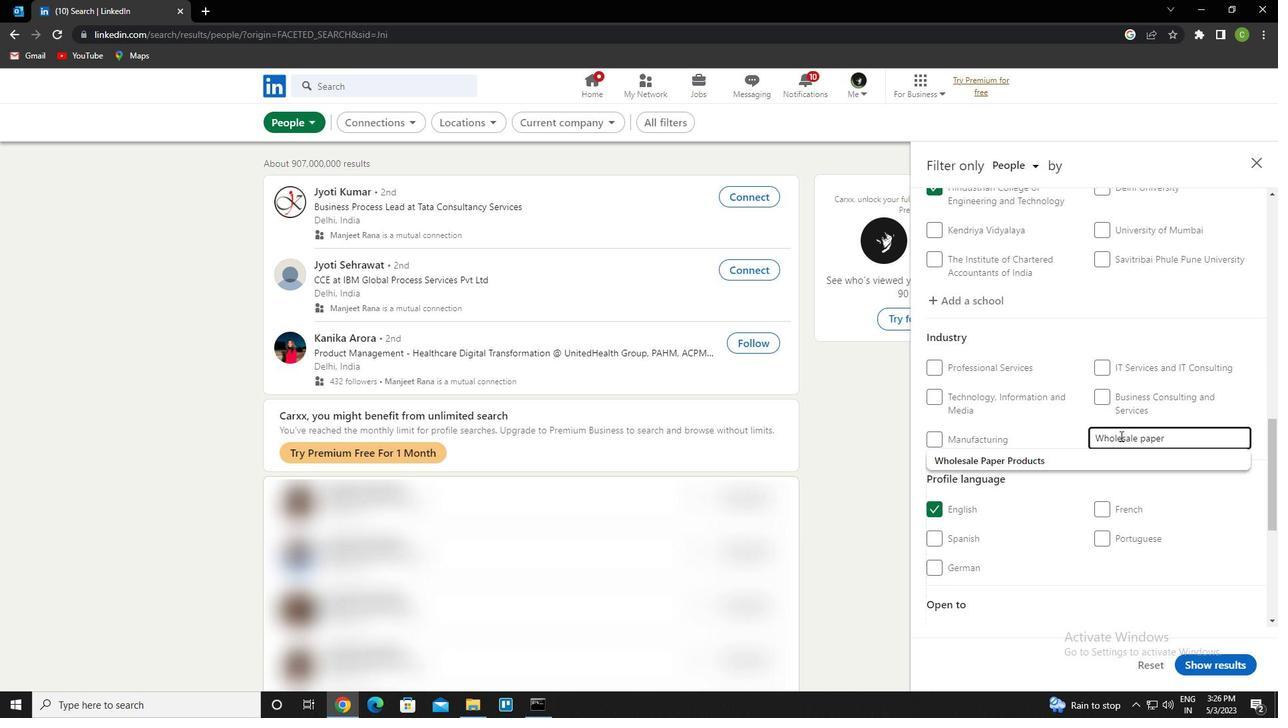 
Action: Key pressed <Key.down><Key.enter>
Screenshot: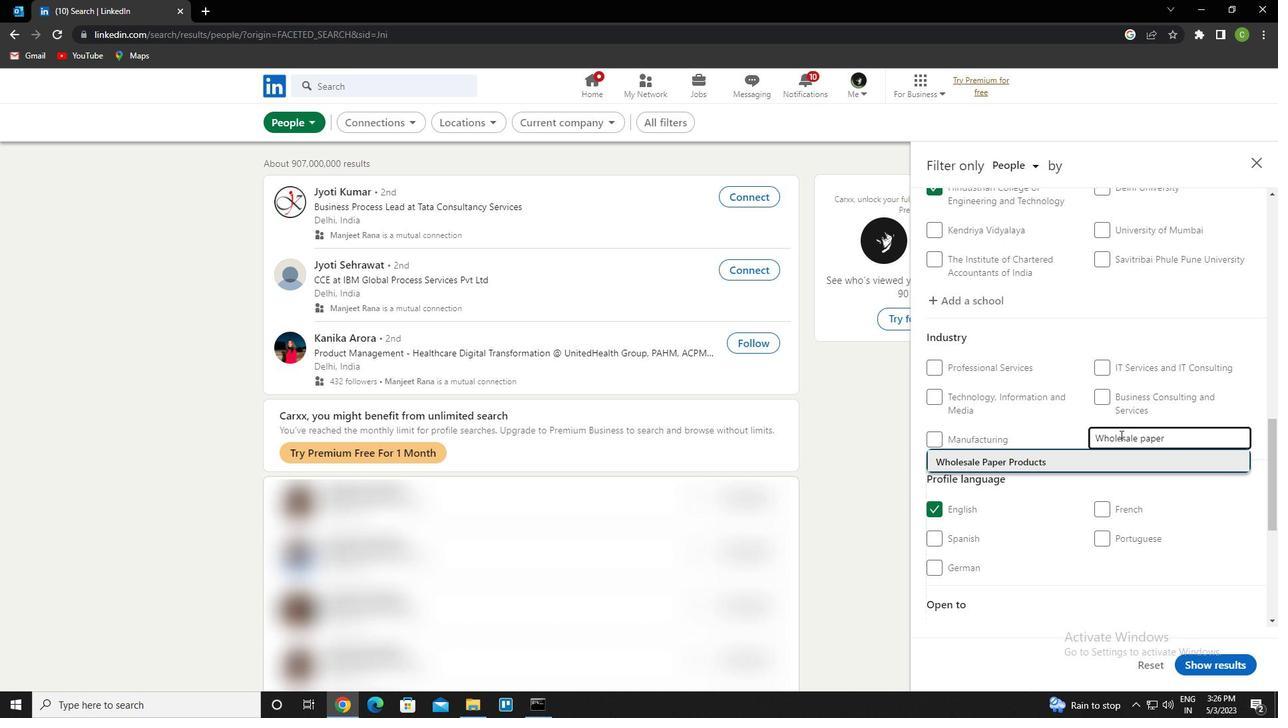 
Action: Mouse moved to (1121, 436)
Screenshot: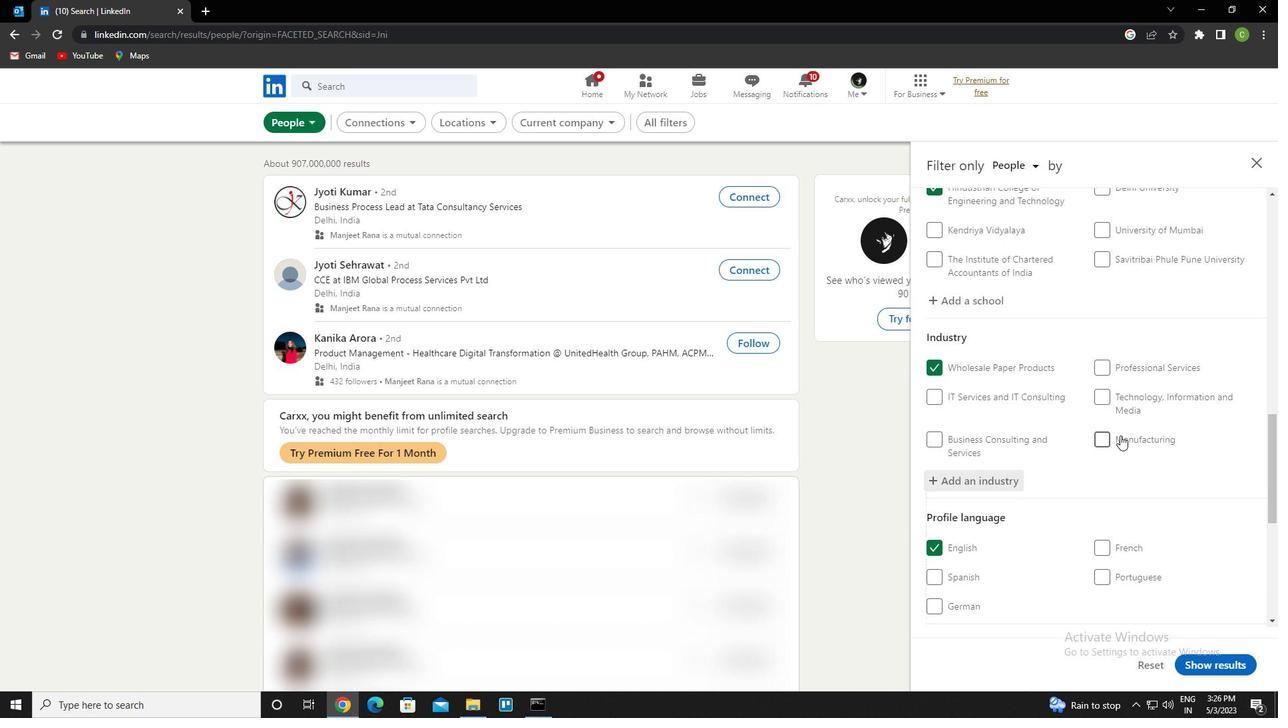 
Action: Mouse scrolled (1121, 435) with delta (0, 0)
Screenshot: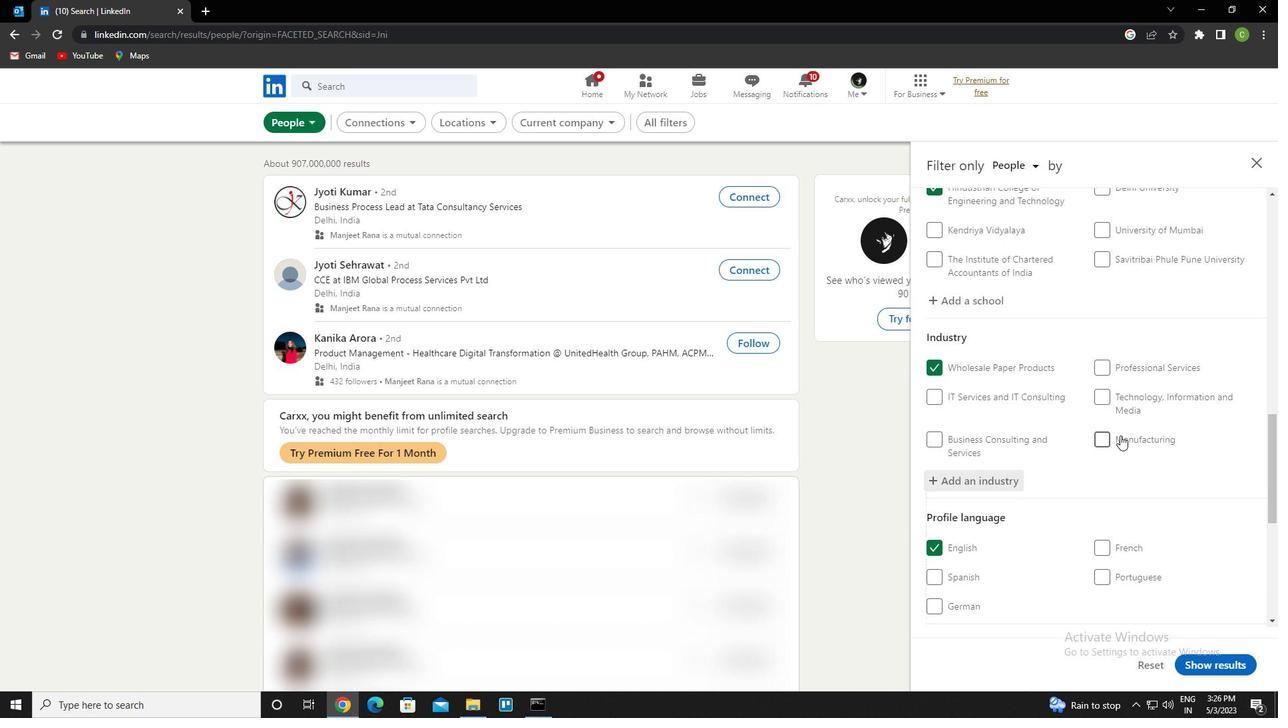 
Action: Mouse scrolled (1121, 435) with delta (0, 0)
Screenshot: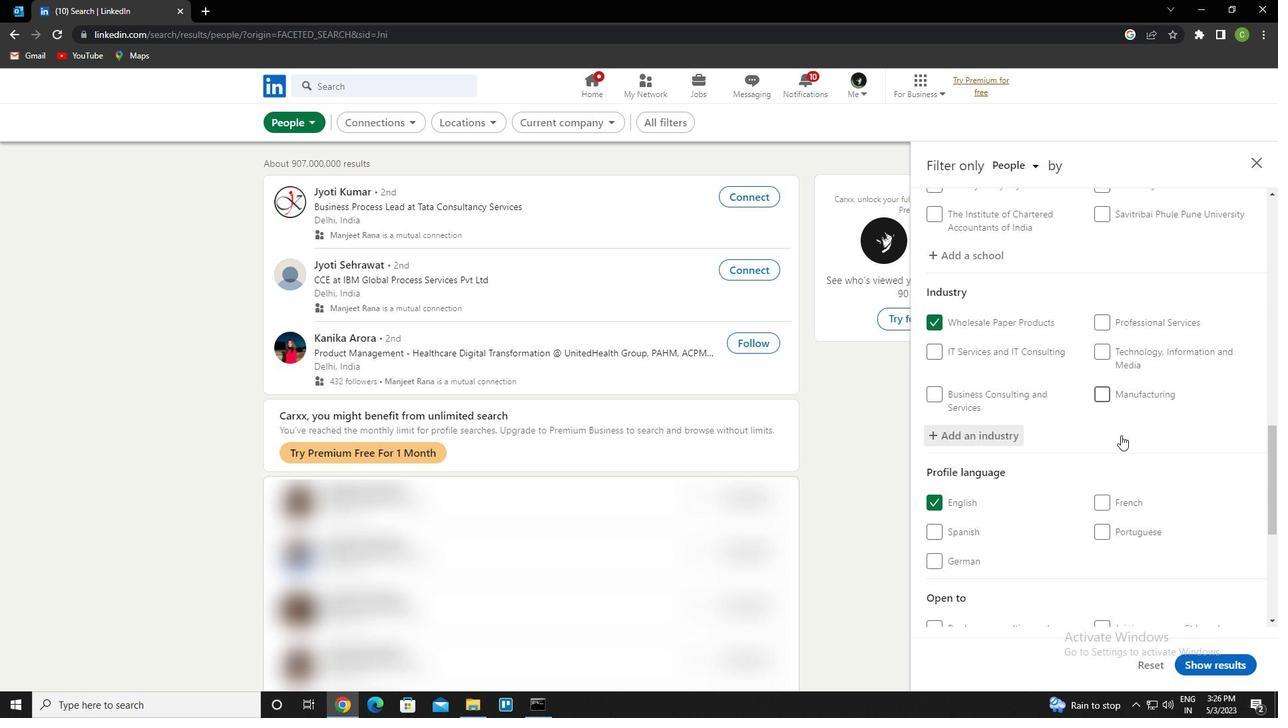 
Action: Mouse scrolled (1121, 435) with delta (0, 0)
Screenshot: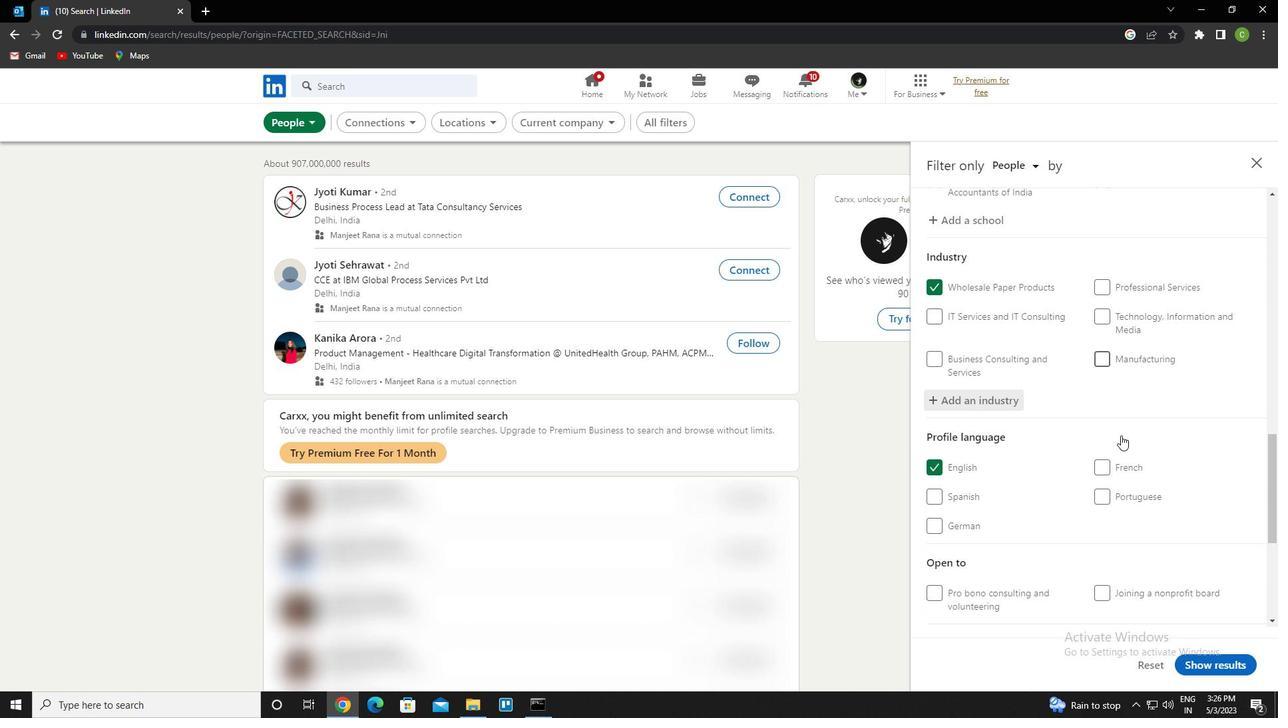
Action: Mouse scrolled (1121, 435) with delta (0, 0)
Screenshot: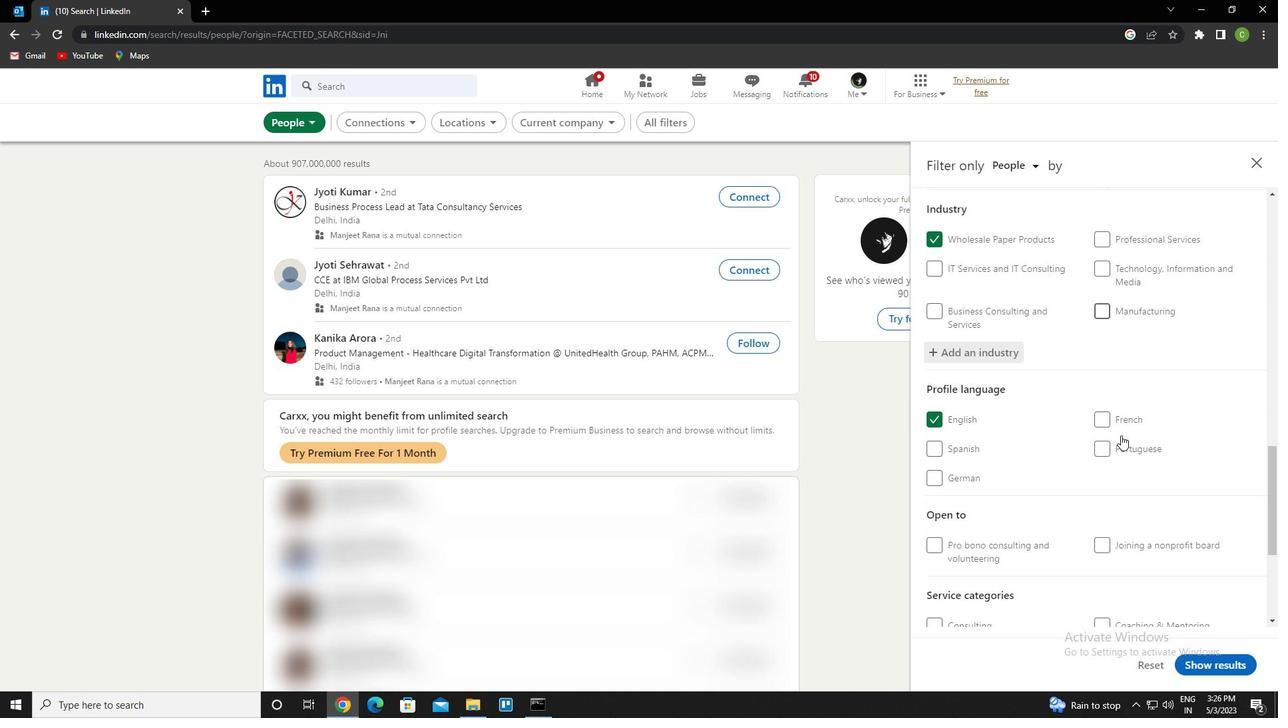 
Action: Mouse scrolled (1121, 435) with delta (0, 0)
Screenshot: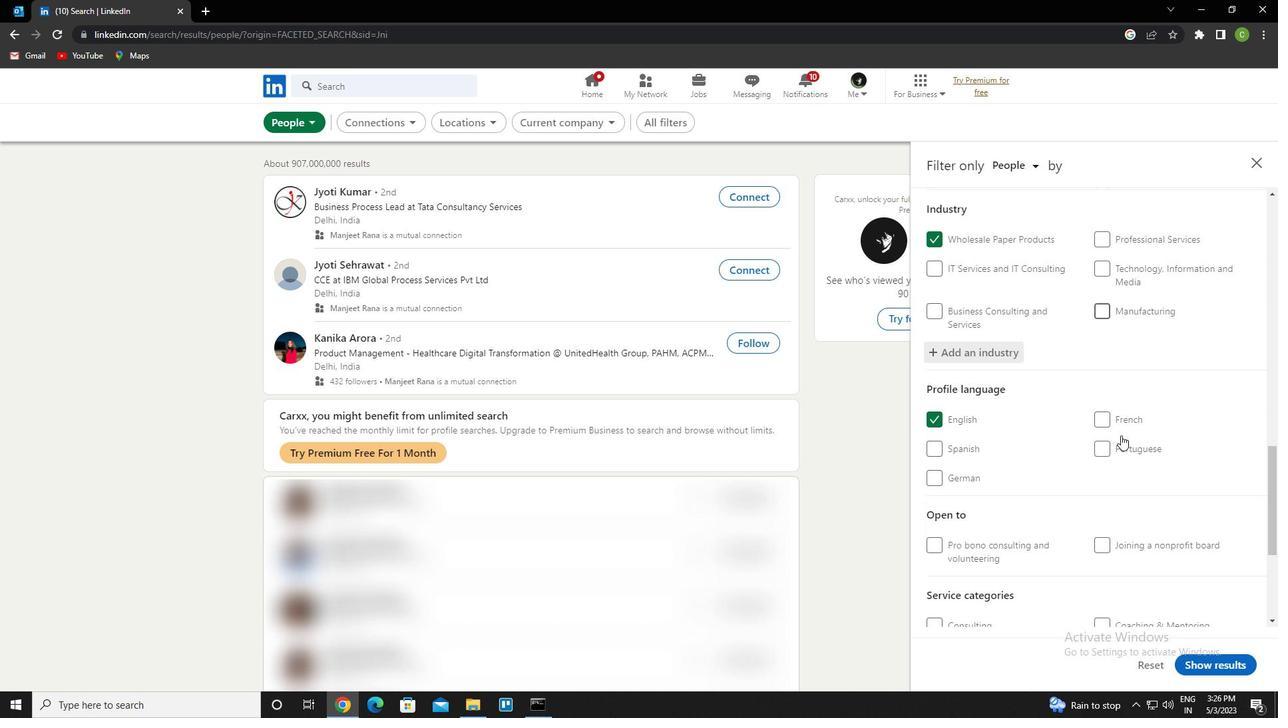 
Action: Mouse moved to (1124, 433)
Screenshot: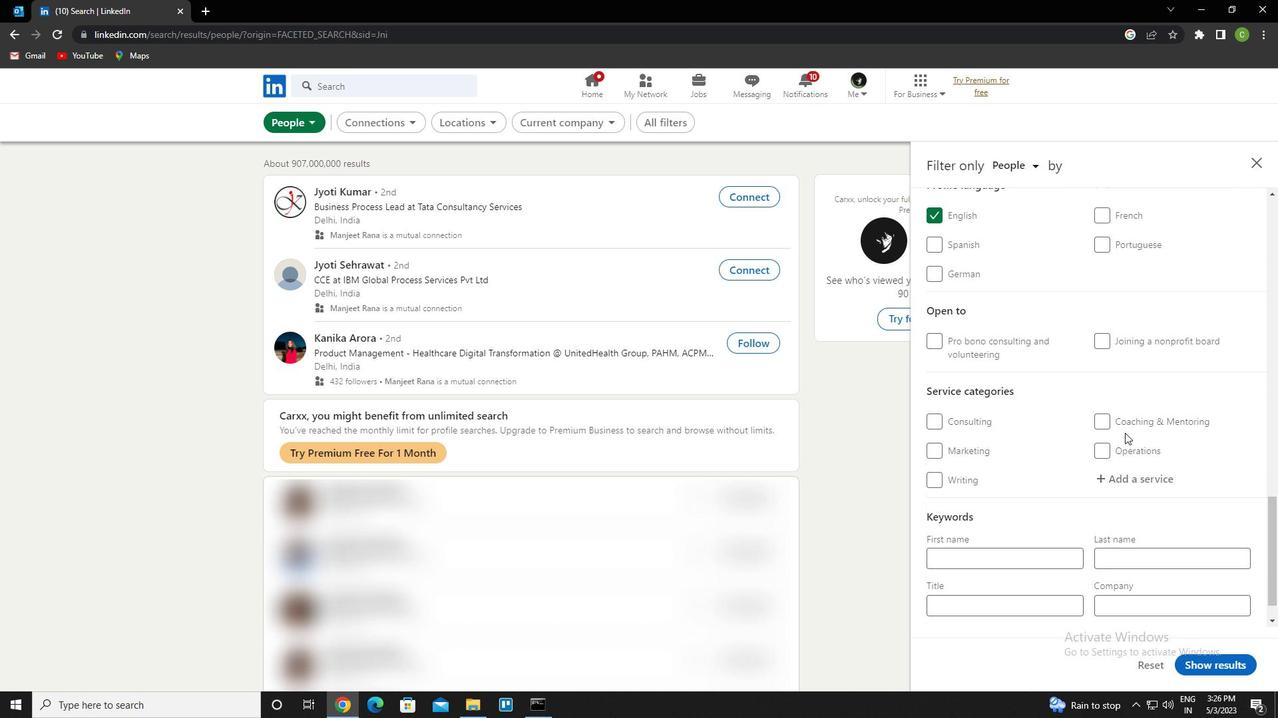
Action: Mouse scrolled (1124, 432) with delta (0, 0)
Screenshot: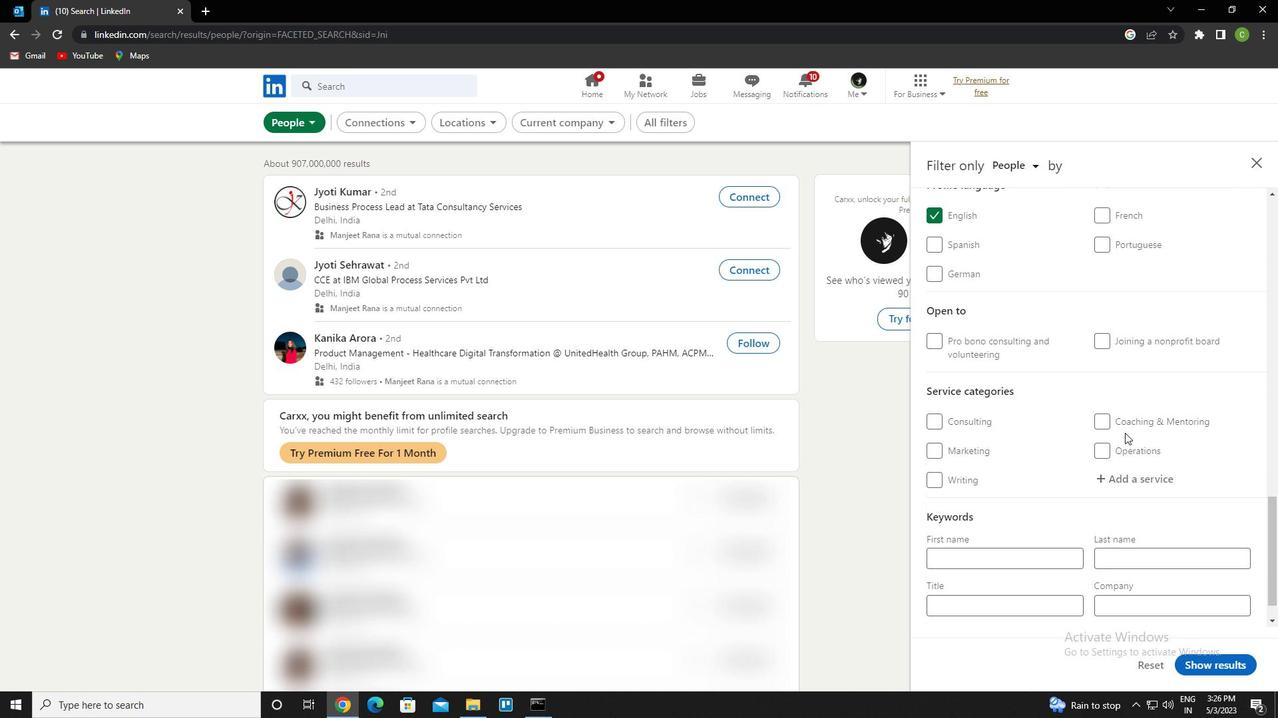 
Action: Mouse moved to (1121, 435)
Screenshot: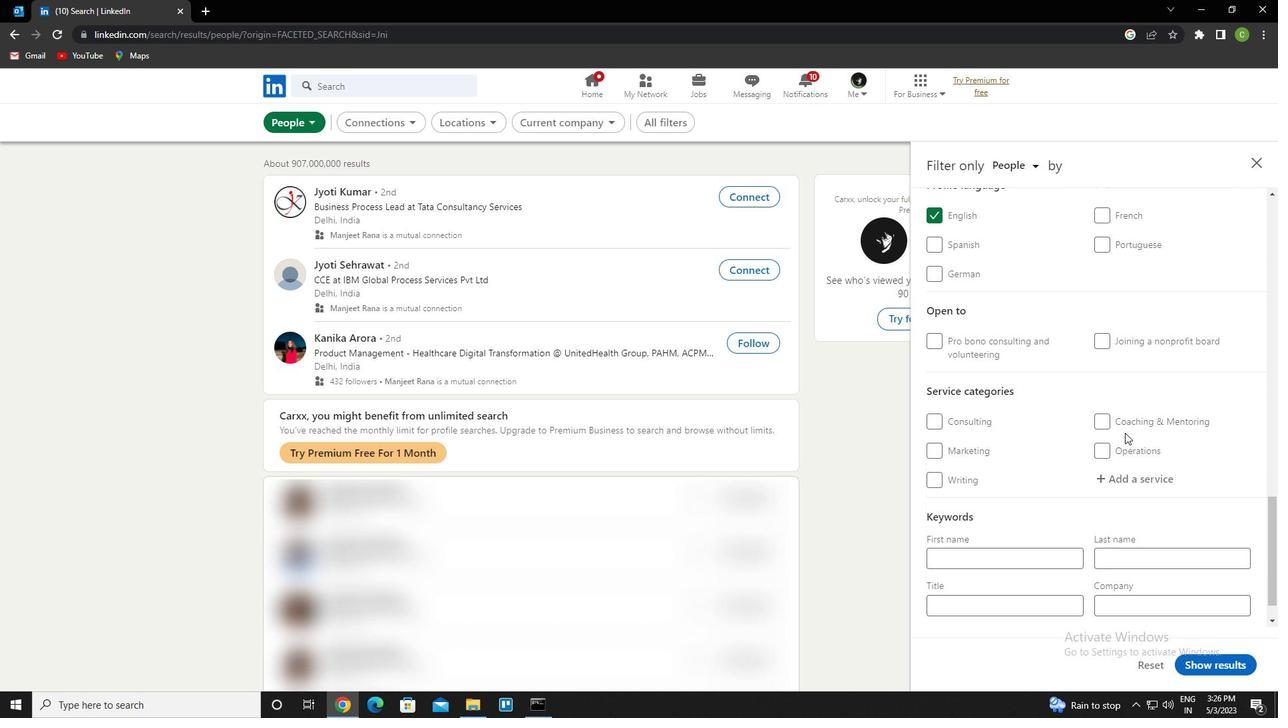 
Action: Mouse scrolled (1121, 434) with delta (0, 0)
Screenshot: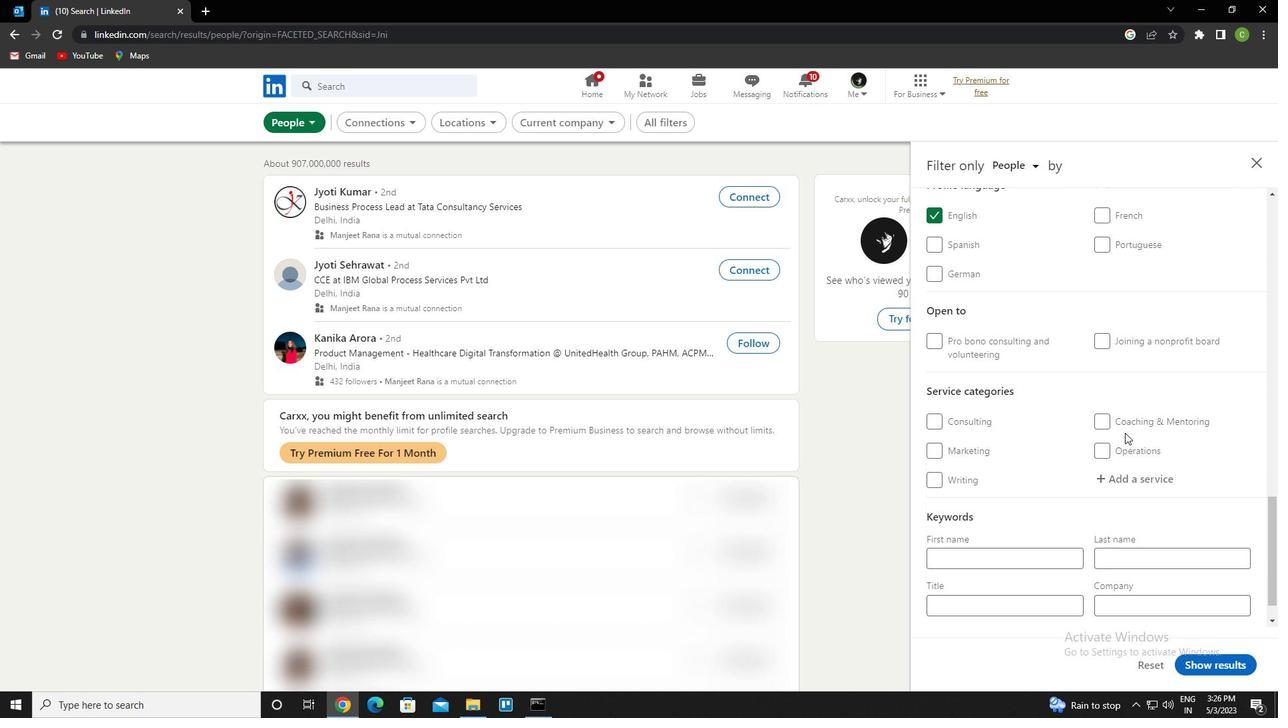 
Action: Mouse moved to (1119, 437)
Screenshot: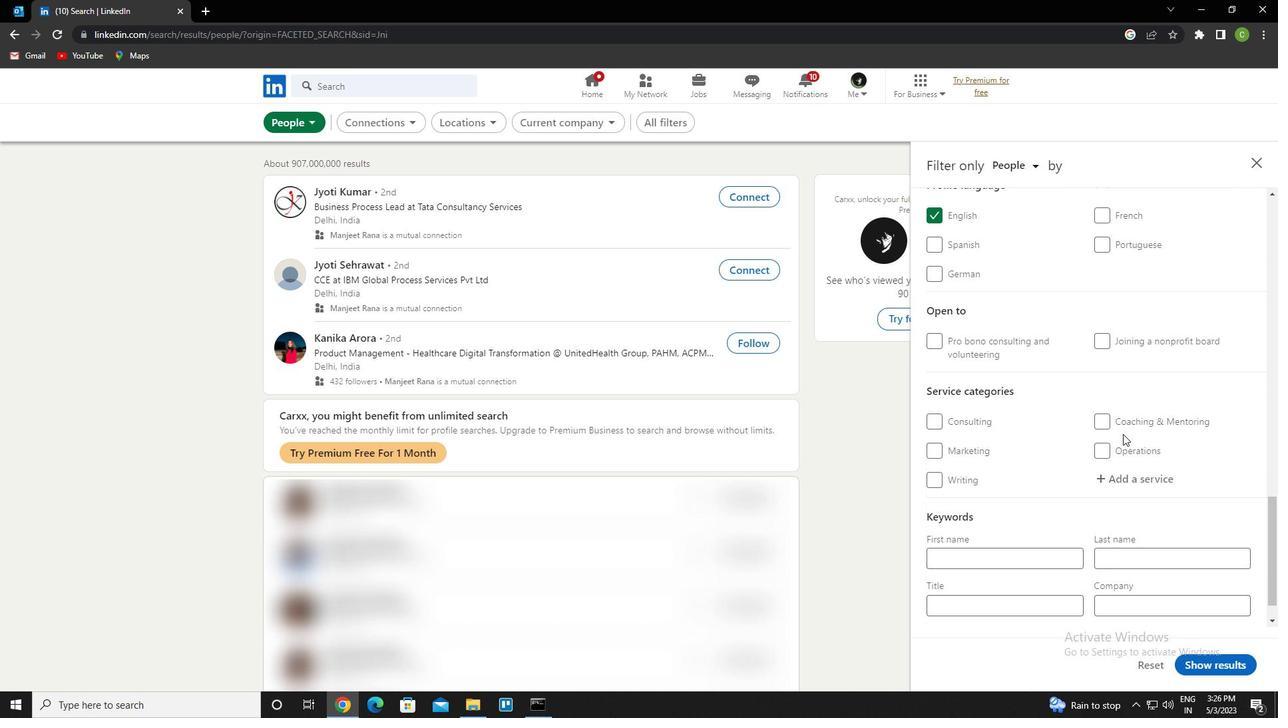 
Action: Mouse scrolled (1119, 436) with delta (0, 0)
Screenshot: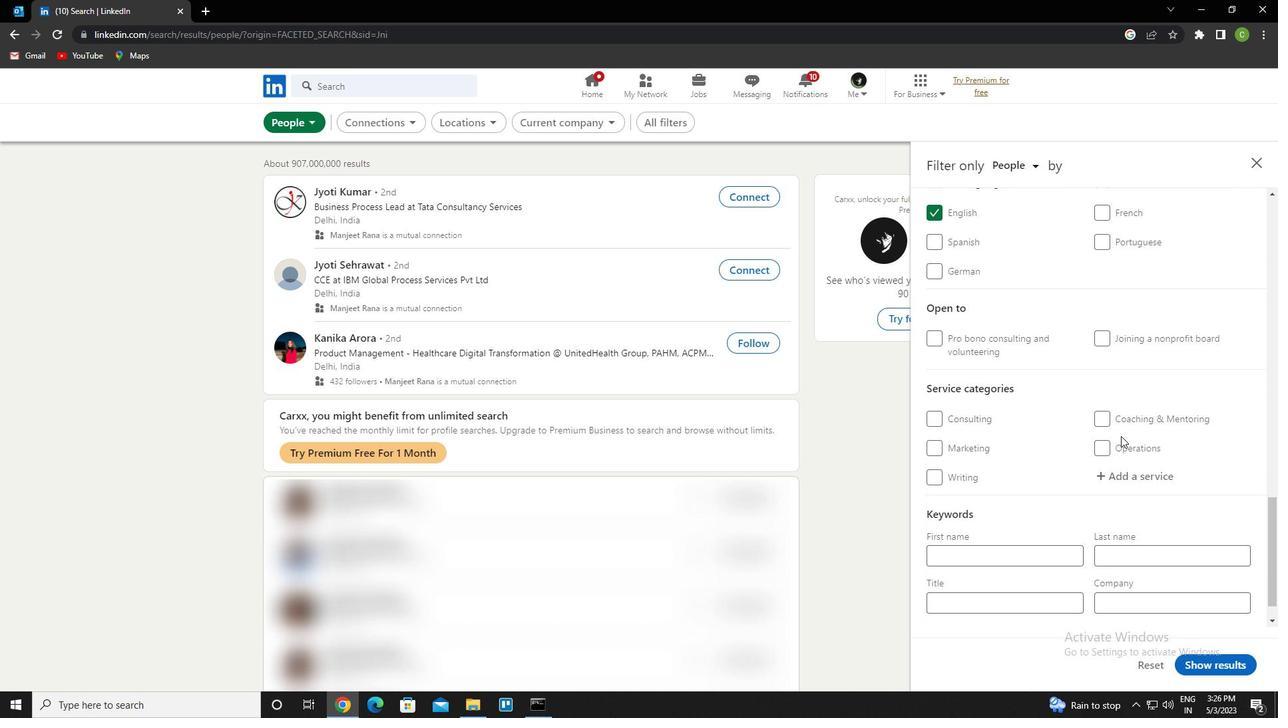
Action: Mouse moved to (1117, 446)
Screenshot: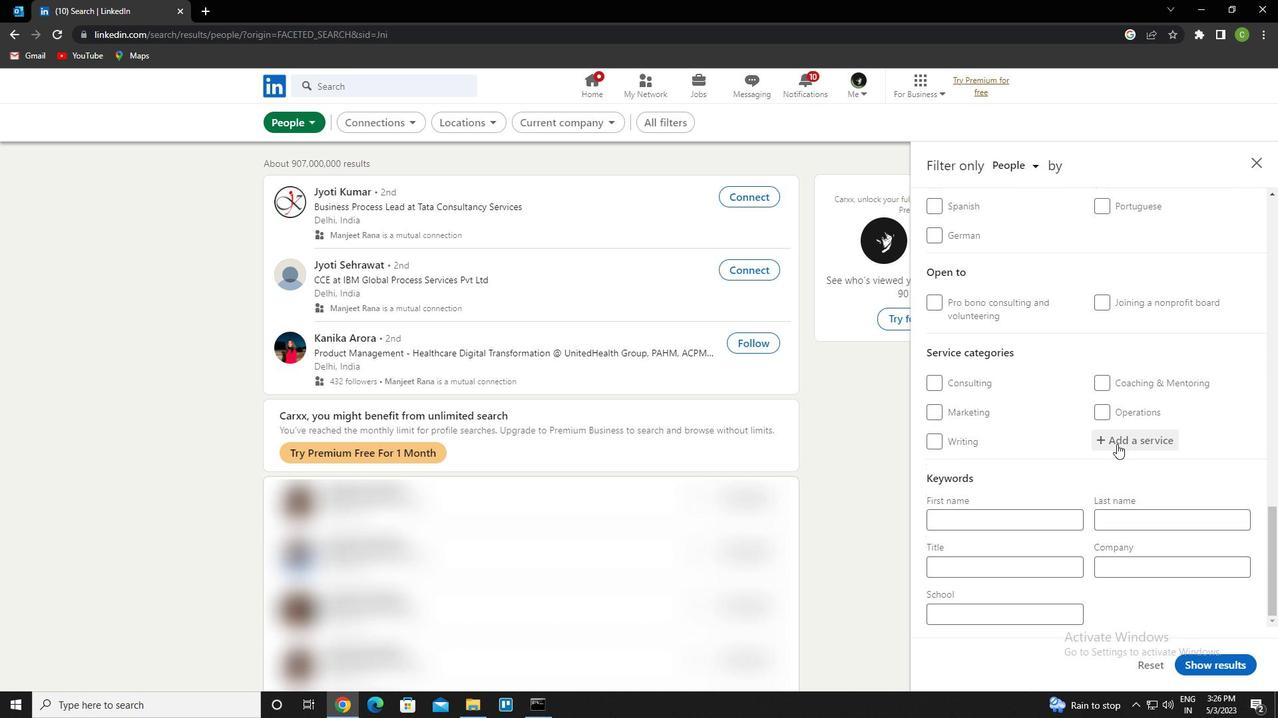 
Action: Mouse pressed left at (1117, 446)
Screenshot: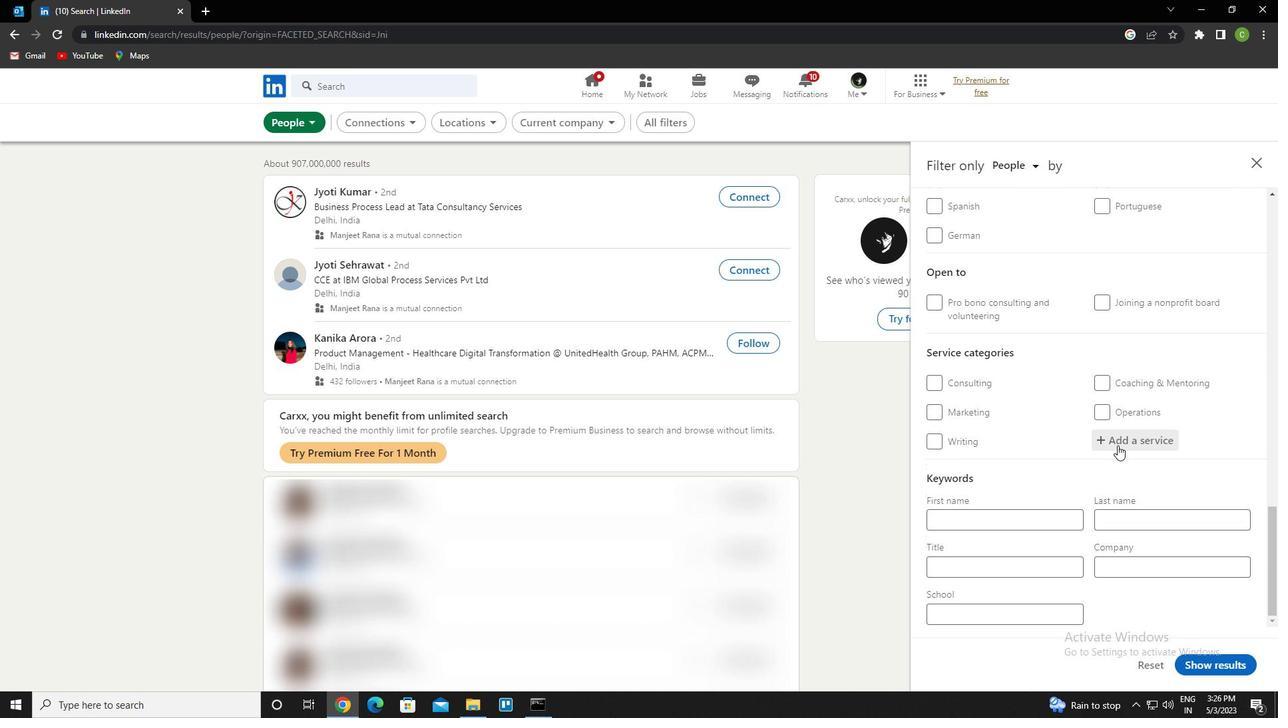 
Action: Key pressed <Key.caps_lock>w<Key.caps_lock>riting<Key.down><Key.enter>
Screenshot: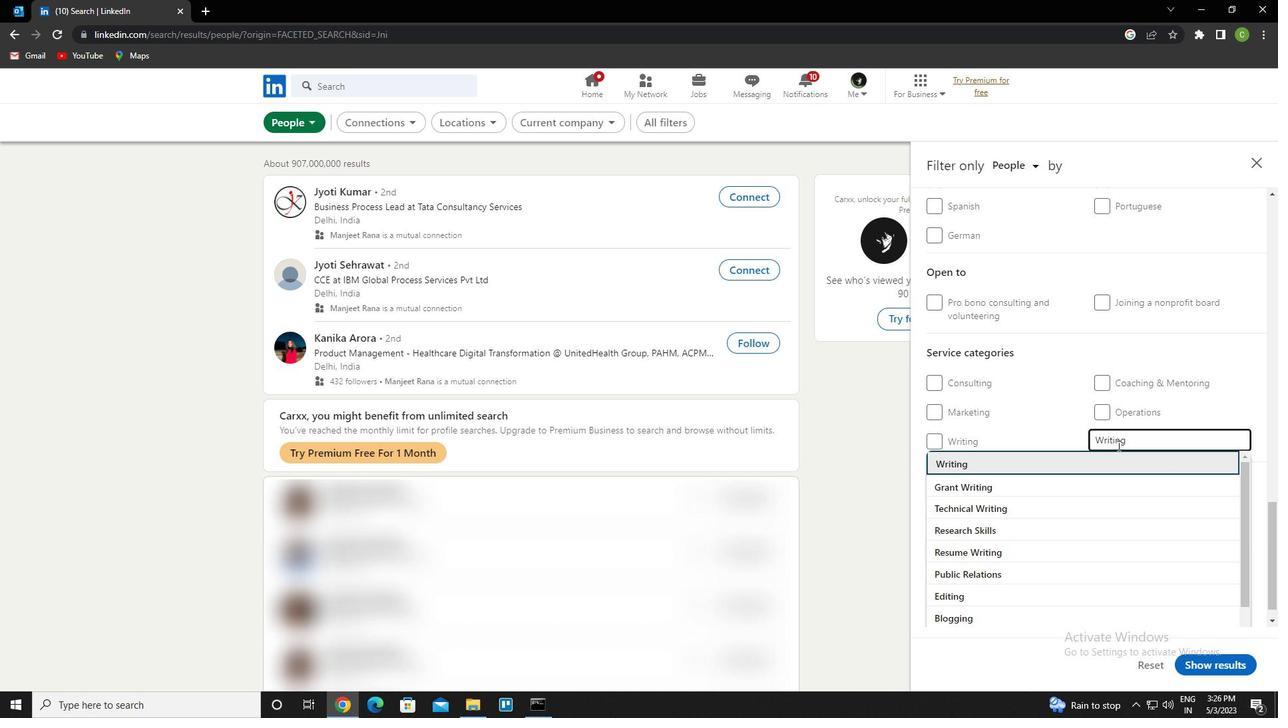 
Action: Mouse moved to (1124, 444)
Screenshot: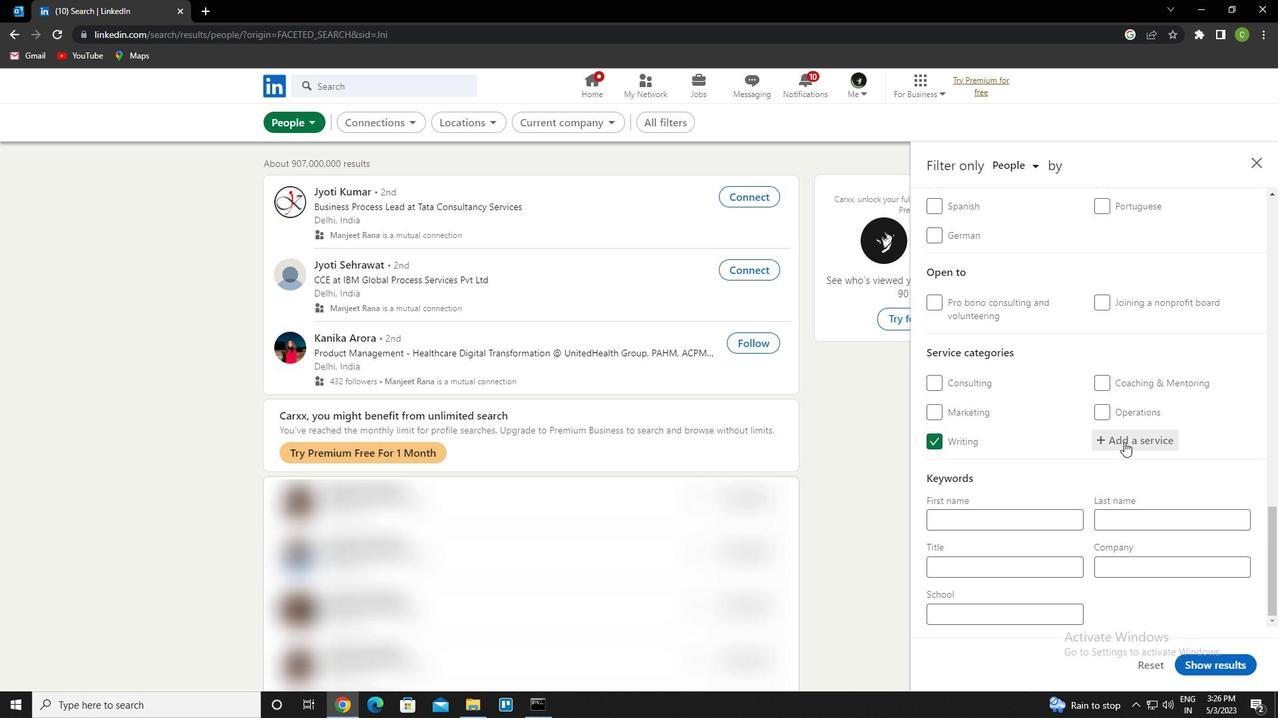 
Action: Mouse scrolled (1124, 444) with delta (0, 0)
Screenshot: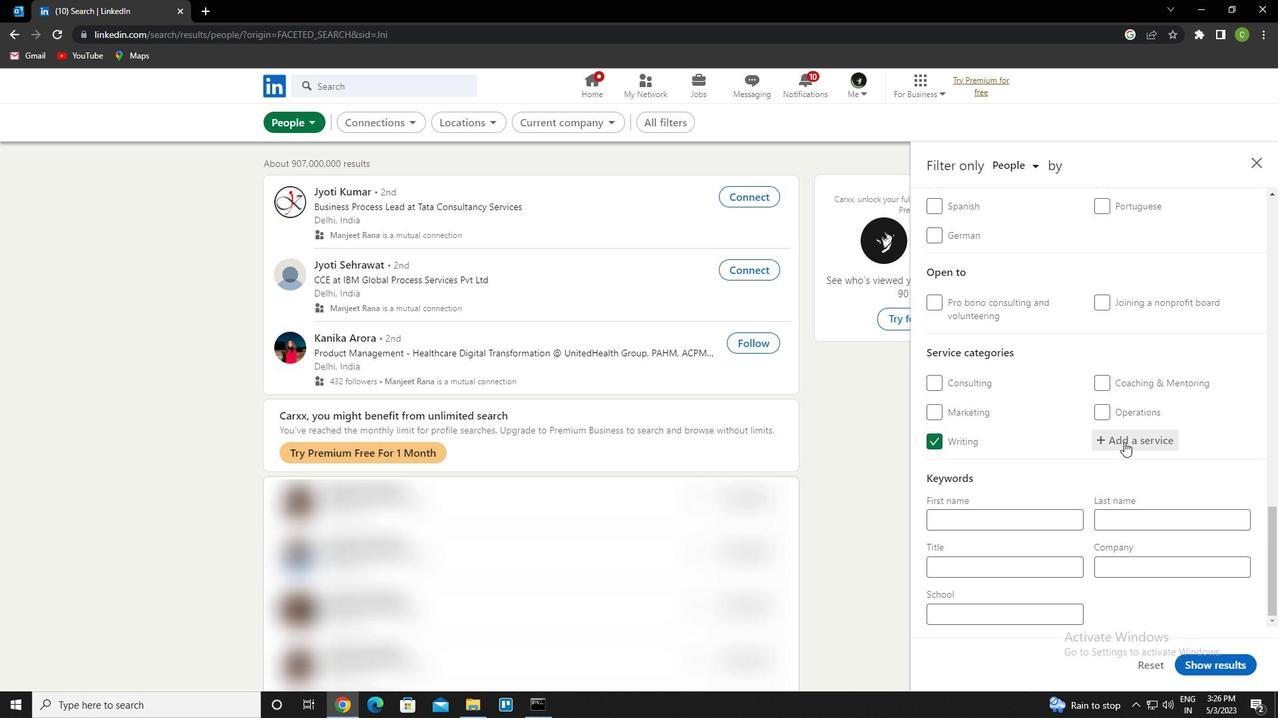 
Action: Mouse moved to (1109, 475)
Screenshot: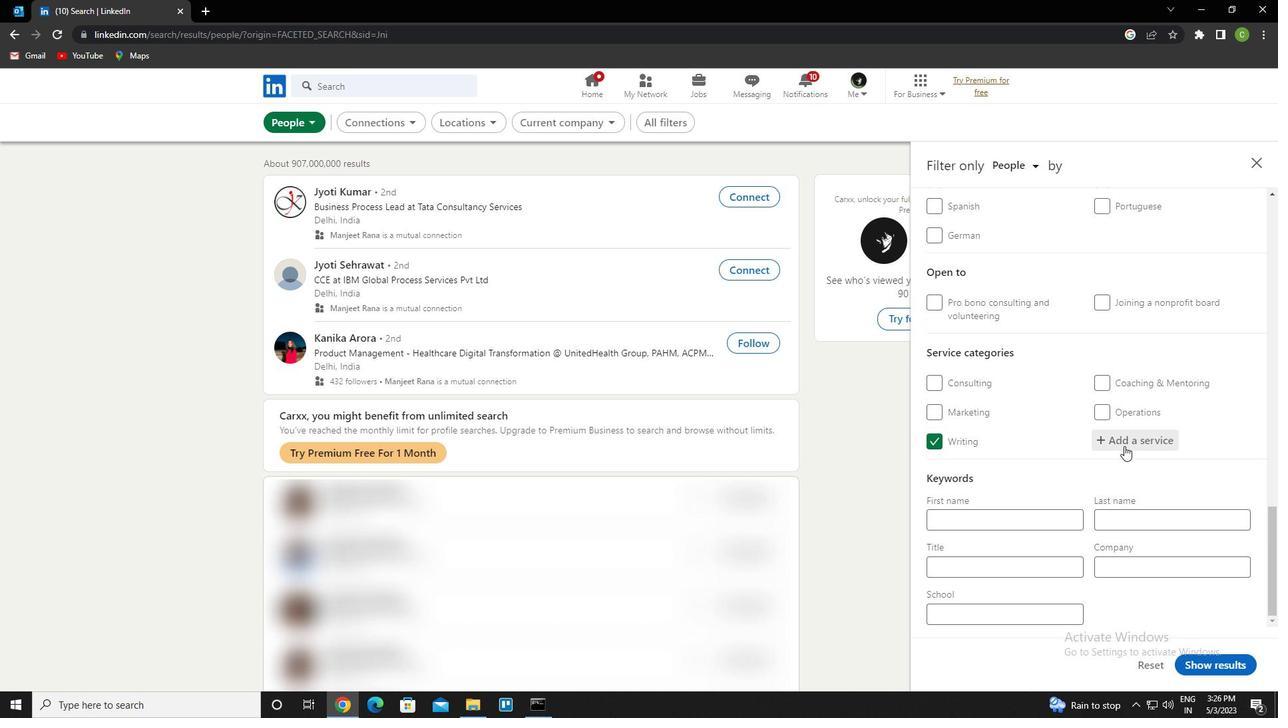 
Action: Mouse scrolled (1109, 474) with delta (0, 0)
Screenshot: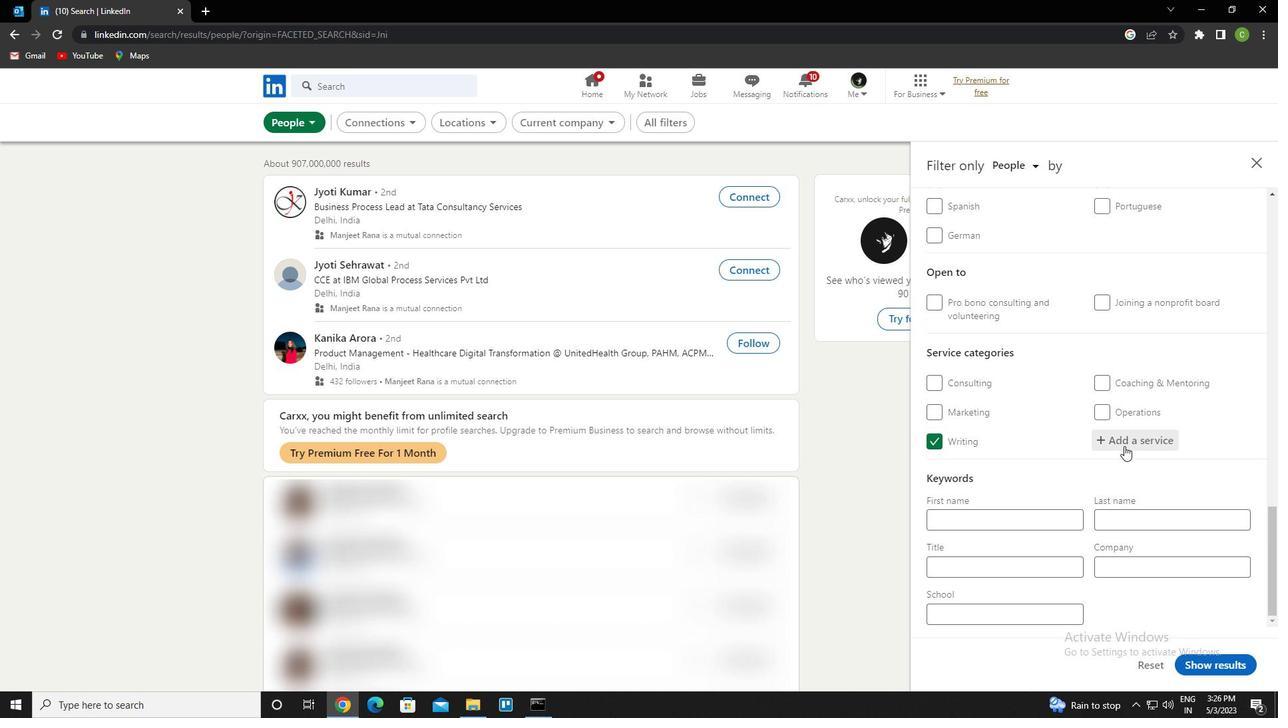 
Action: Mouse moved to (1104, 486)
Screenshot: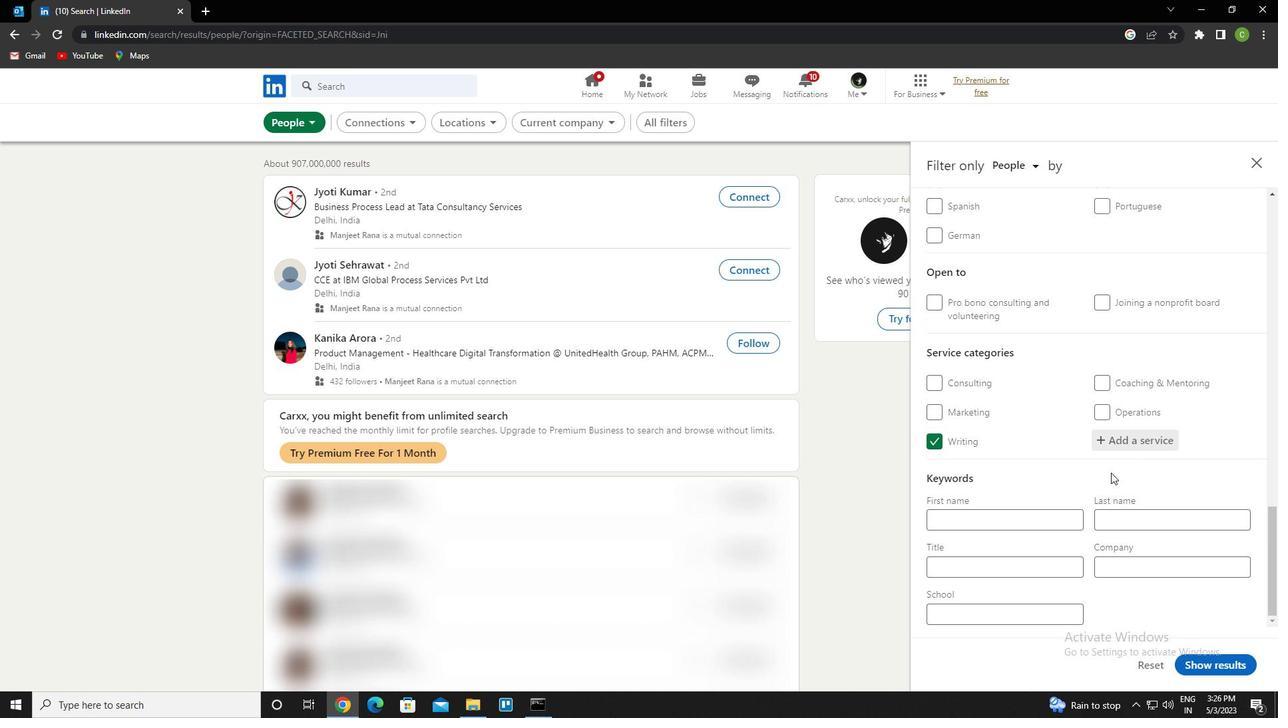 
Action: Mouse scrolled (1104, 485) with delta (0, 0)
Screenshot: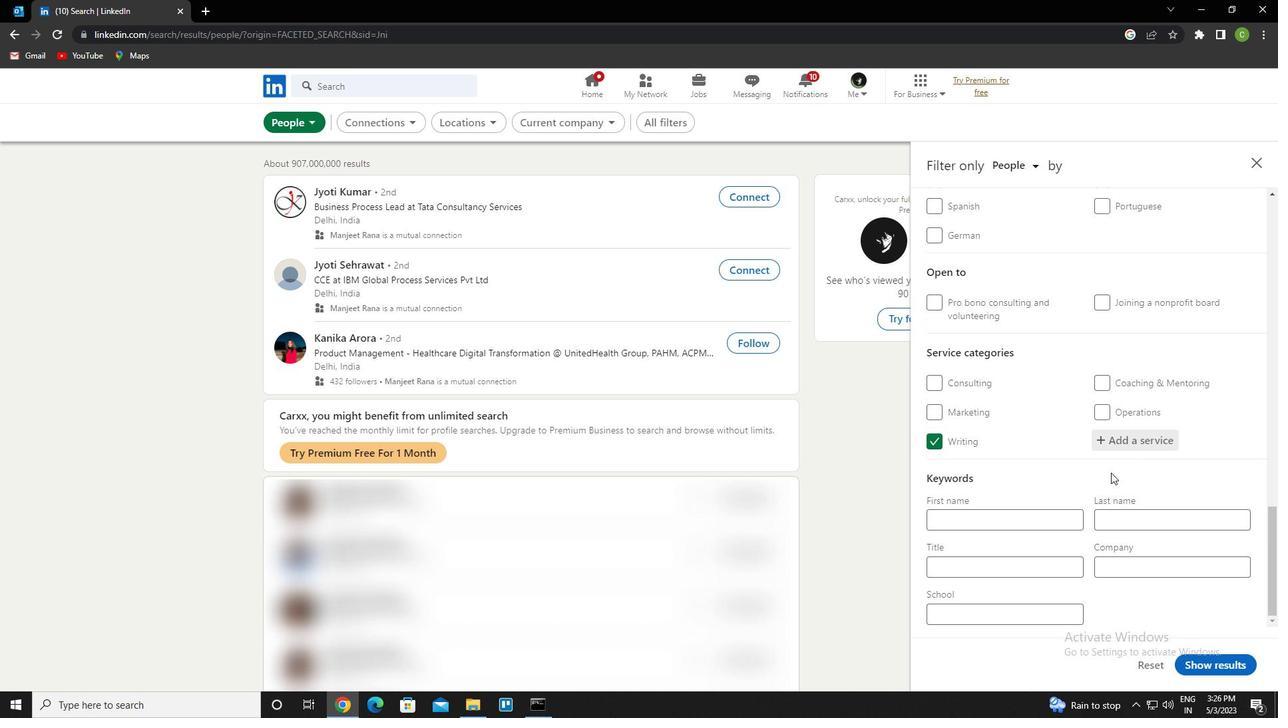 
Action: Mouse moved to (1092, 505)
Screenshot: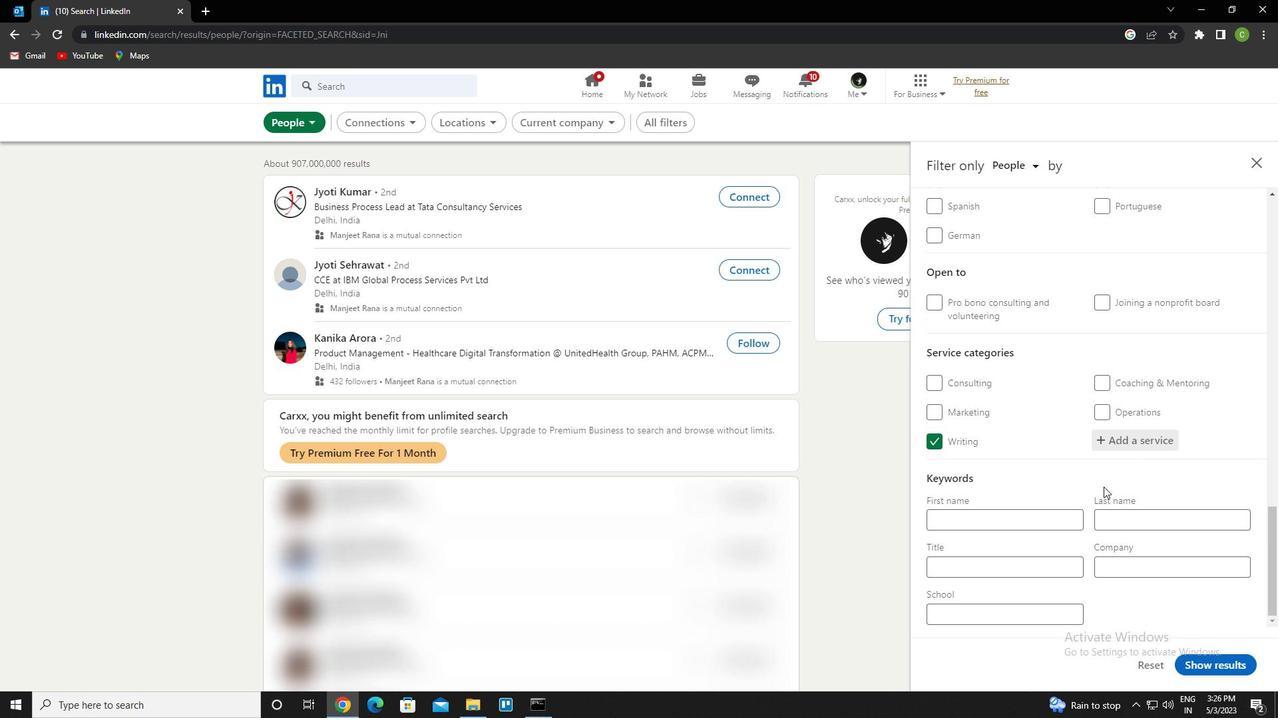
Action: Mouse scrolled (1092, 505) with delta (0, 0)
Screenshot: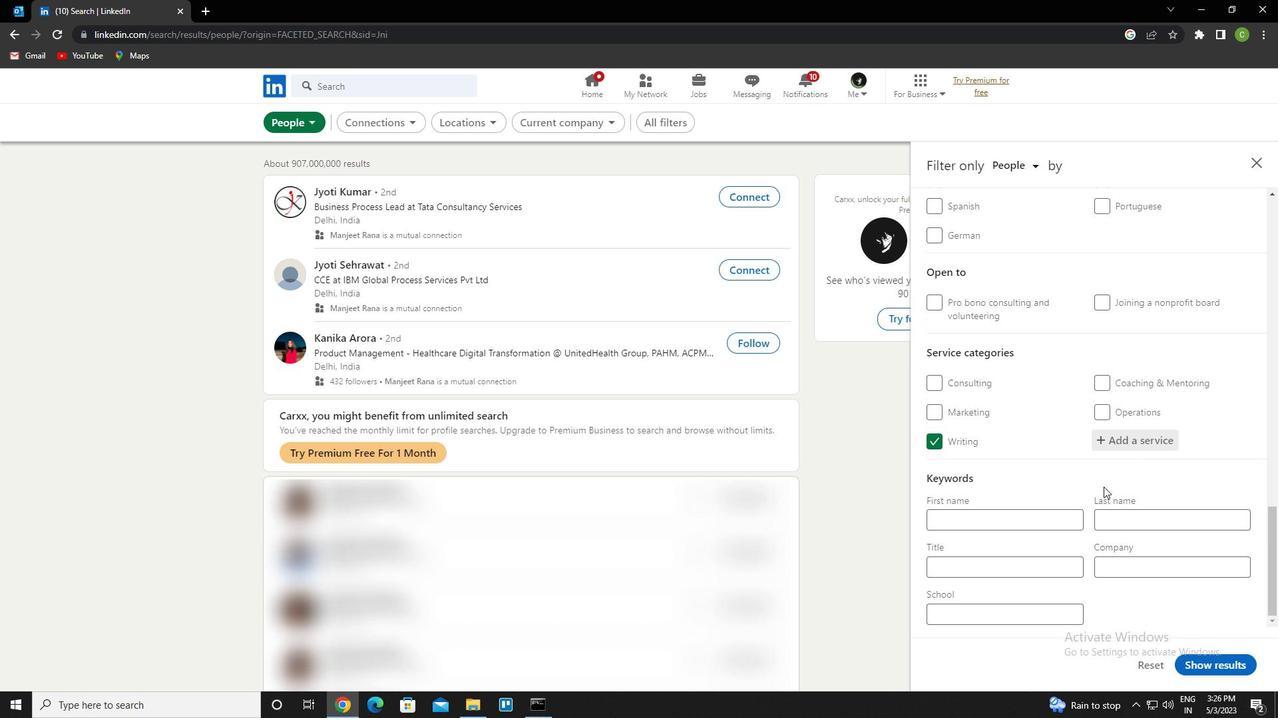 
Action: Mouse moved to (1028, 567)
Screenshot: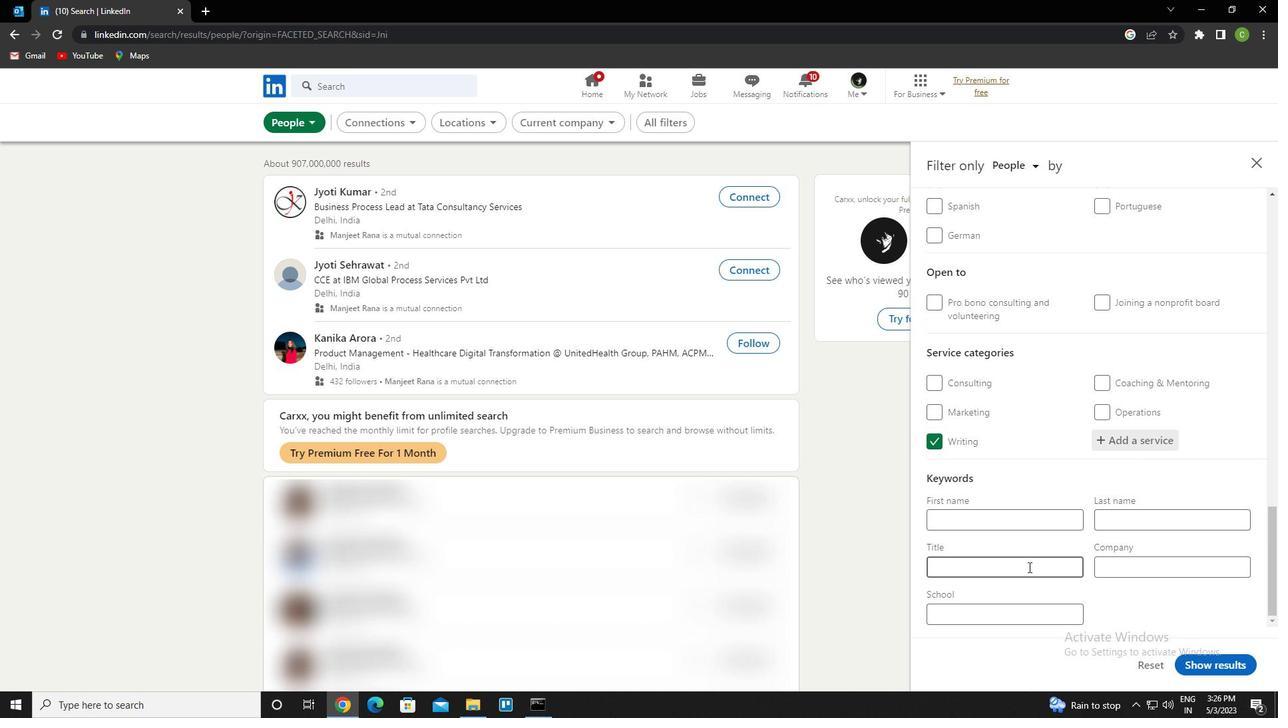 
Action: Mouse pressed left at (1028, 567)
Screenshot: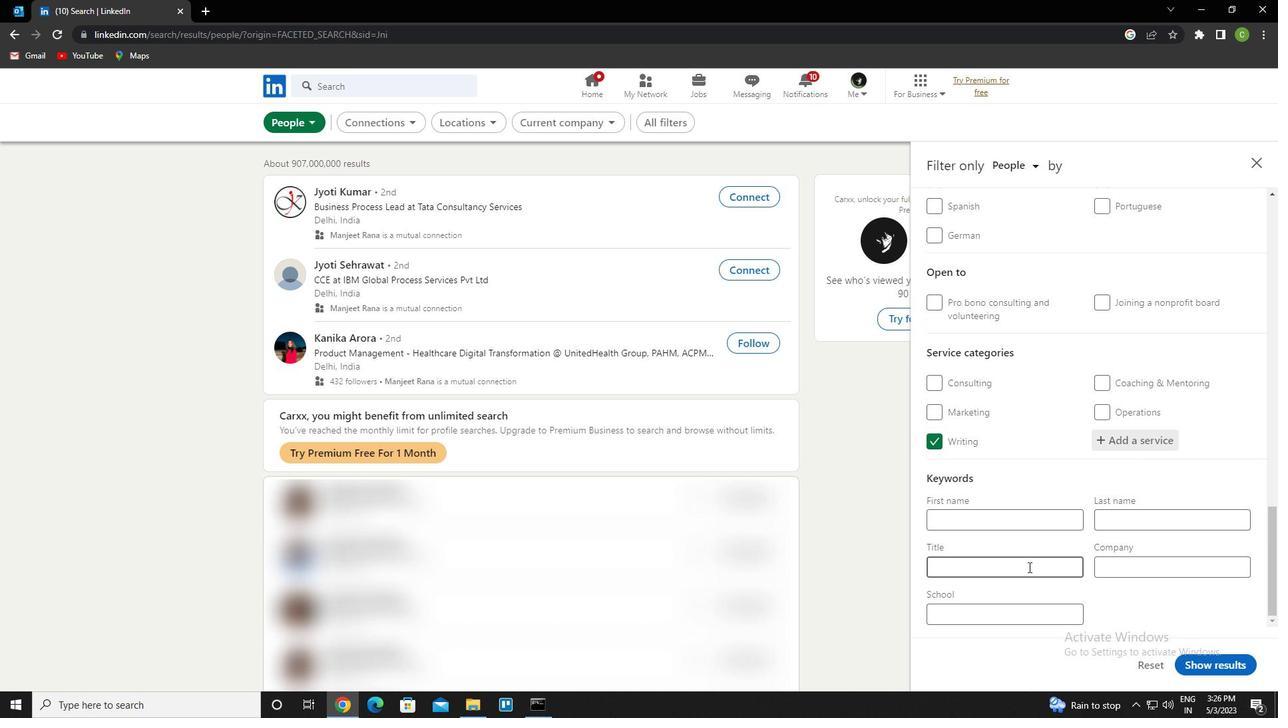 
Action: Key pressed <Key.caps_lock>c<Key.caps_lock>redit<Key.space><Key.caps_lock>c<Key.caps_lock>ounselor
Screenshot: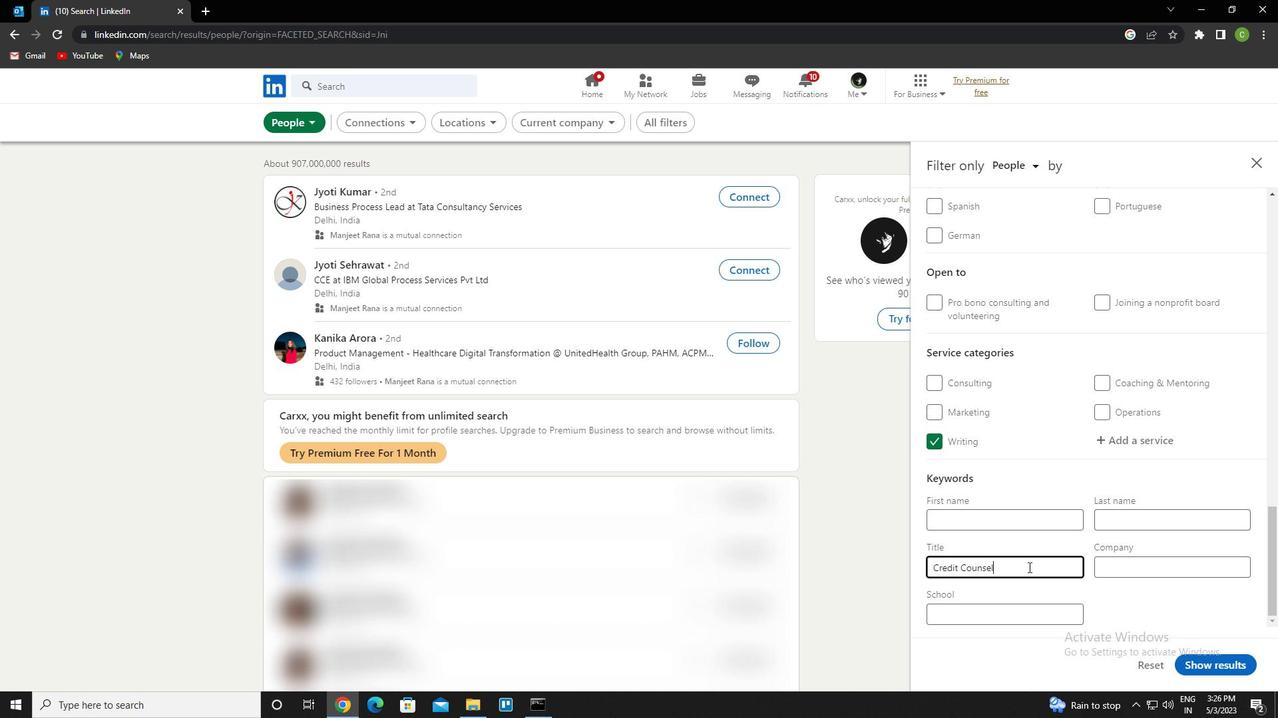 
Action: Mouse moved to (1202, 671)
Screenshot: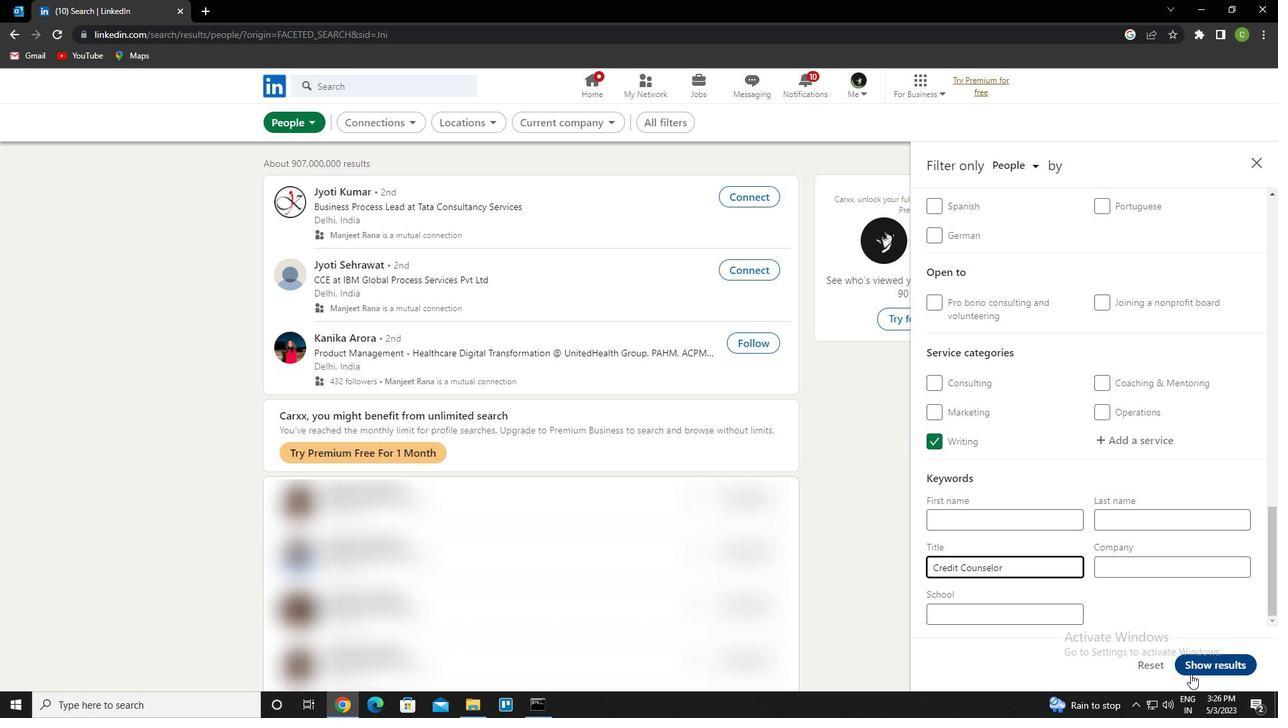 
Action: Mouse pressed left at (1202, 671)
Screenshot: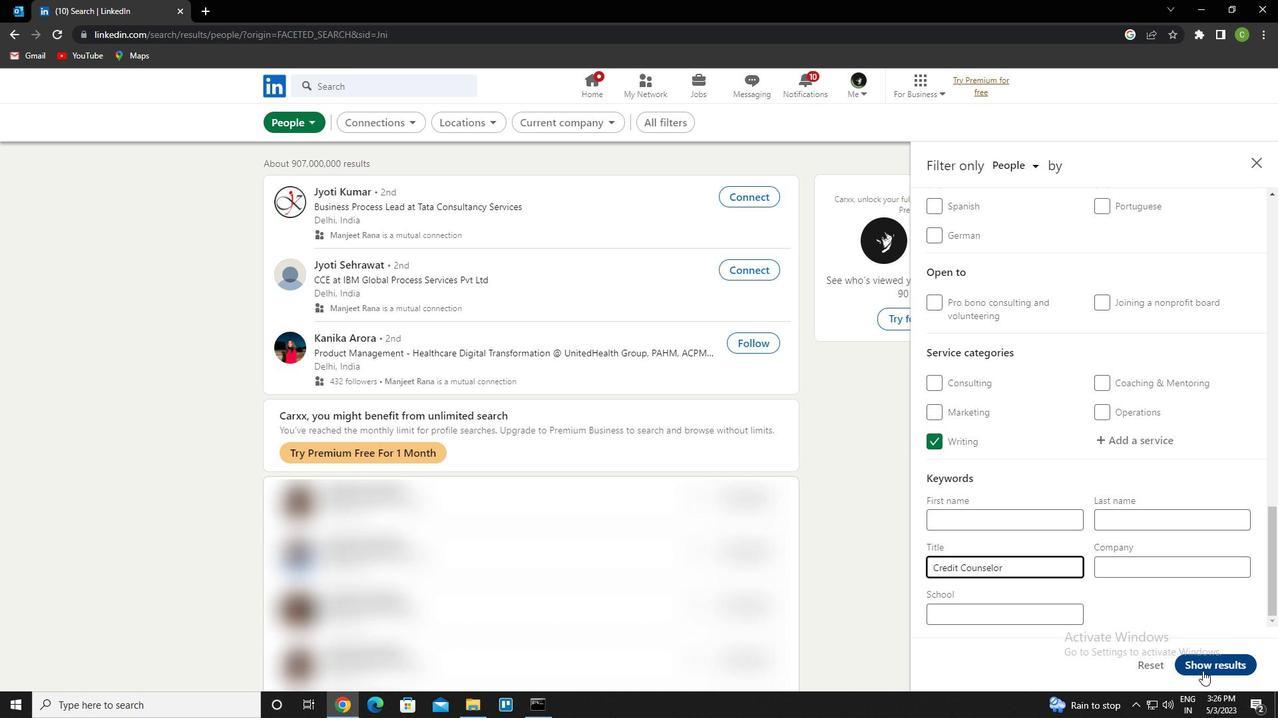 
Action: Mouse moved to (675, 629)
Screenshot: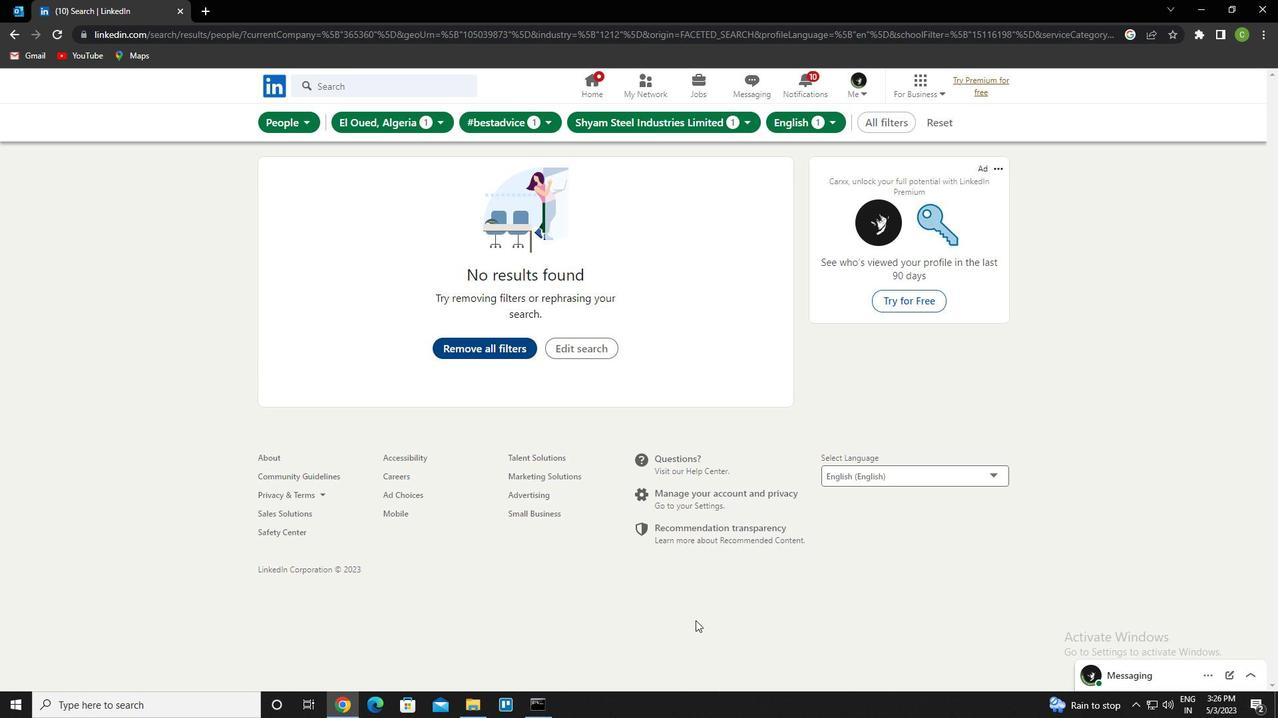 
